 Task: Find connections with filter location Curanilahue with filter topic #Business2021with filter profile language German with filter current company Godrej Capital with filter school RIMT University with filter industry Technology, Information and Media with filter service category Video Editing with filter keywords title Quality Engineer
Action: Mouse moved to (578, 78)
Screenshot: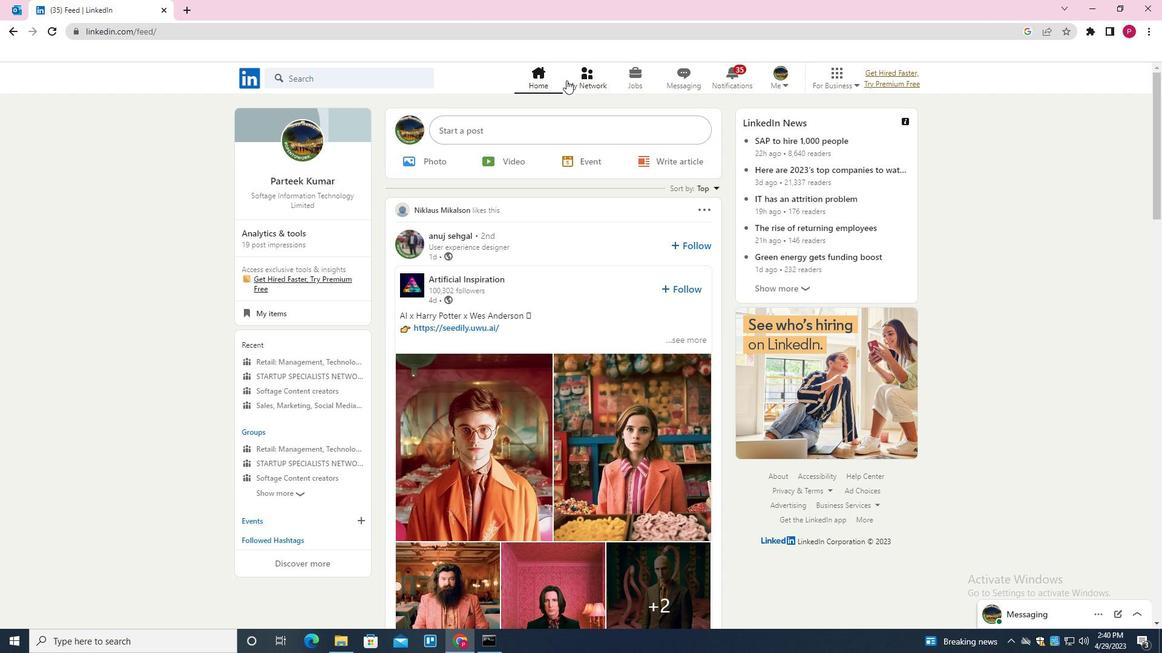 
Action: Mouse pressed left at (578, 78)
Screenshot: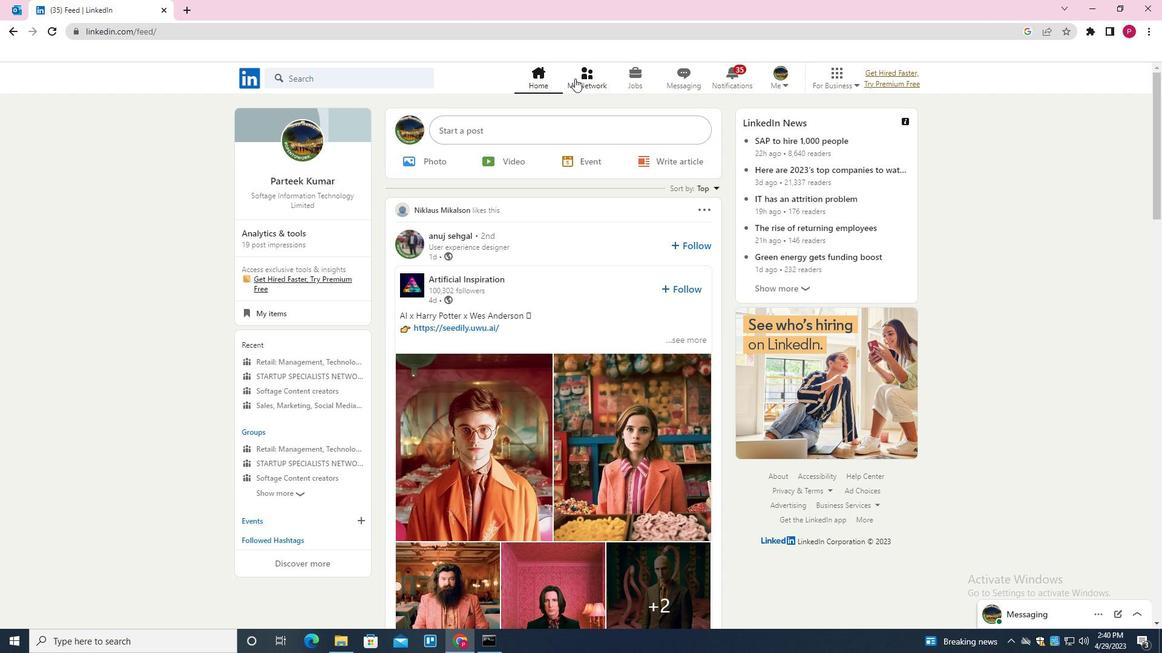 
Action: Mouse moved to (331, 150)
Screenshot: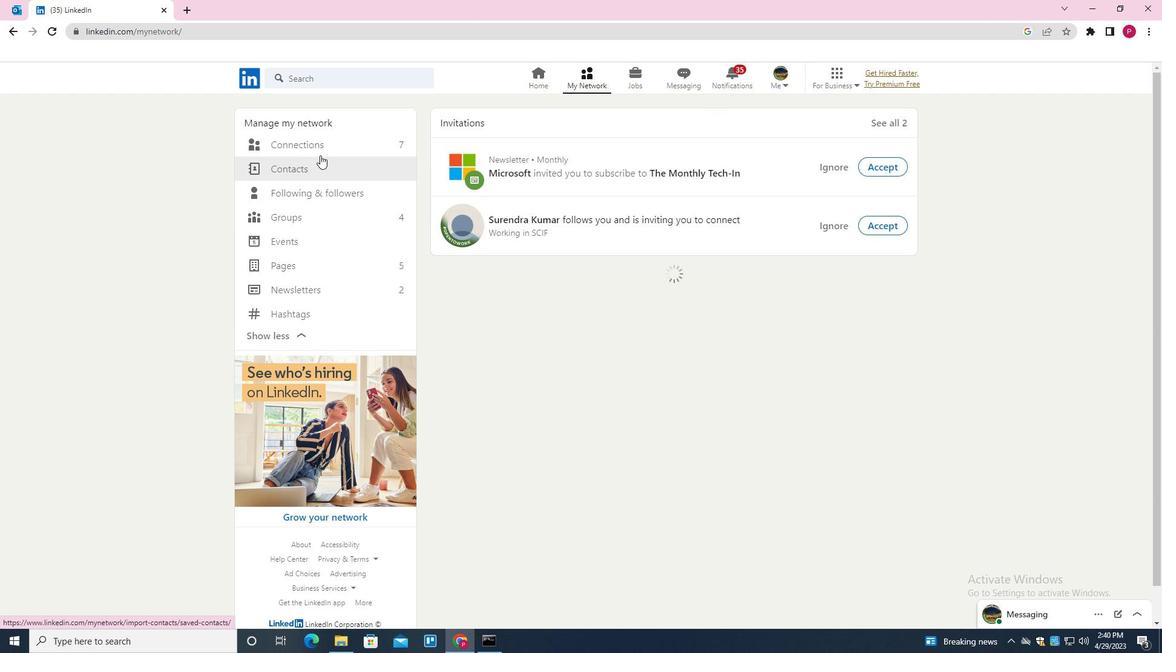 
Action: Mouse pressed left at (331, 150)
Screenshot: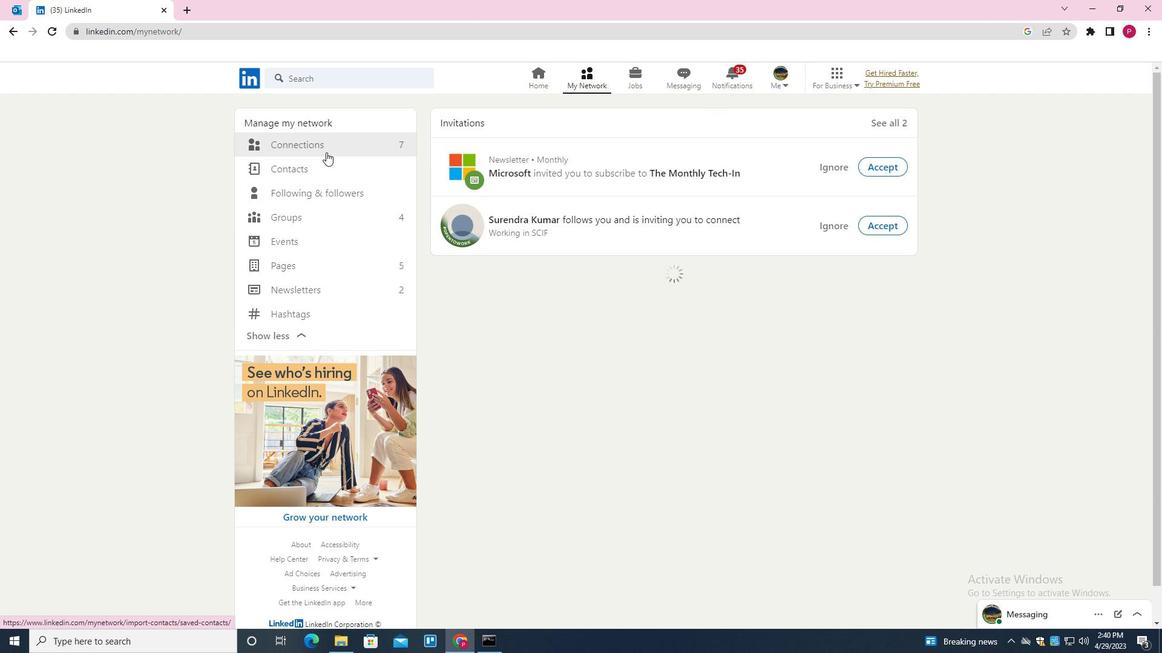 
Action: Mouse moved to (338, 146)
Screenshot: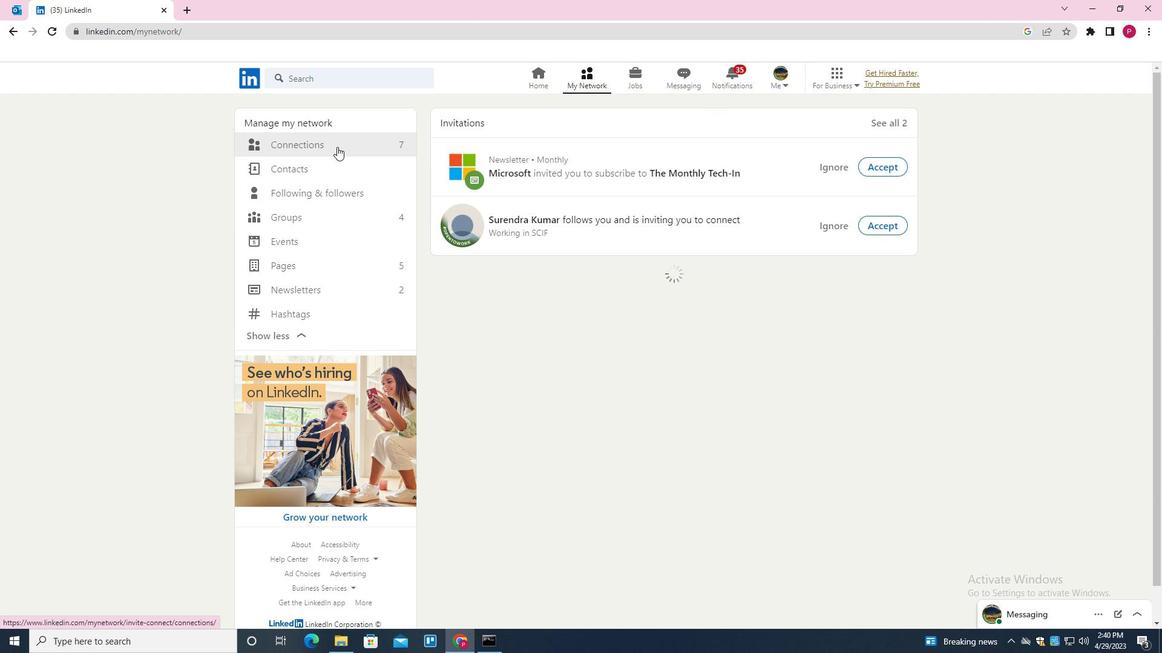 
Action: Mouse pressed left at (338, 146)
Screenshot: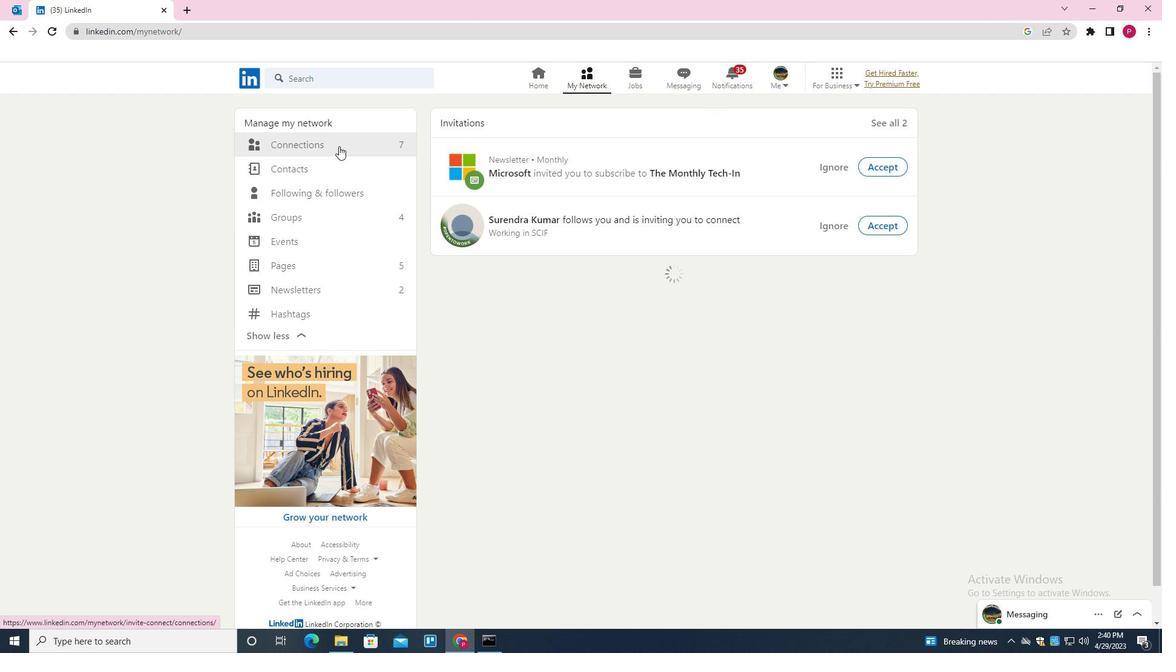 
Action: Mouse moved to (651, 147)
Screenshot: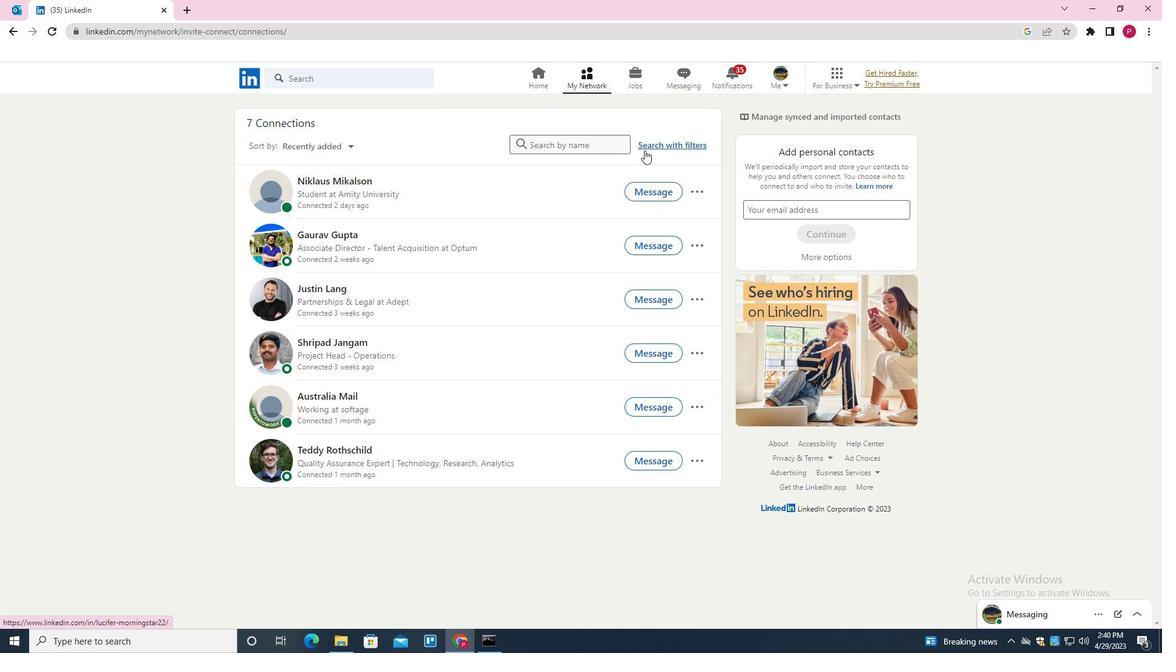 
Action: Mouse pressed left at (651, 147)
Screenshot: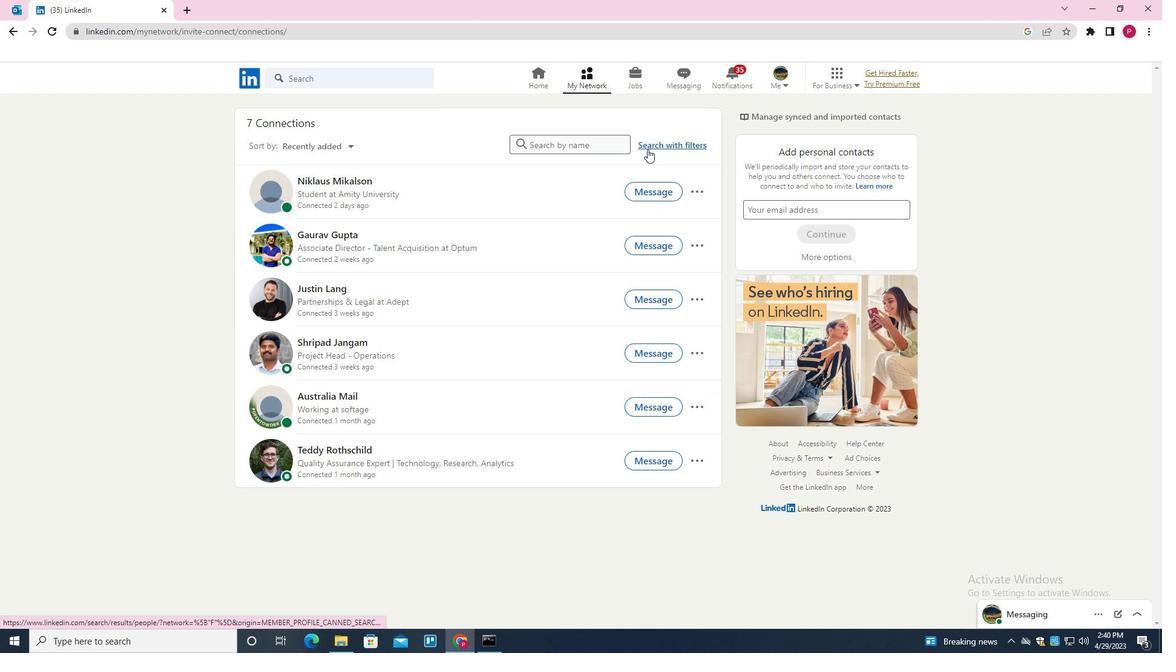 
Action: Mouse moved to (614, 114)
Screenshot: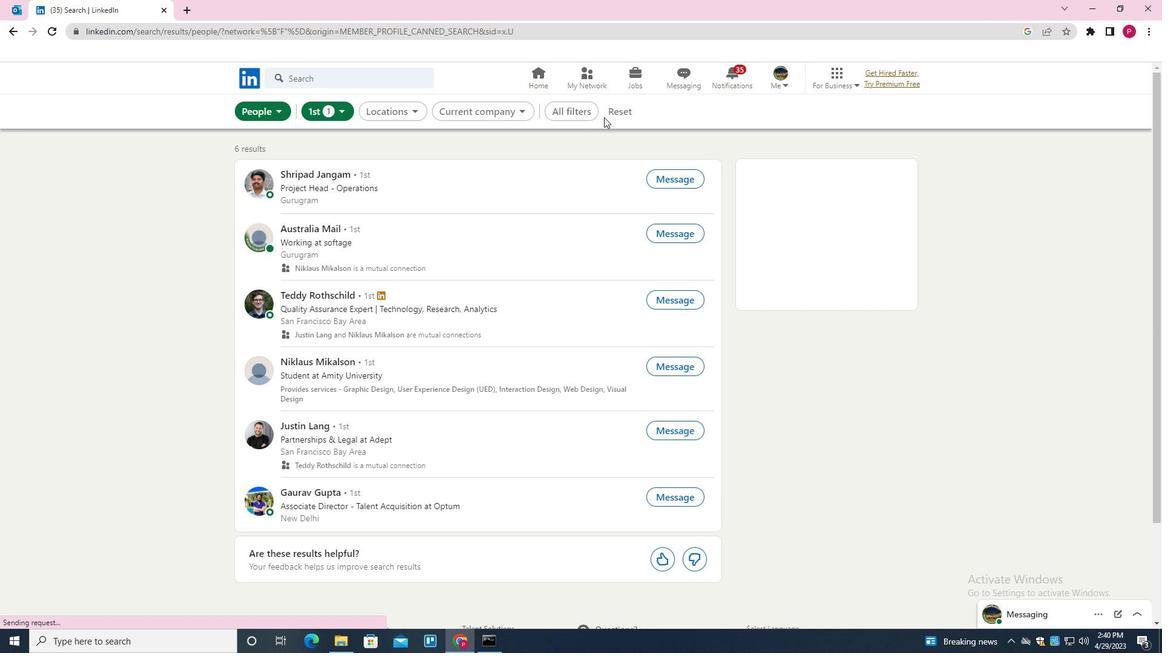 
Action: Mouse pressed left at (614, 114)
Screenshot: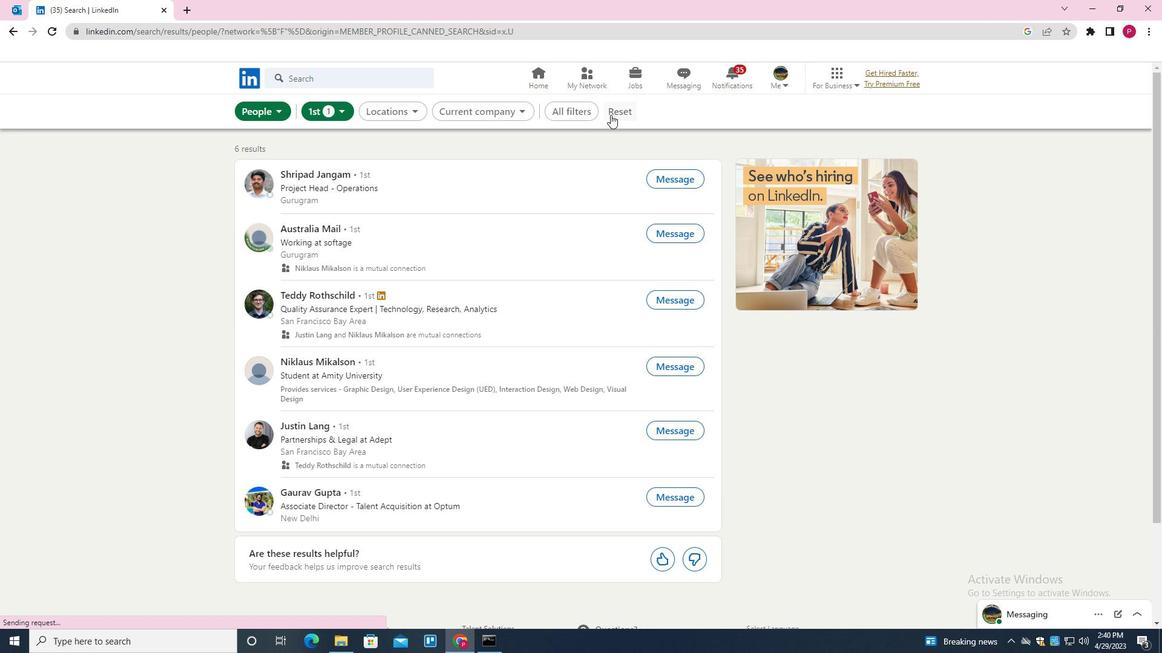 
Action: Mouse moved to (602, 112)
Screenshot: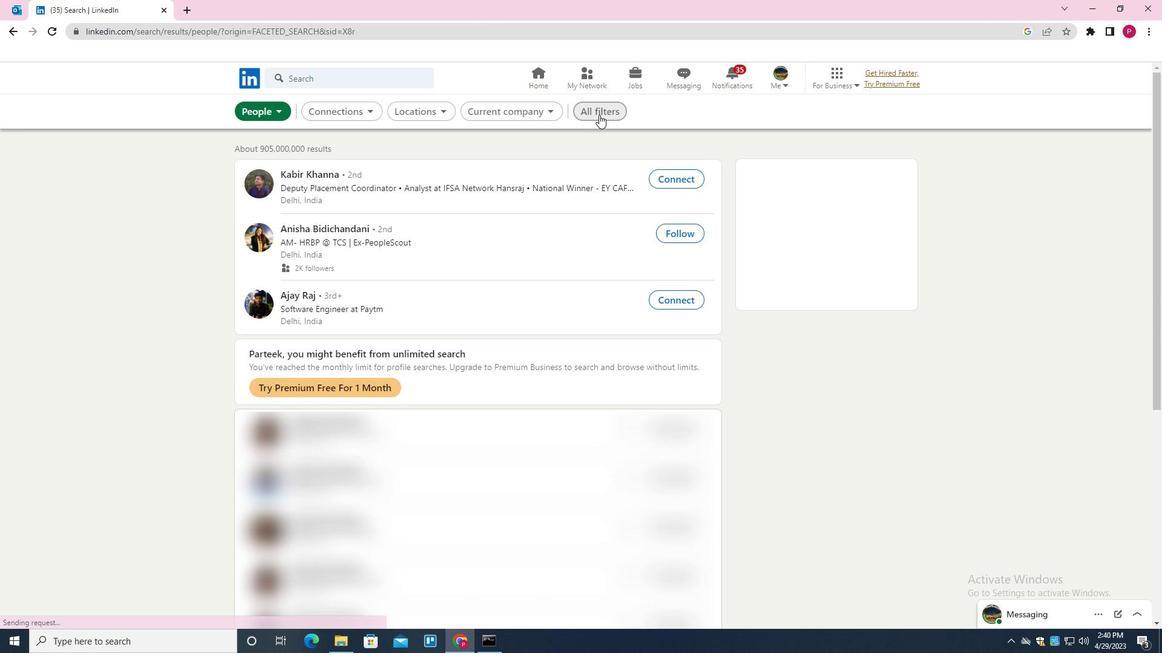 
Action: Mouse pressed left at (602, 112)
Screenshot: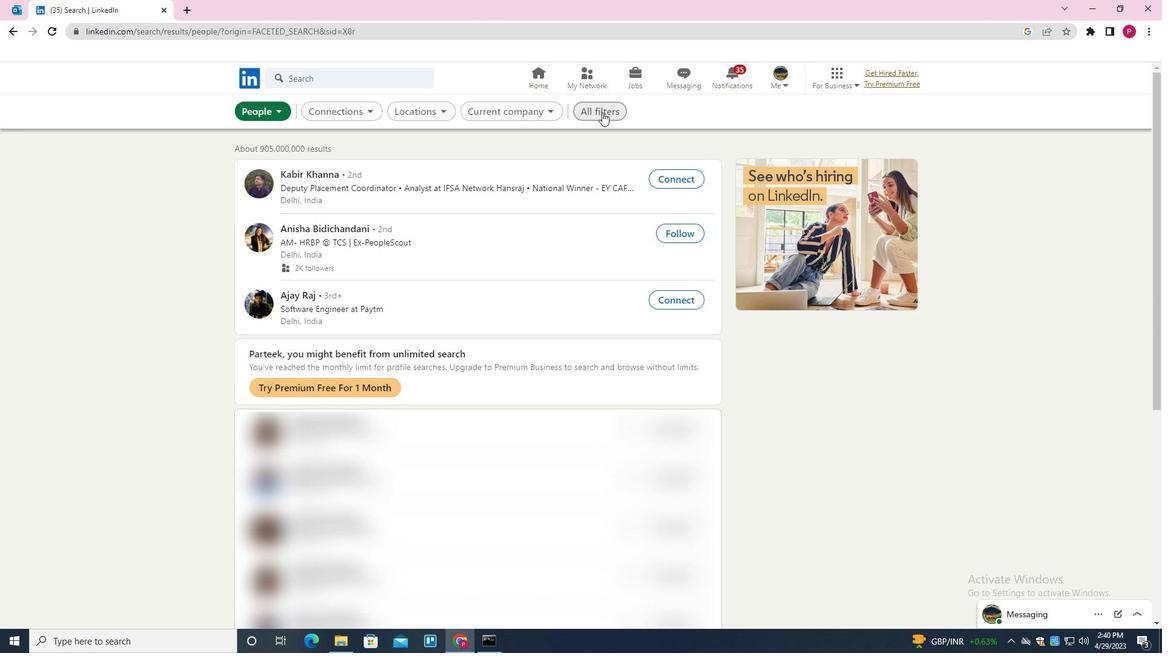 
Action: Mouse moved to (884, 330)
Screenshot: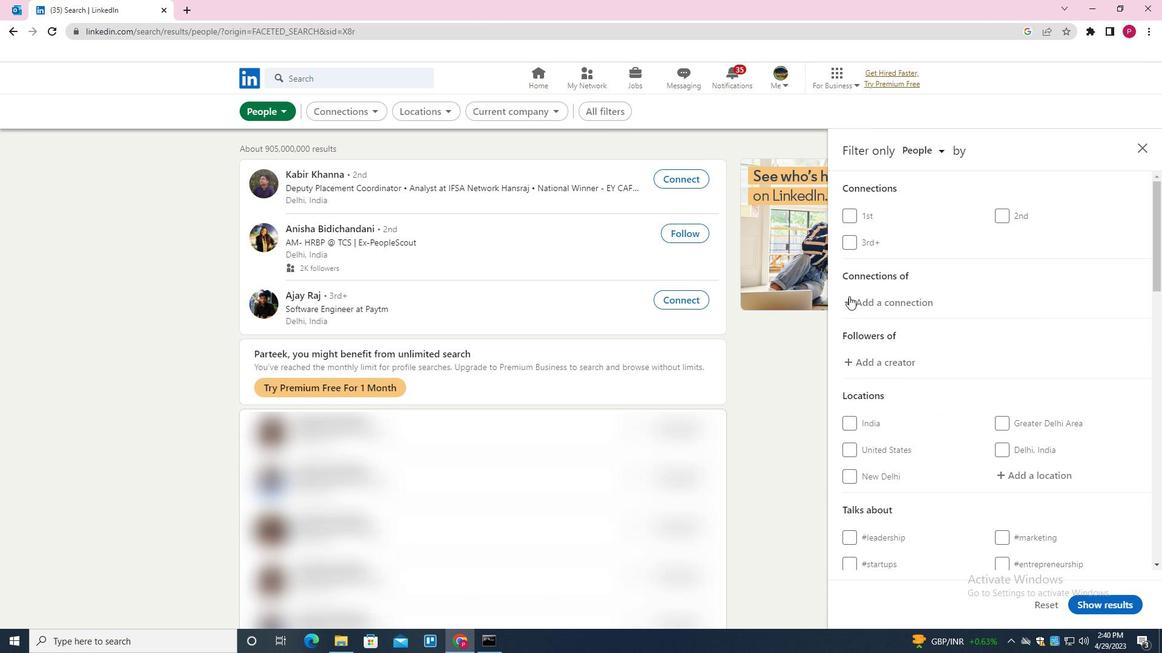 
Action: Mouse scrolled (884, 329) with delta (0, 0)
Screenshot: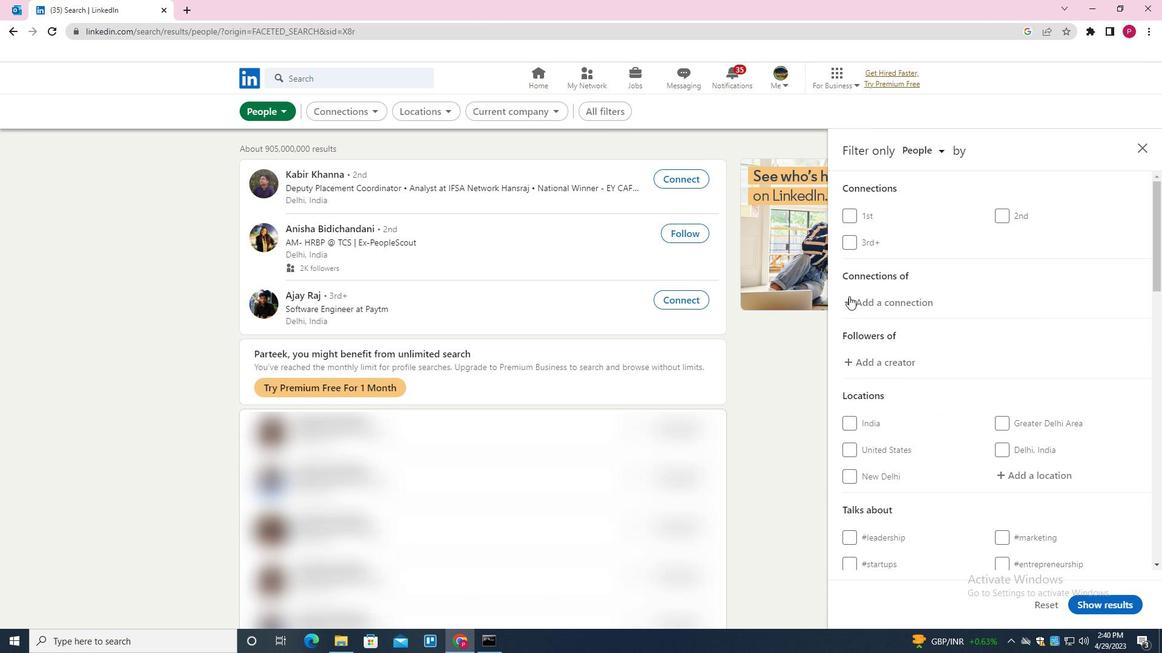 
Action: Mouse moved to (890, 344)
Screenshot: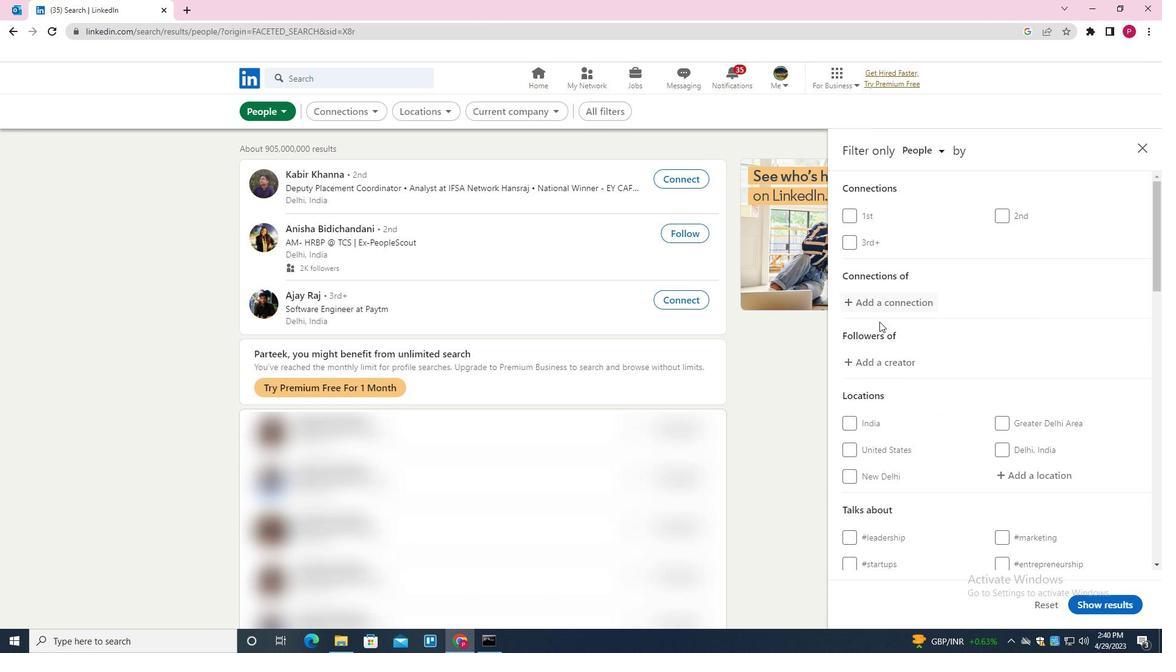 
Action: Mouse scrolled (890, 343) with delta (0, 0)
Screenshot: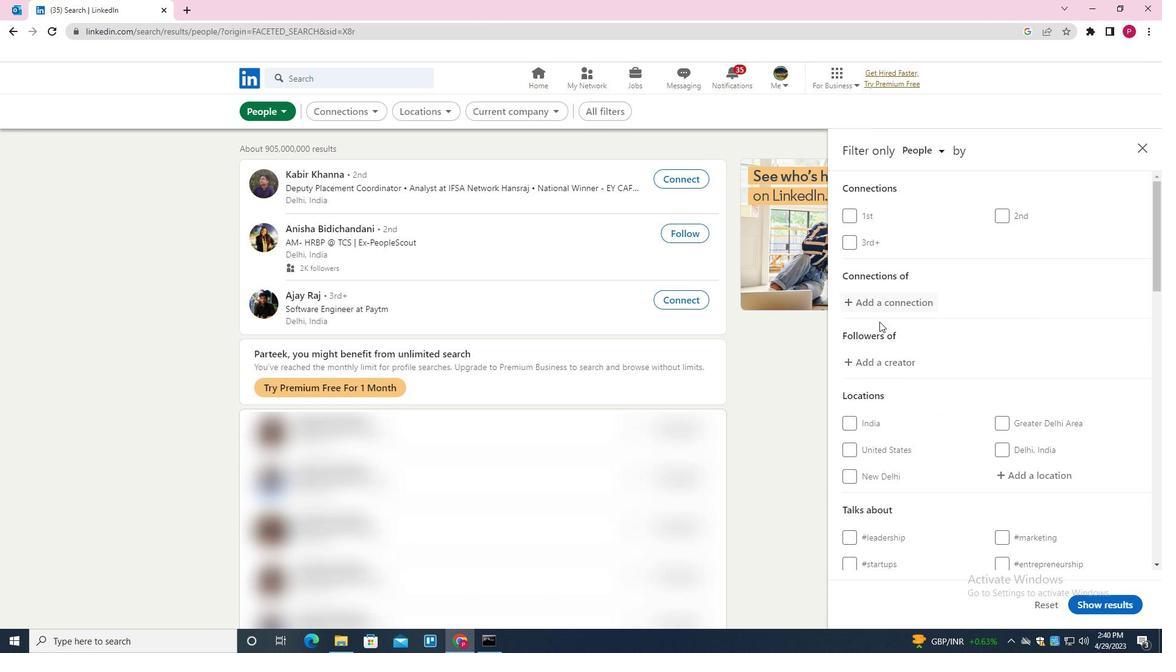 
Action: Mouse moved to (1015, 351)
Screenshot: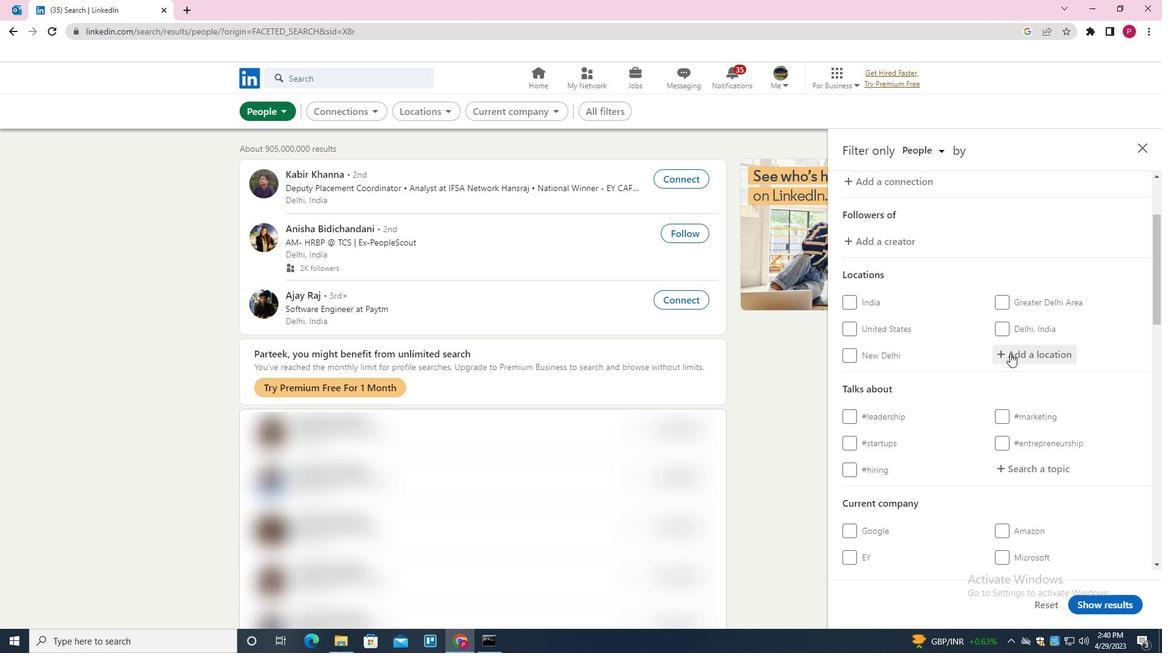 
Action: Mouse pressed left at (1015, 351)
Screenshot: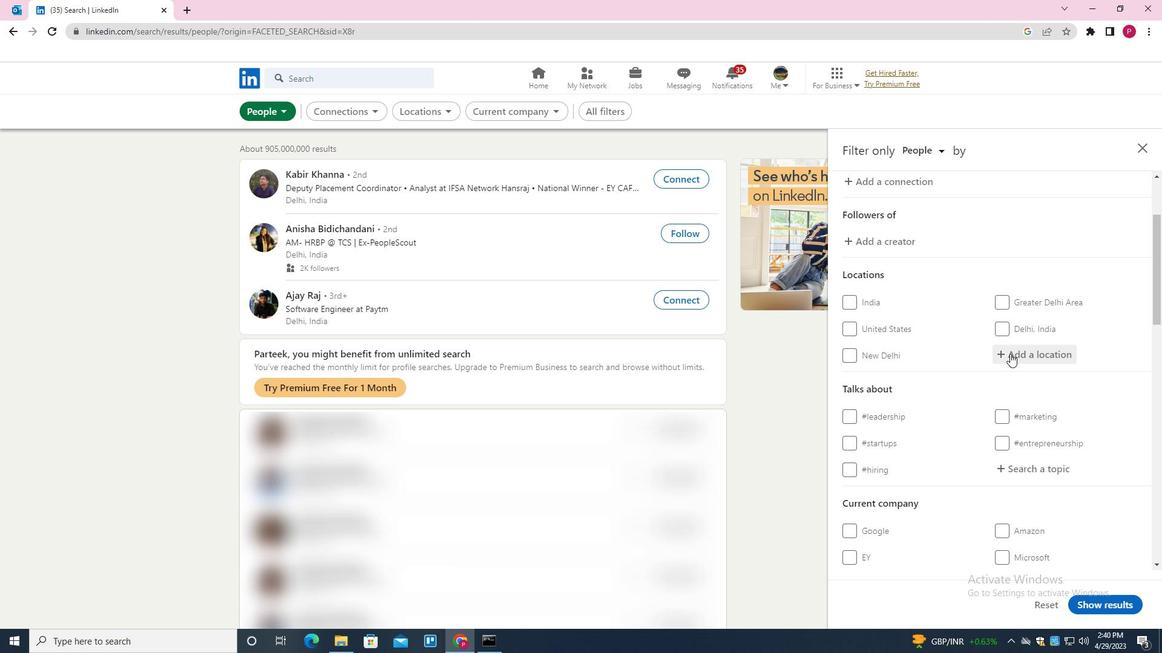 
Action: Mouse moved to (973, 327)
Screenshot: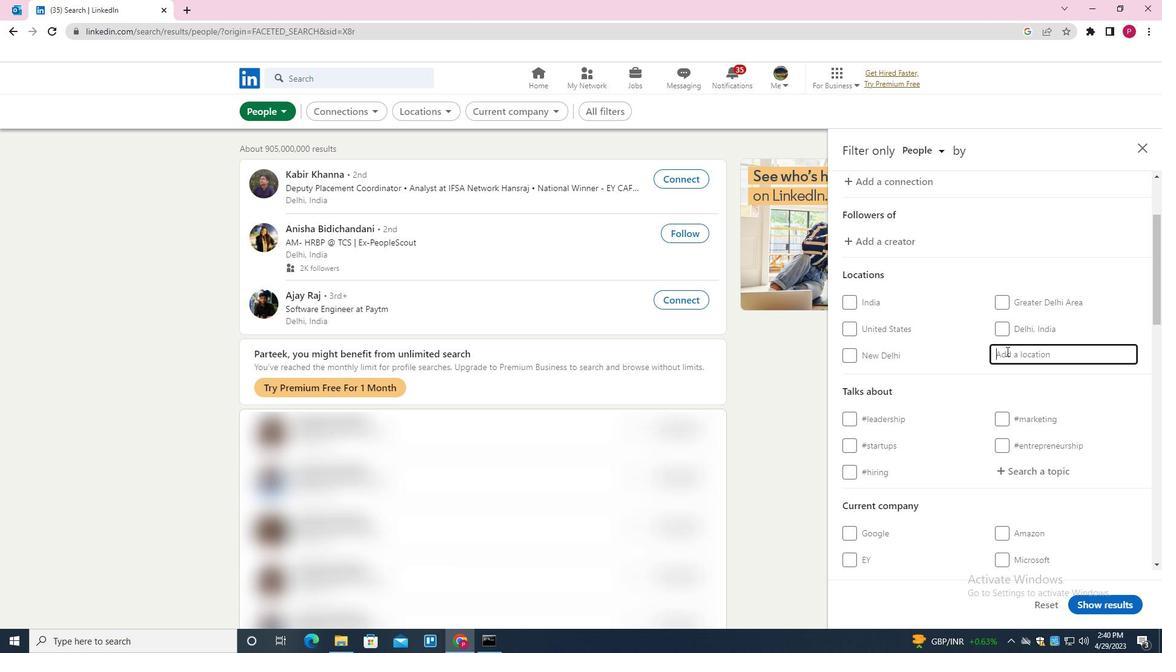 
Action: Key pressed <Key.shift>CURANILA<Key.down><Key.enter>
Screenshot: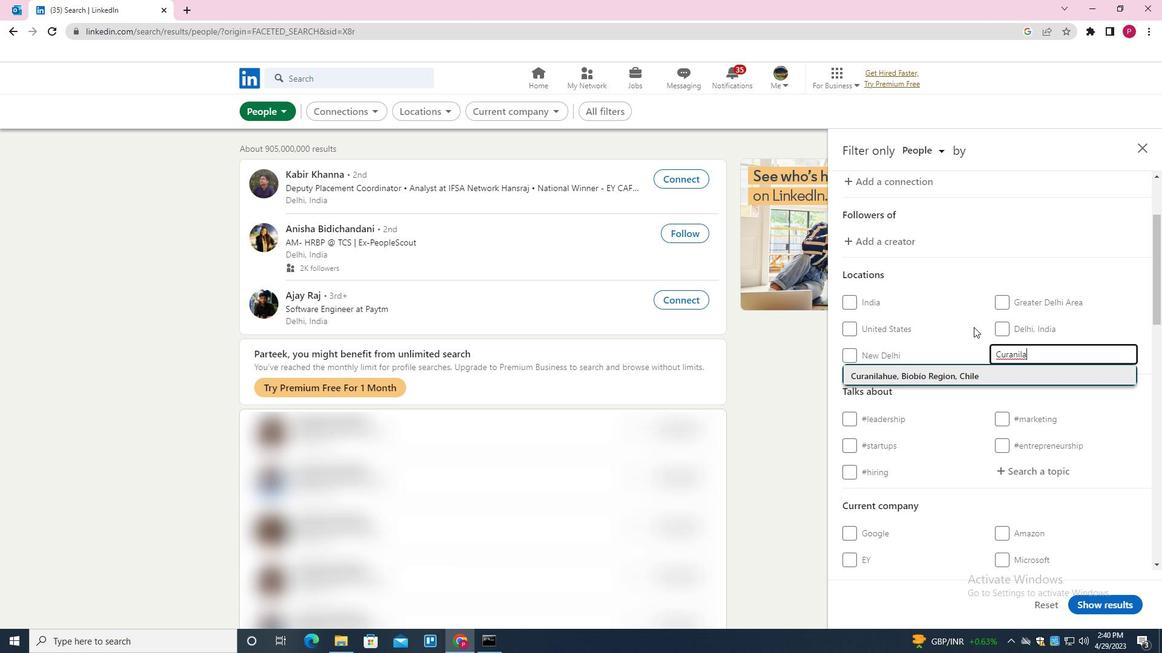 
Action: Mouse moved to (967, 380)
Screenshot: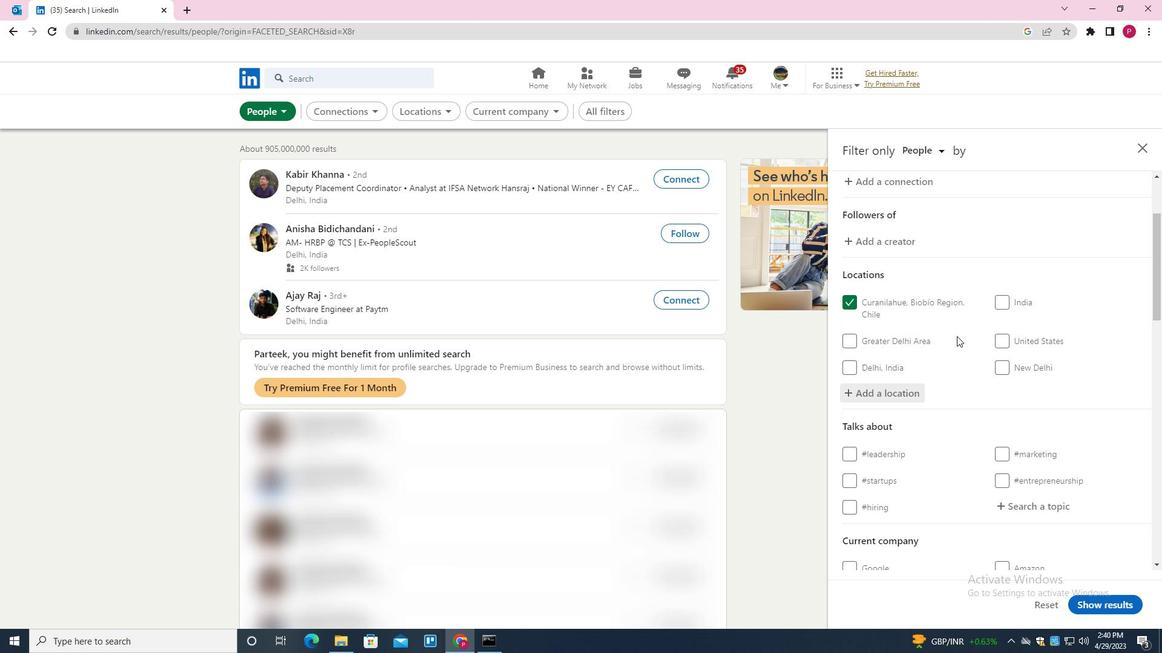 
Action: Mouse scrolled (967, 379) with delta (0, 0)
Screenshot: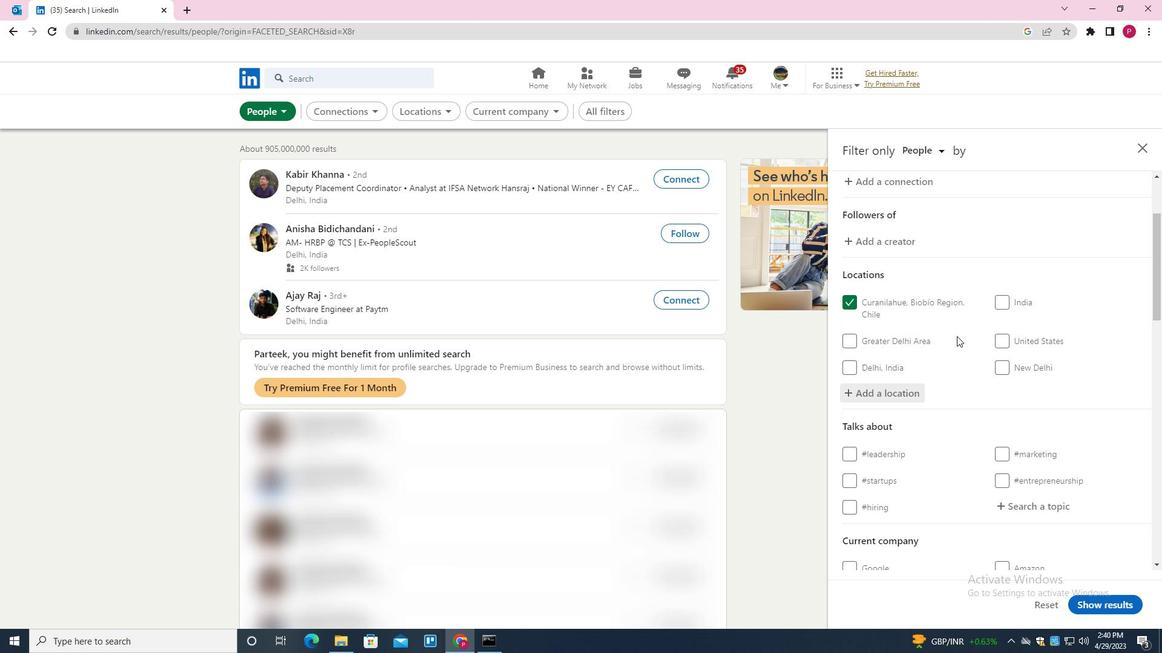 
Action: Mouse moved to (969, 380)
Screenshot: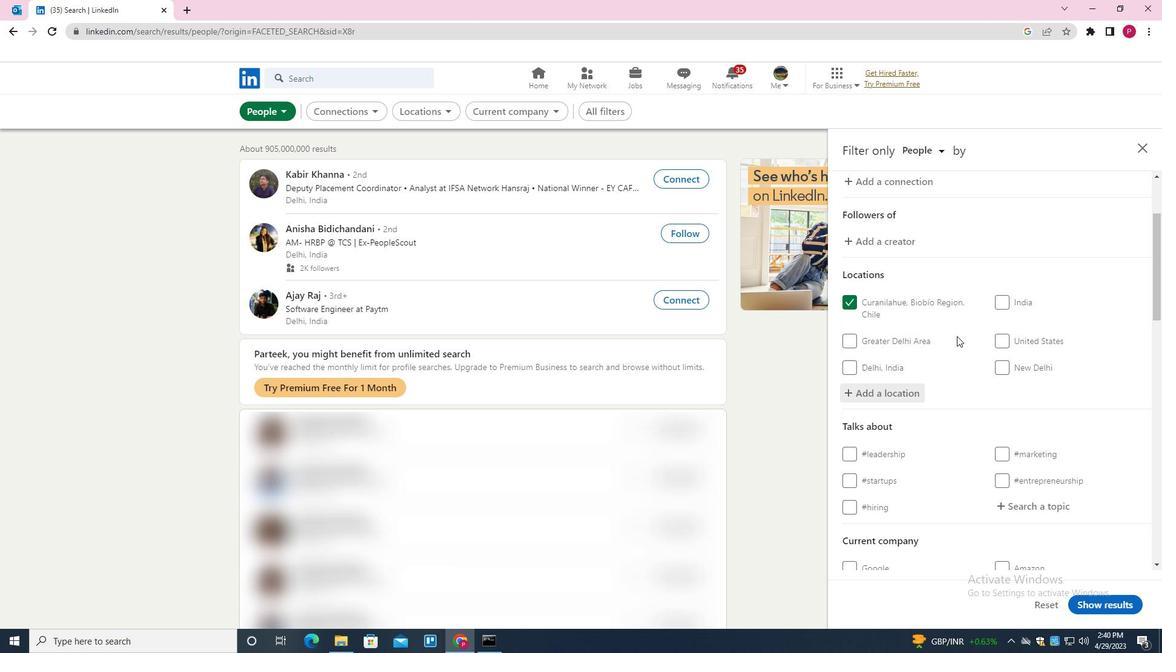 
Action: Mouse scrolled (969, 380) with delta (0, 0)
Screenshot: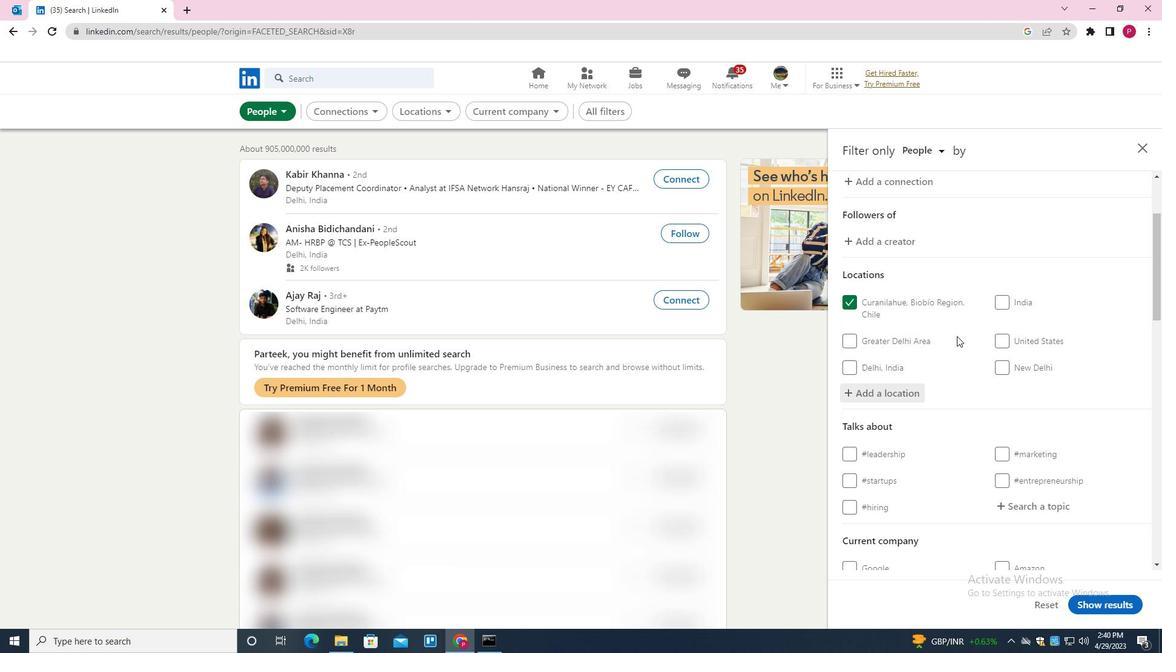 
Action: Mouse moved to (969, 380)
Screenshot: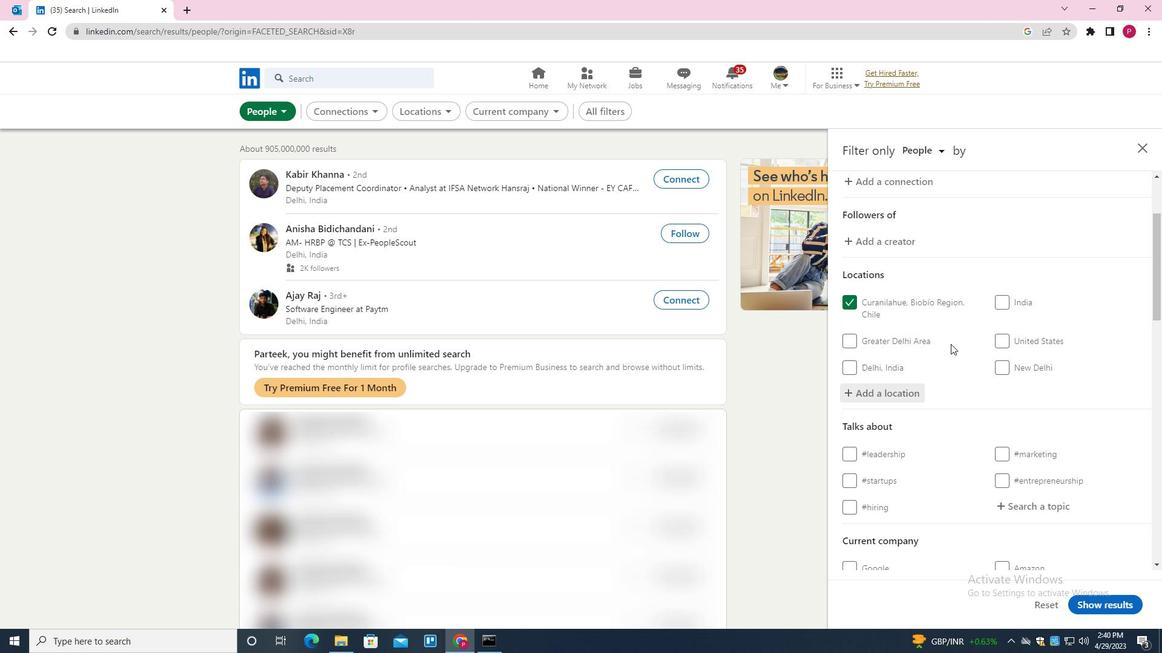 
Action: Mouse scrolled (969, 380) with delta (0, 0)
Screenshot: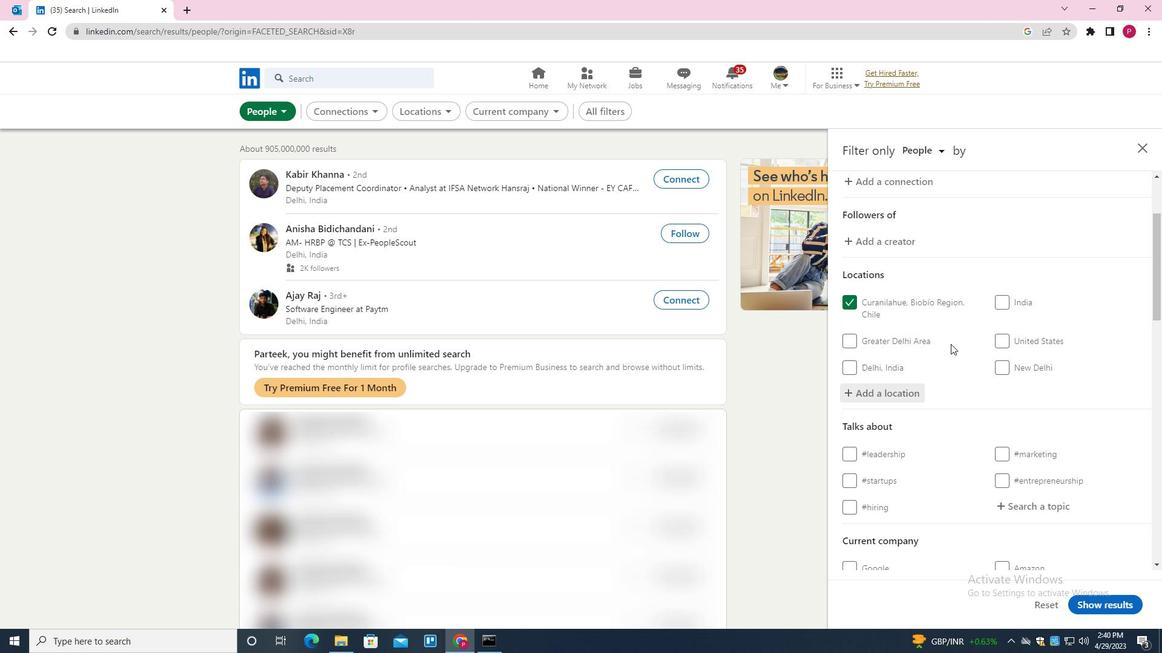 
Action: Mouse moved to (1036, 326)
Screenshot: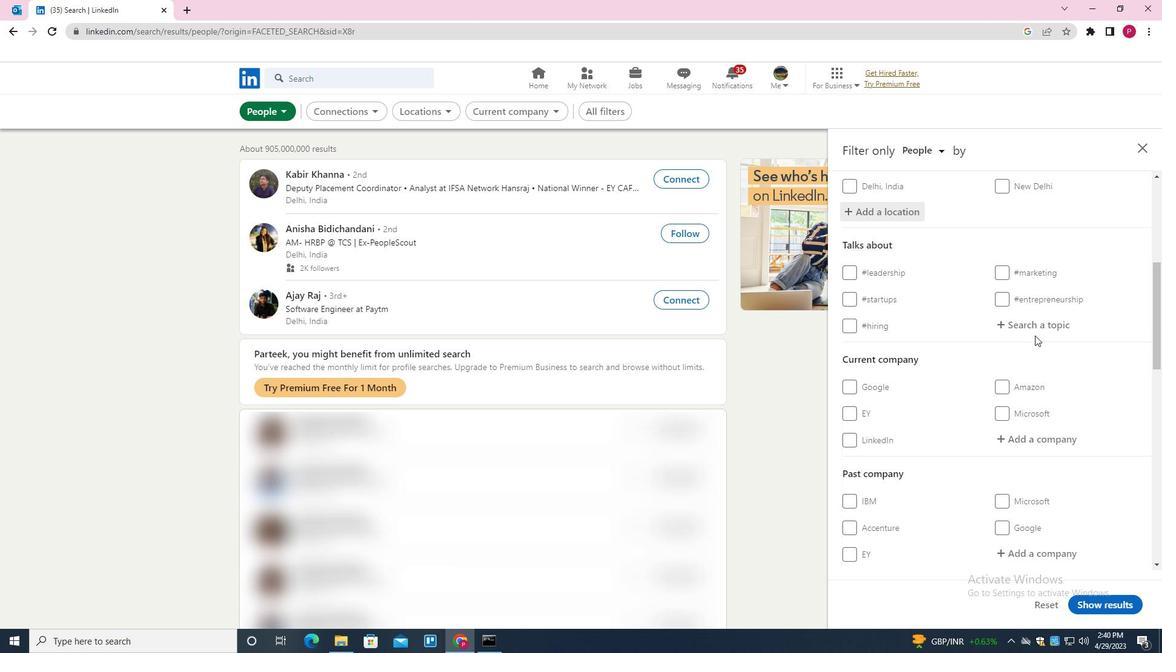 
Action: Mouse pressed left at (1036, 326)
Screenshot: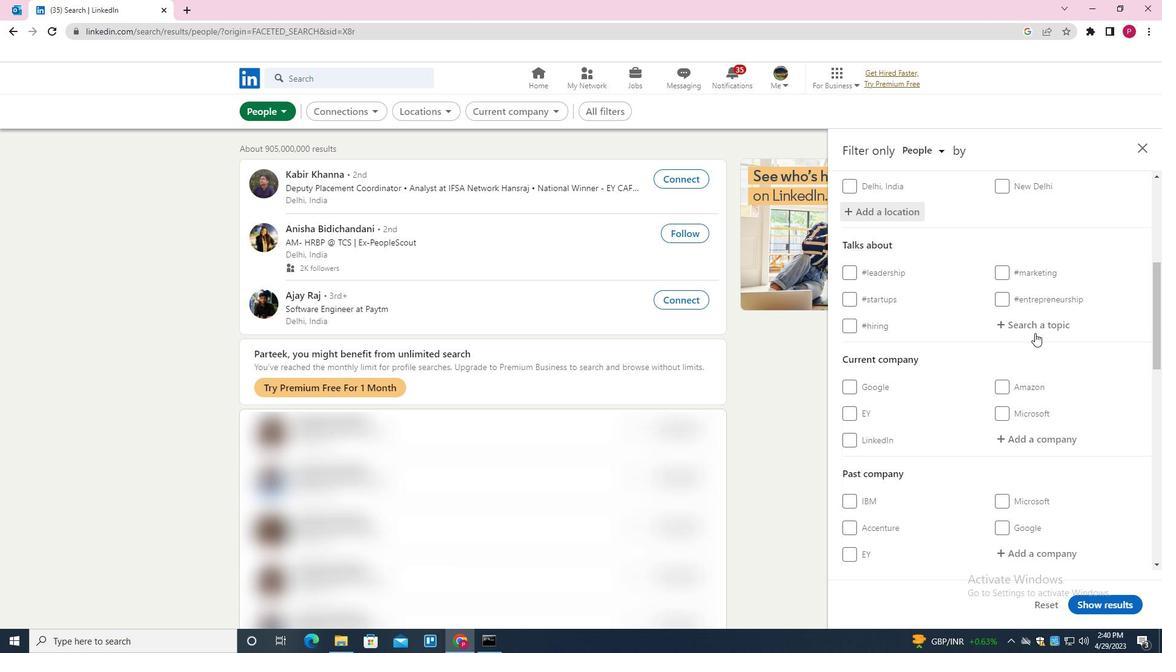
Action: Mouse moved to (1036, 326)
Screenshot: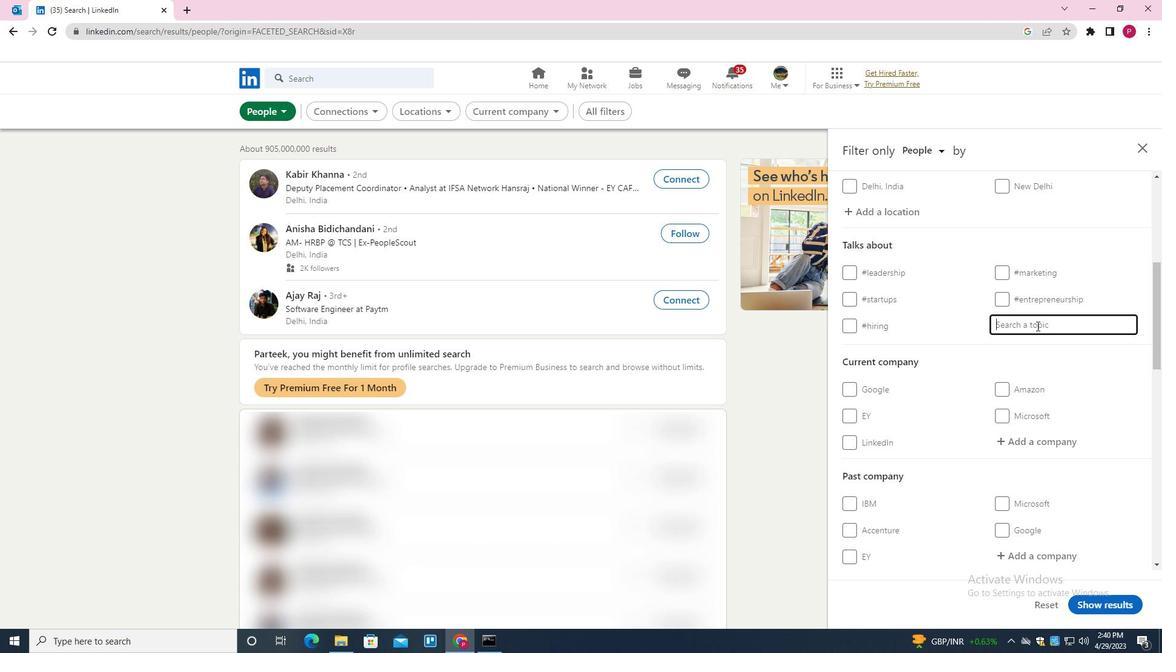 
Action: Key pressed BUSINESS<<98>><<96>><<98>><<97>><Key.enter>
Screenshot: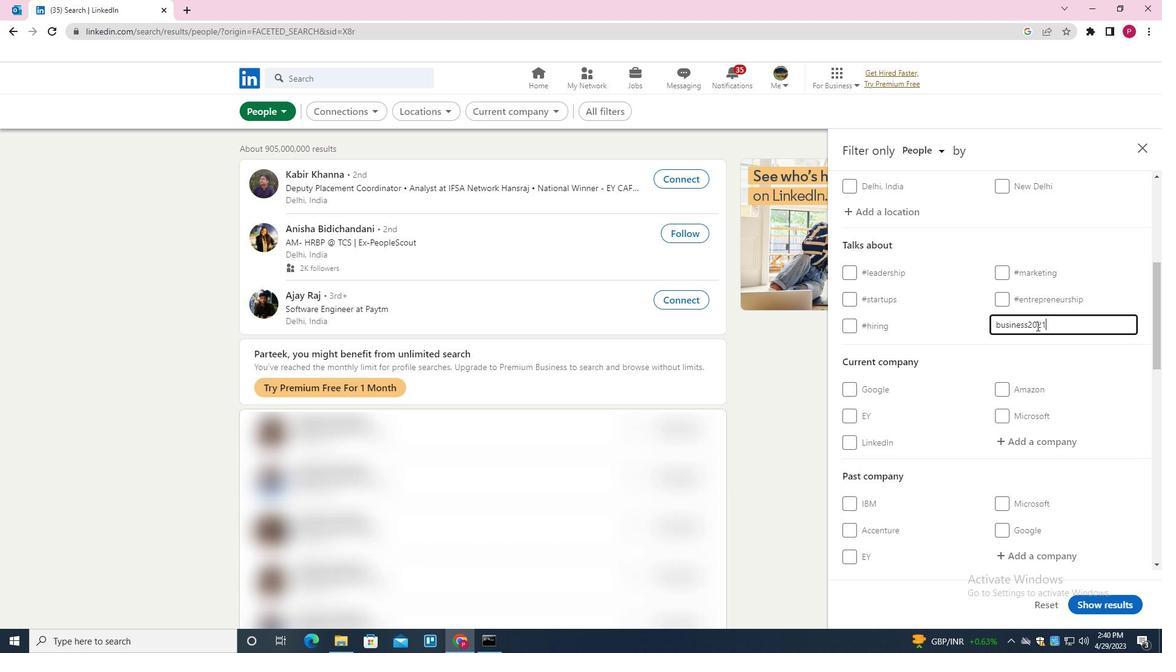 
Action: Mouse moved to (1008, 342)
Screenshot: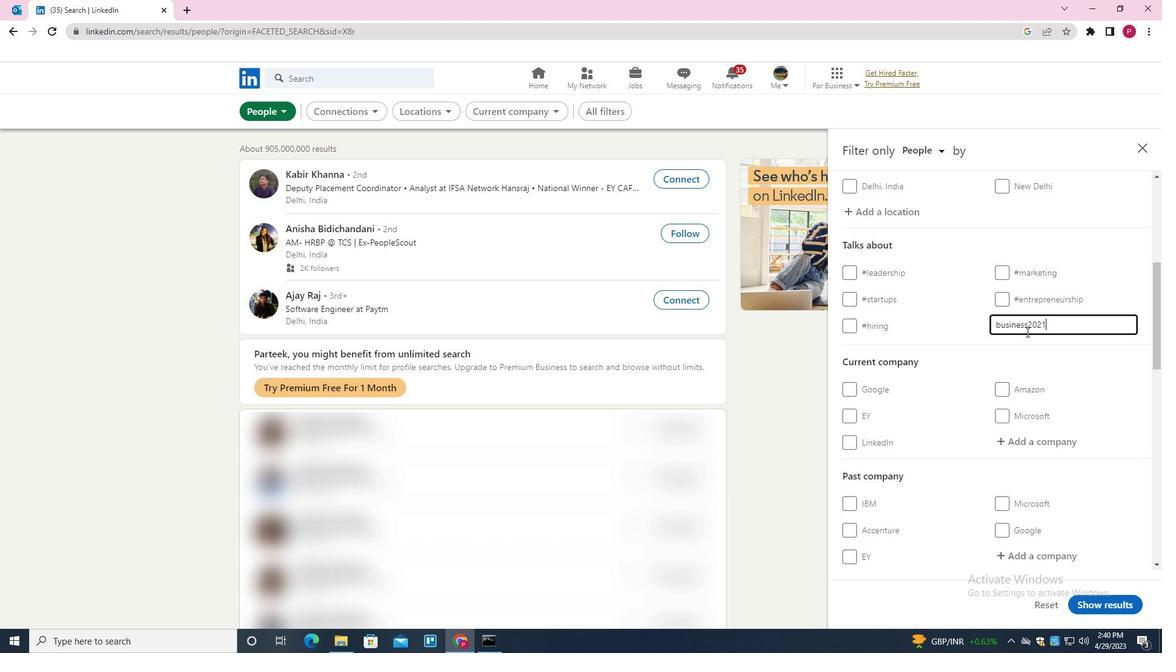 
Action: Mouse scrolled (1008, 341) with delta (0, 0)
Screenshot: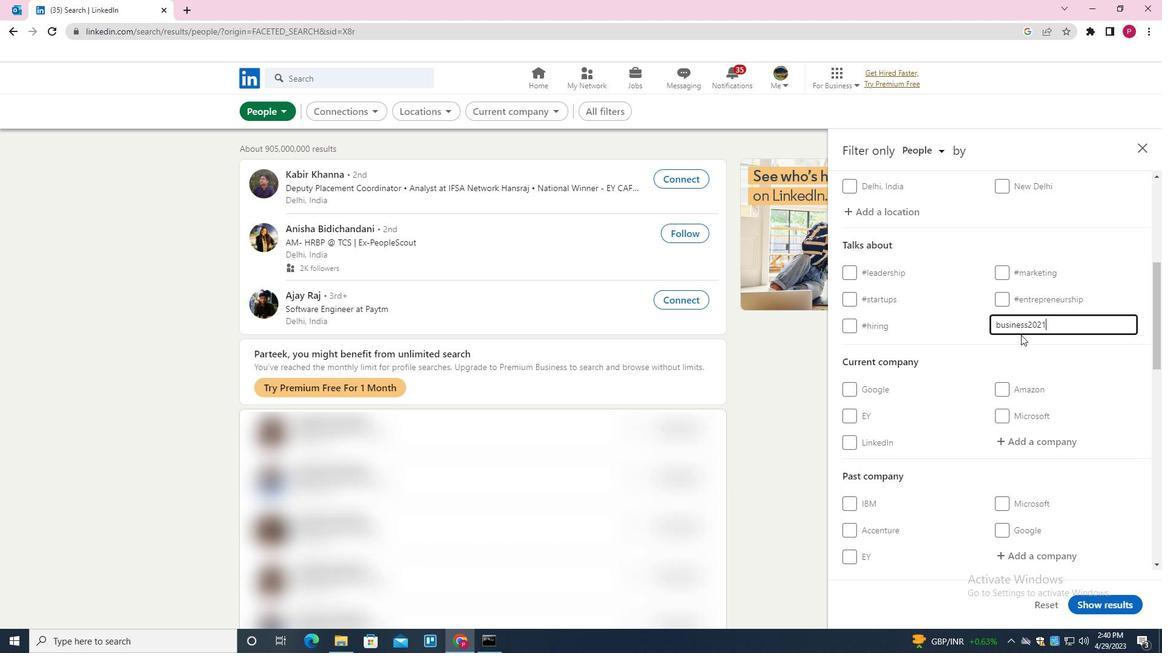 
Action: Mouse moved to (1008, 342)
Screenshot: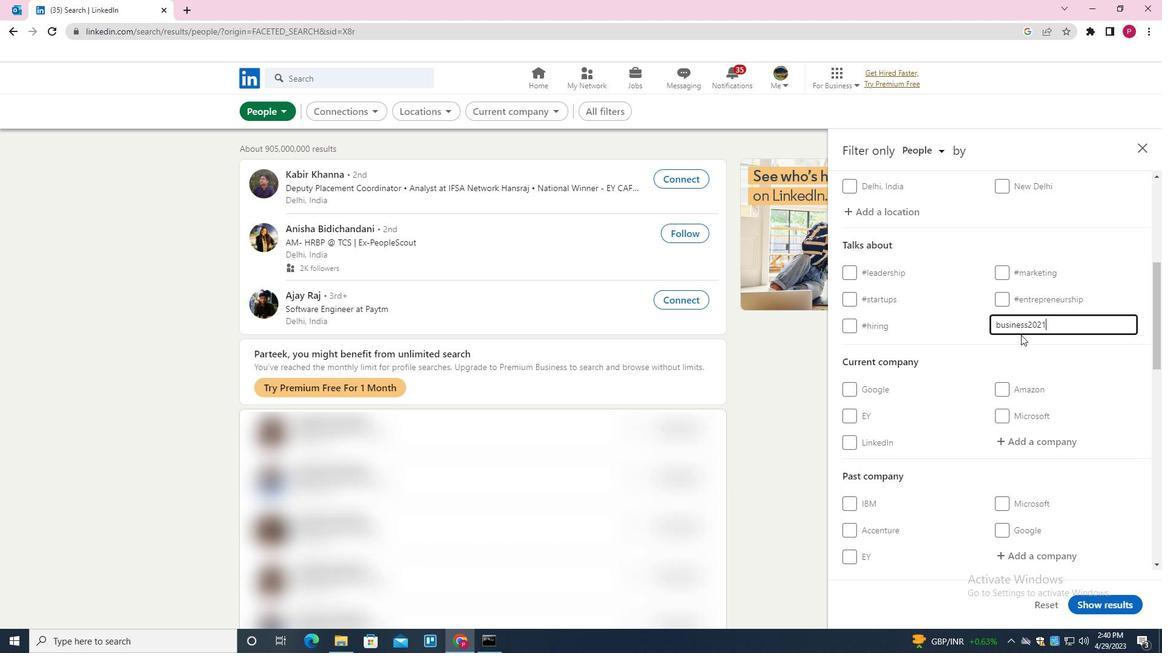 
Action: Mouse scrolled (1008, 341) with delta (0, 0)
Screenshot: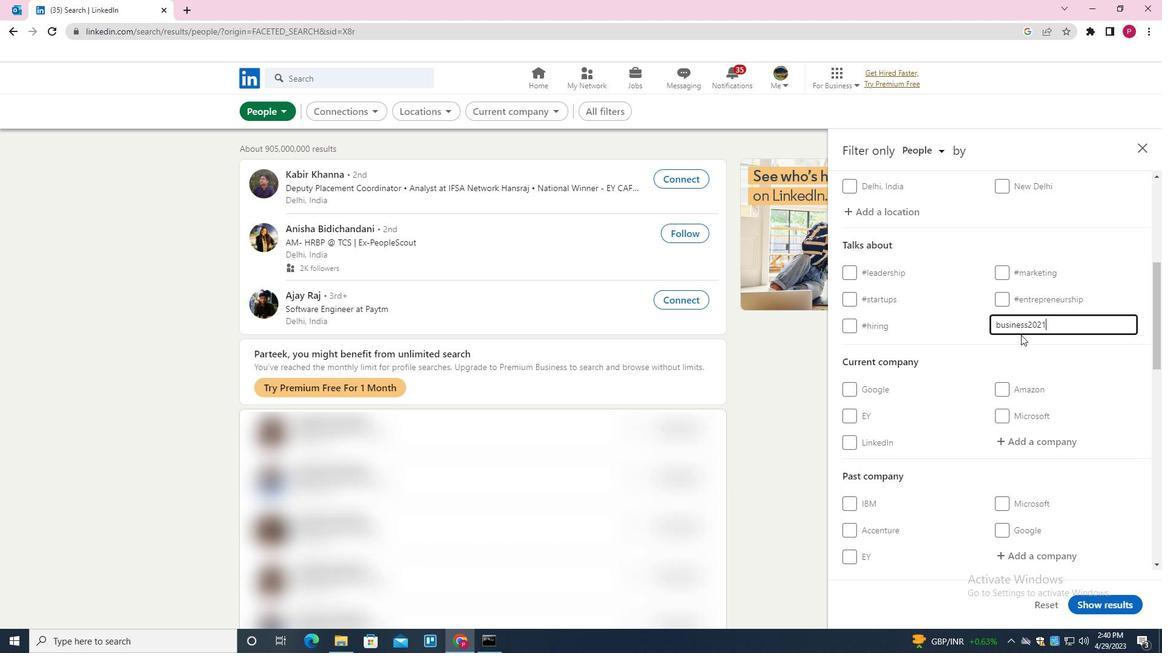 
Action: Mouse moved to (1008, 344)
Screenshot: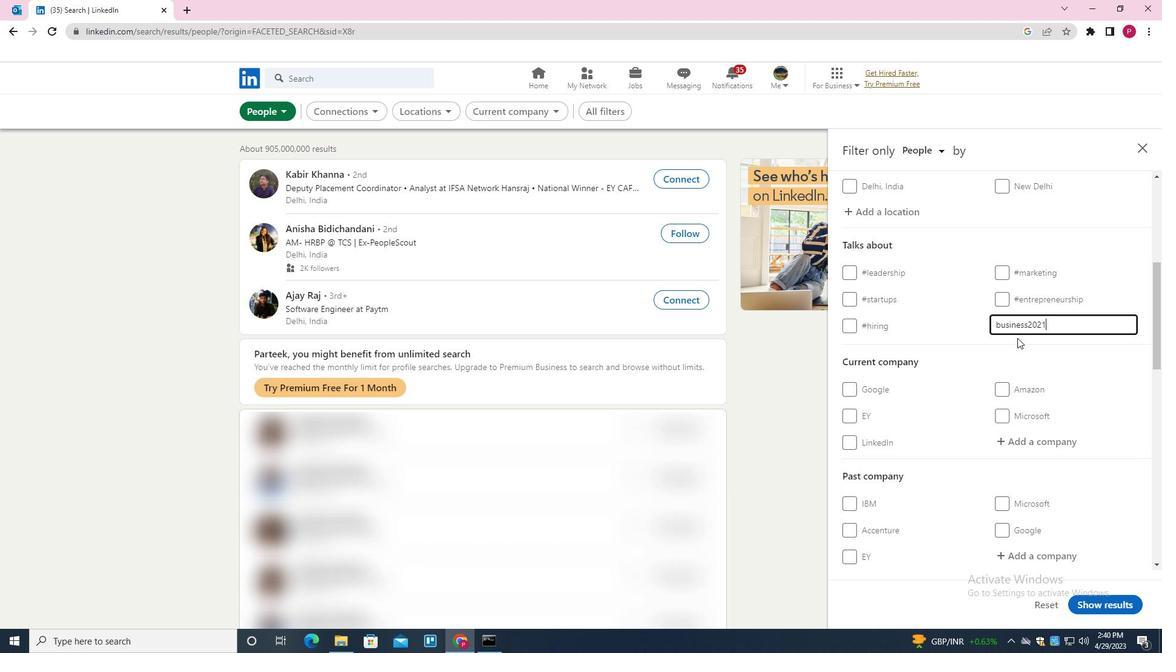 
Action: Mouse scrolled (1008, 343) with delta (0, 0)
Screenshot: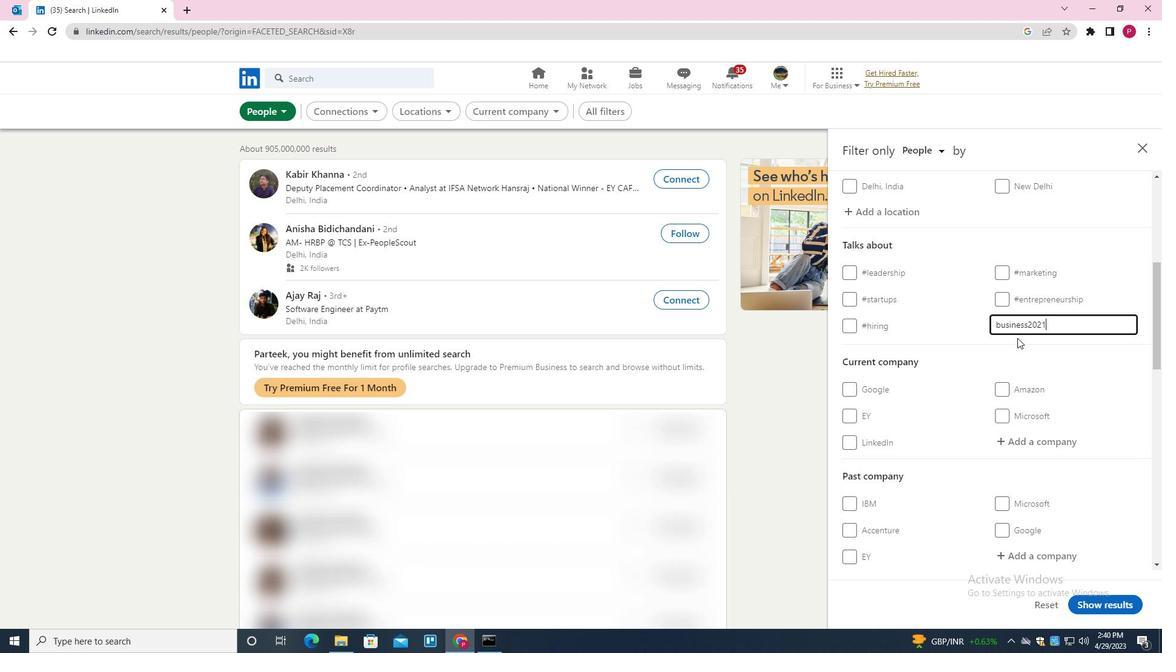 
Action: Mouse moved to (934, 401)
Screenshot: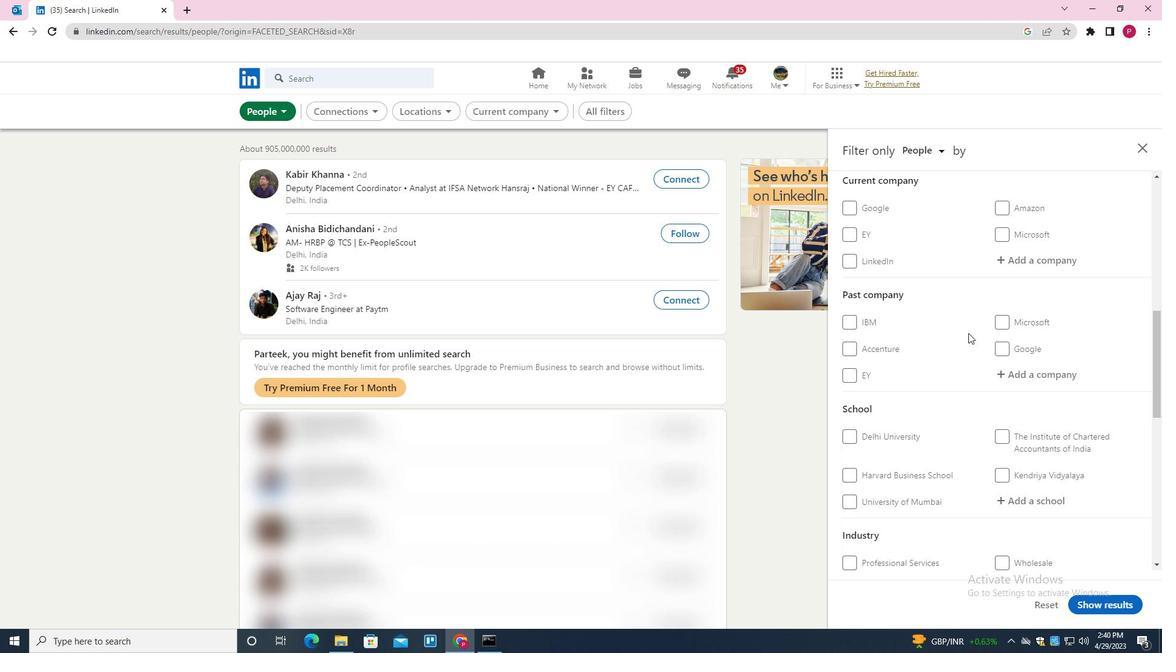 
Action: Mouse scrolled (934, 400) with delta (0, 0)
Screenshot: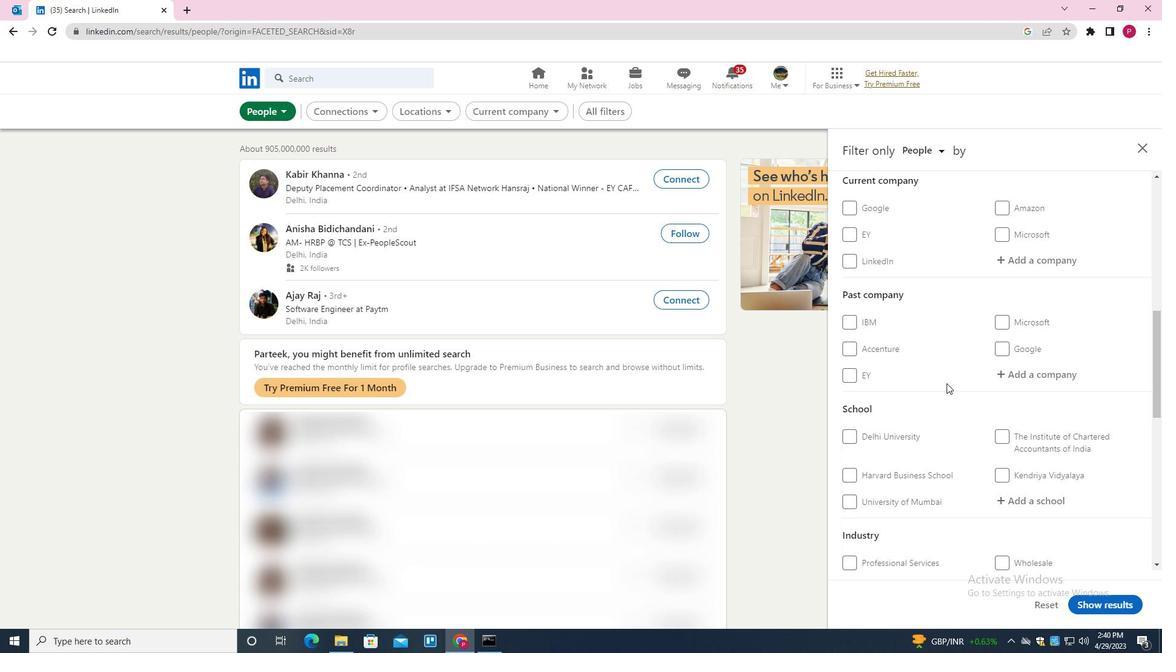 
Action: Mouse scrolled (934, 400) with delta (0, 0)
Screenshot: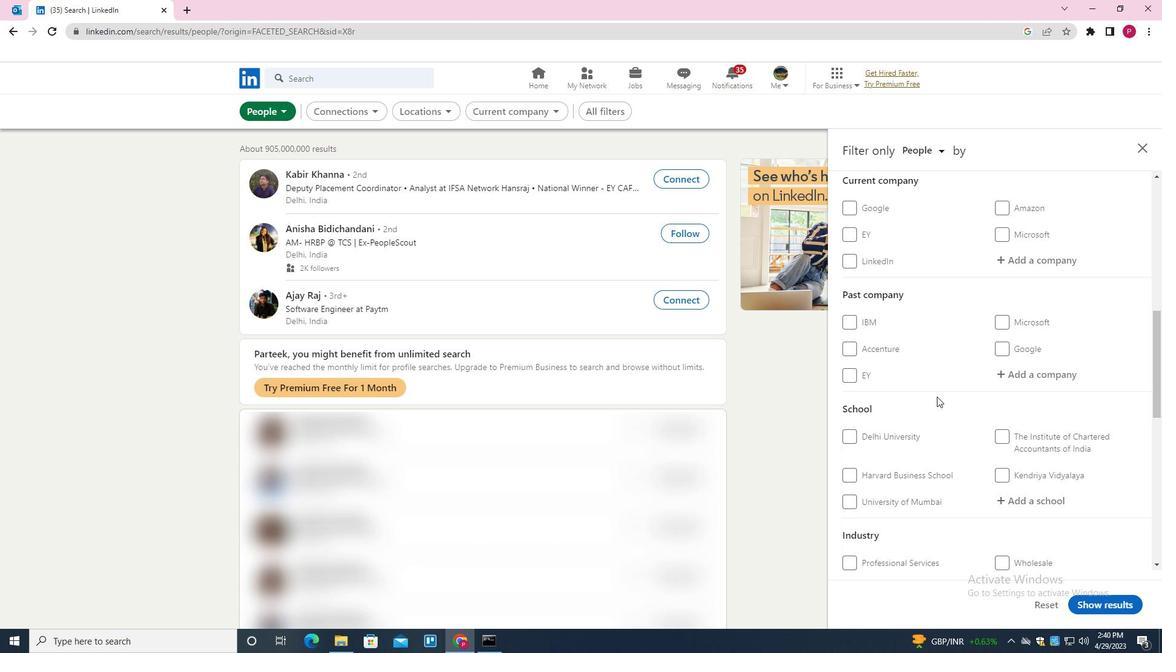 
Action: Mouse scrolled (934, 400) with delta (0, 0)
Screenshot: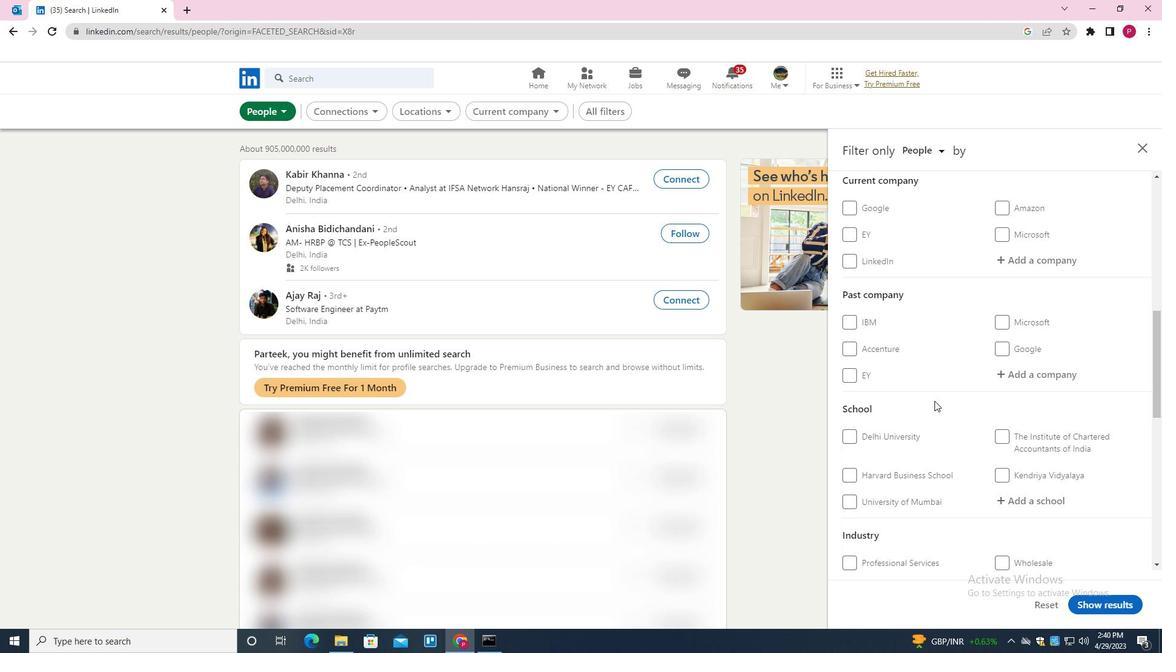 
Action: Mouse scrolled (934, 400) with delta (0, 0)
Screenshot: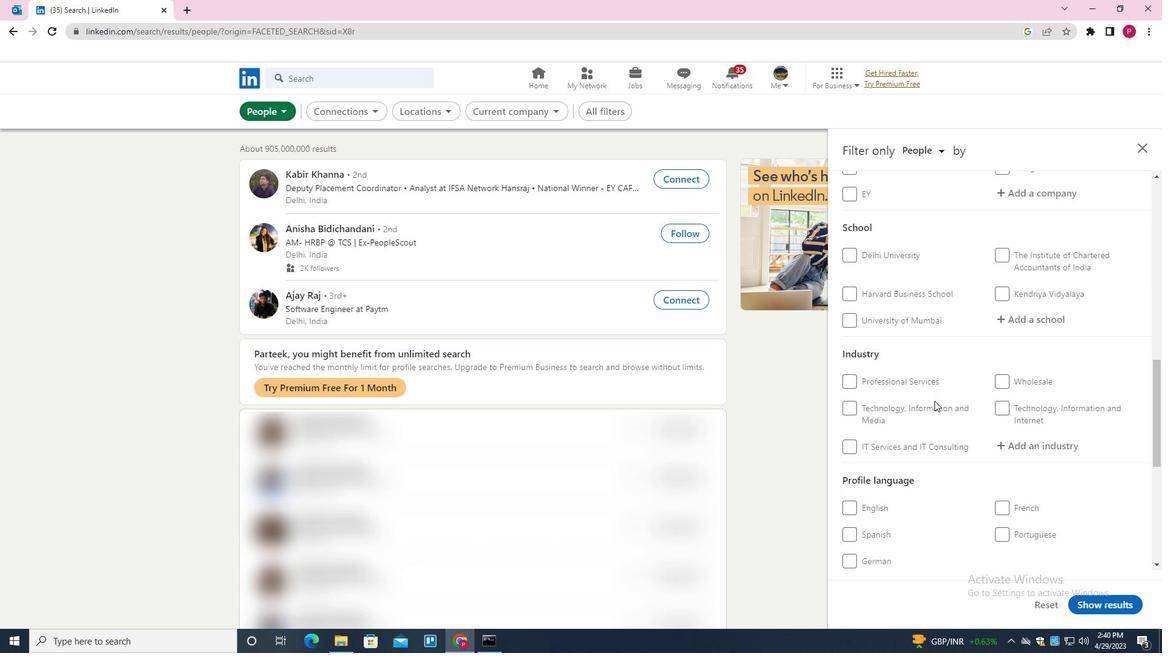 
Action: Mouse scrolled (934, 400) with delta (0, 0)
Screenshot: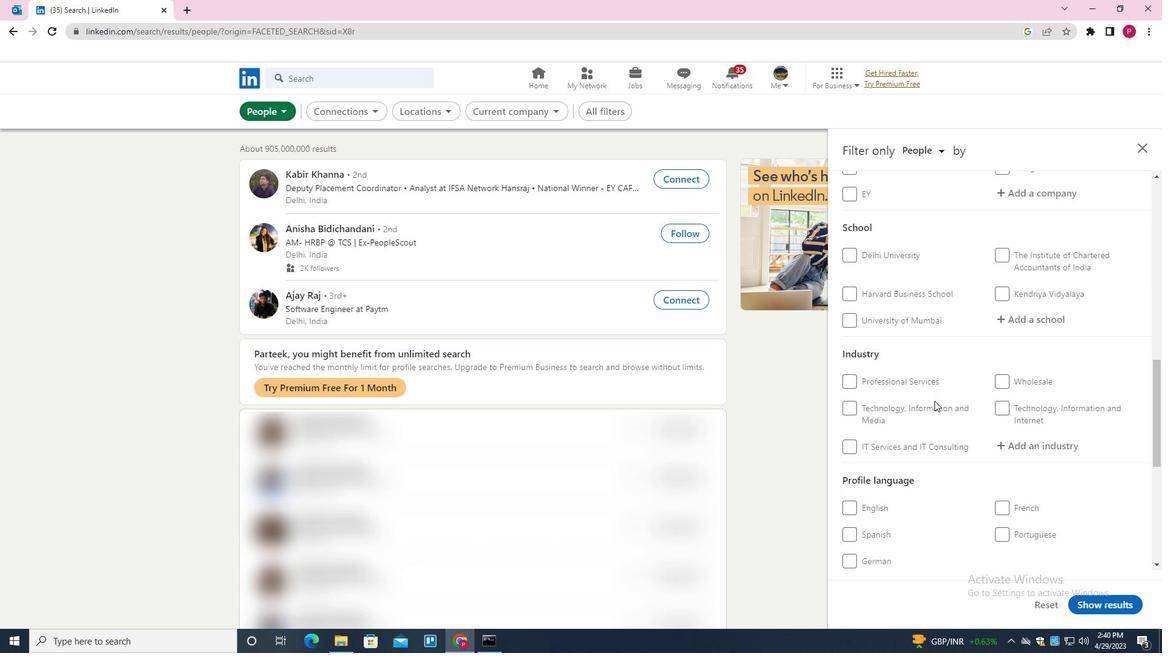 
Action: Mouse moved to (865, 441)
Screenshot: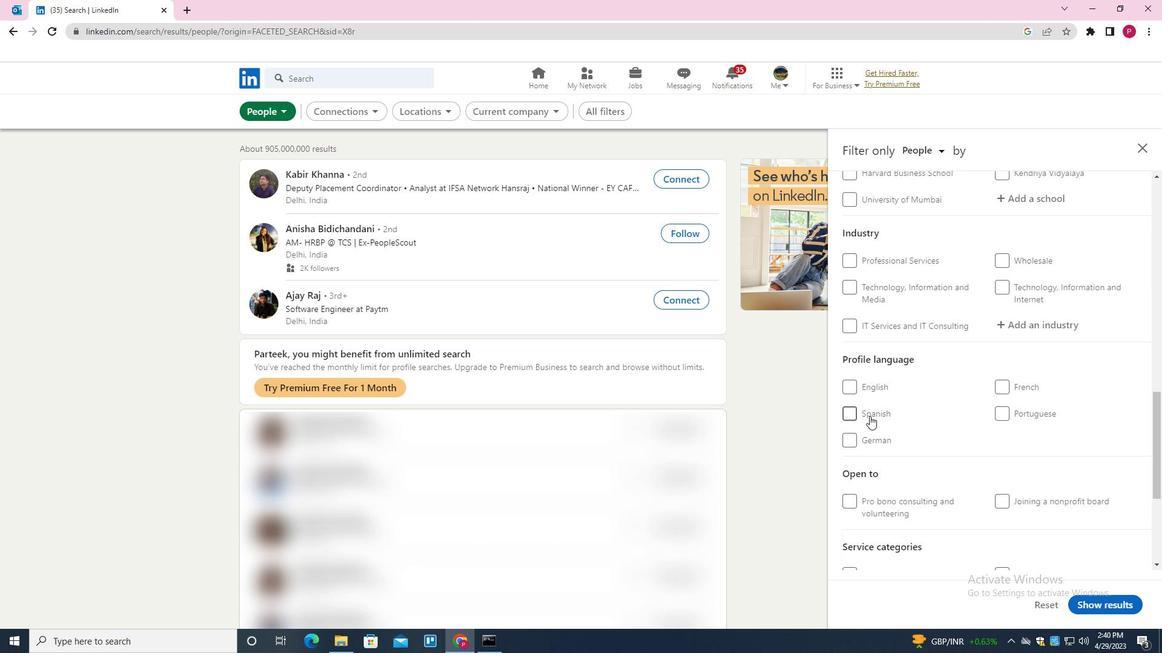 
Action: Mouse pressed left at (865, 441)
Screenshot: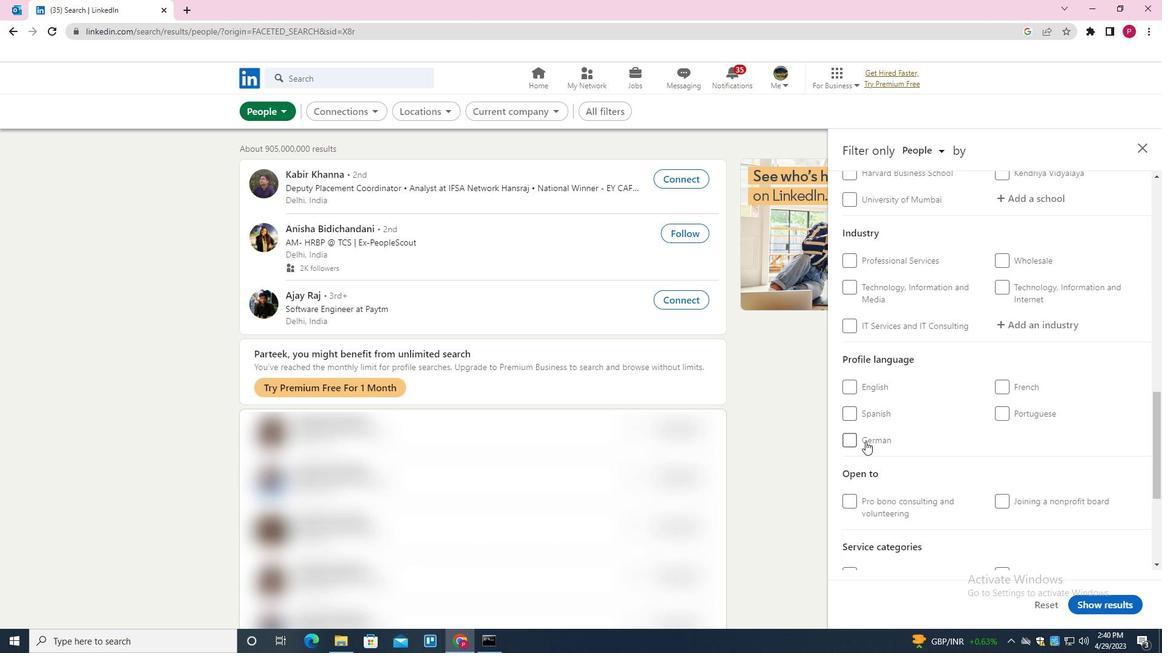 
Action: Mouse moved to (869, 439)
Screenshot: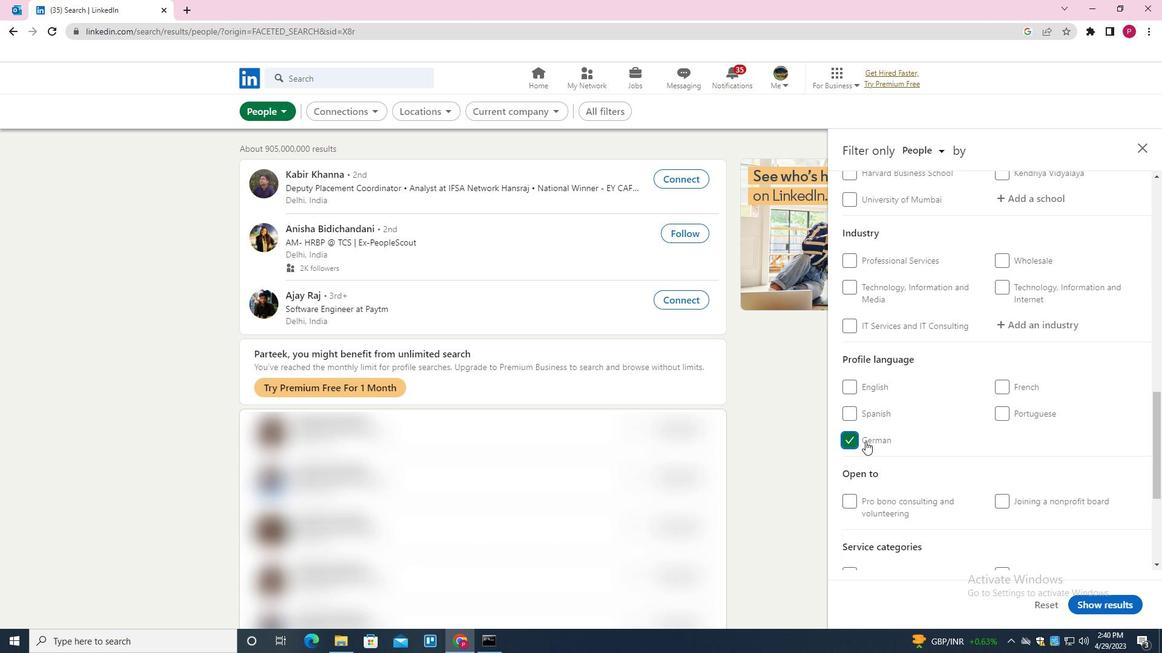 
Action: Mouse scrolled (869, 440) with delta (0, 0)
Screenshot: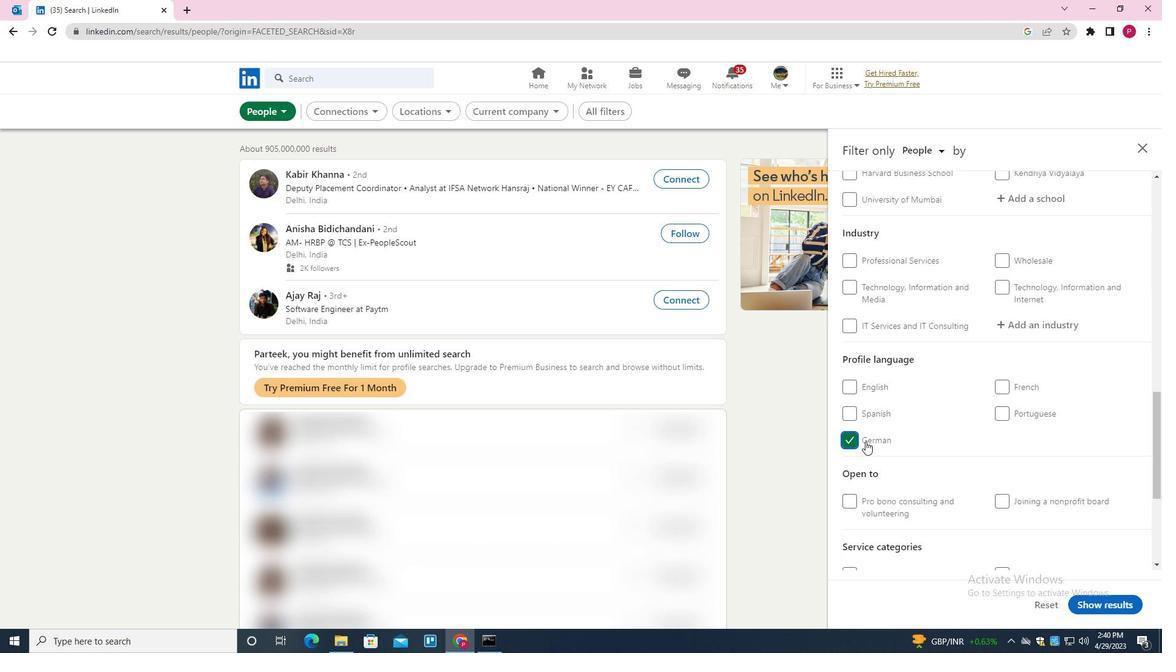 
Action: Mouse scrolled (869, 440) with delta (0, 0)
Screenshot: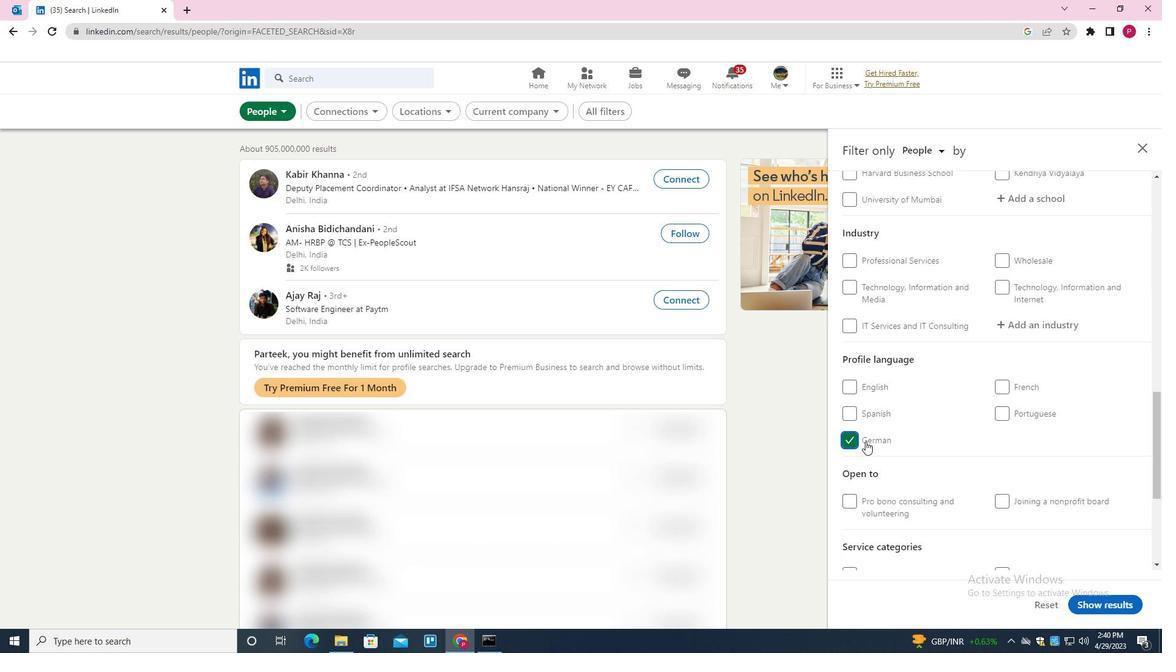 
Action: Mouse scrolled (869, 440) with delta (0, 0)
Screenshot: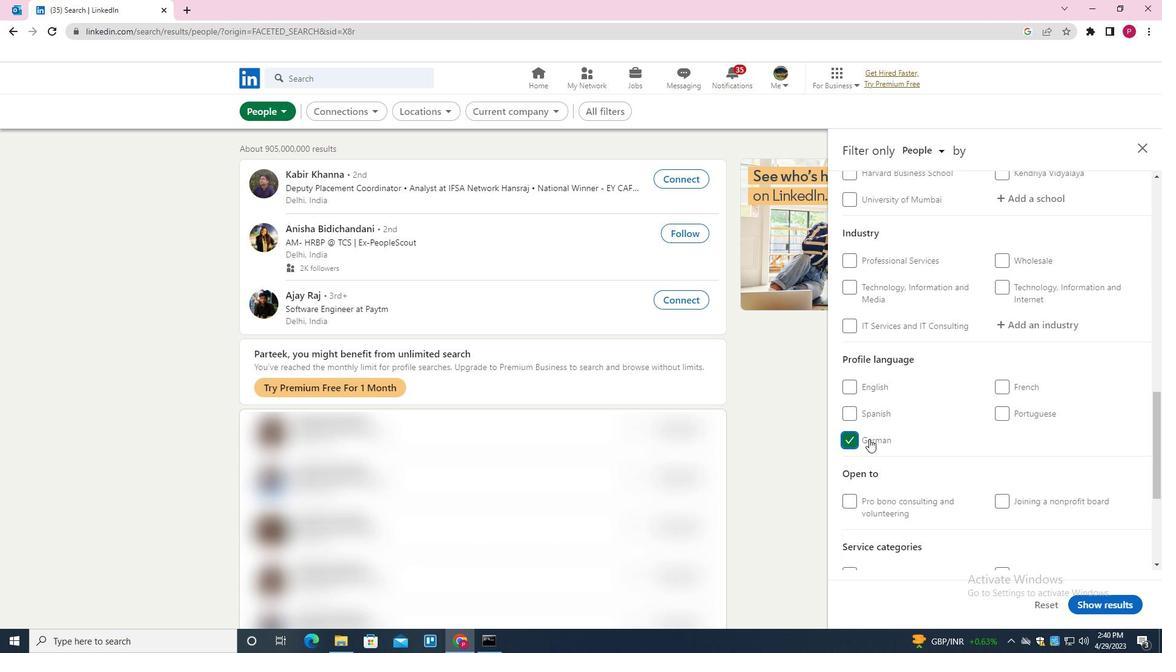 
Action: Mouse scrolled (869, 440) with delta (0, 0)
Screenshot: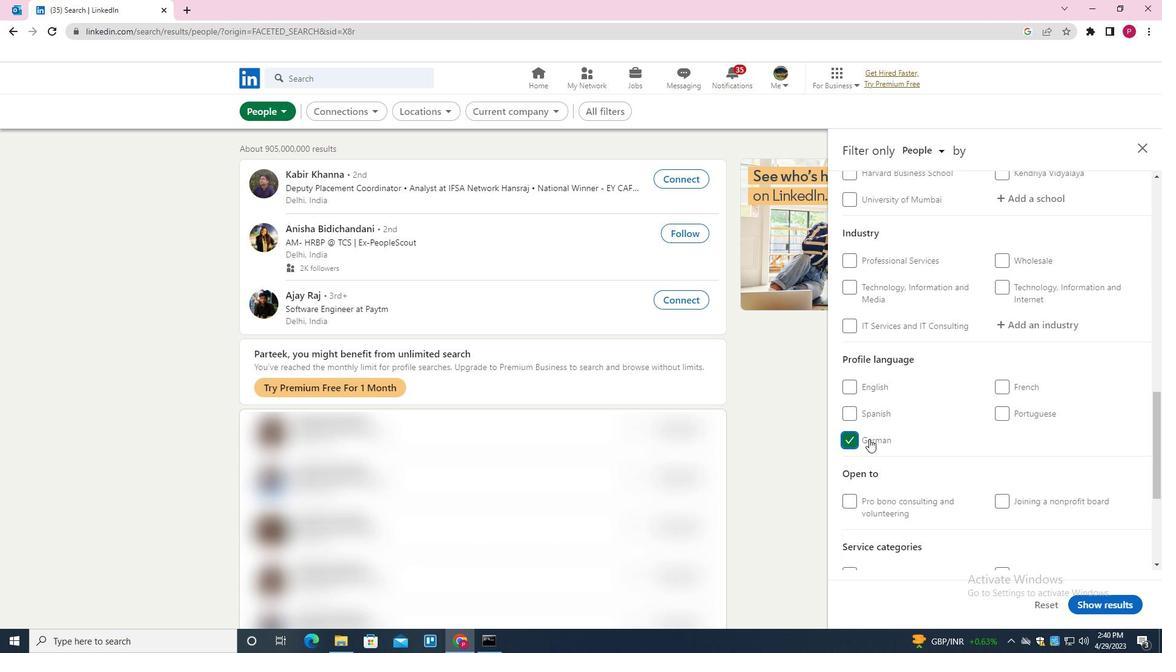 
Action: Mouse scrolled (869, 440) with delta (0, 0)
Screenshot: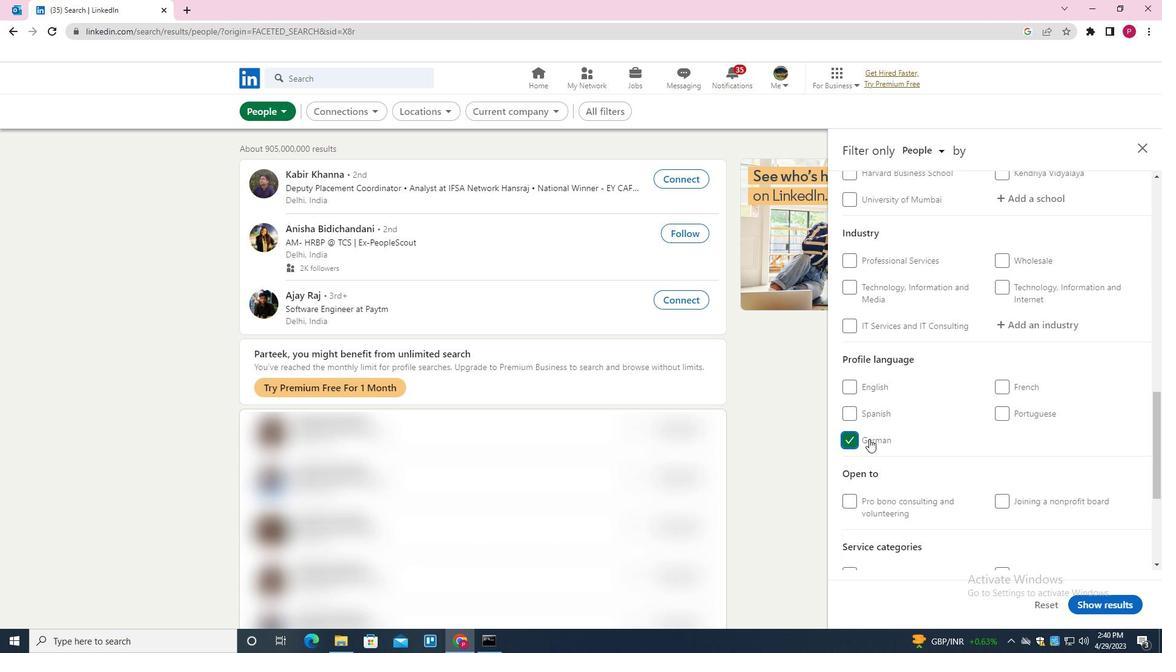 
Action: Mouse moved to (1018, 265)
Screenshot: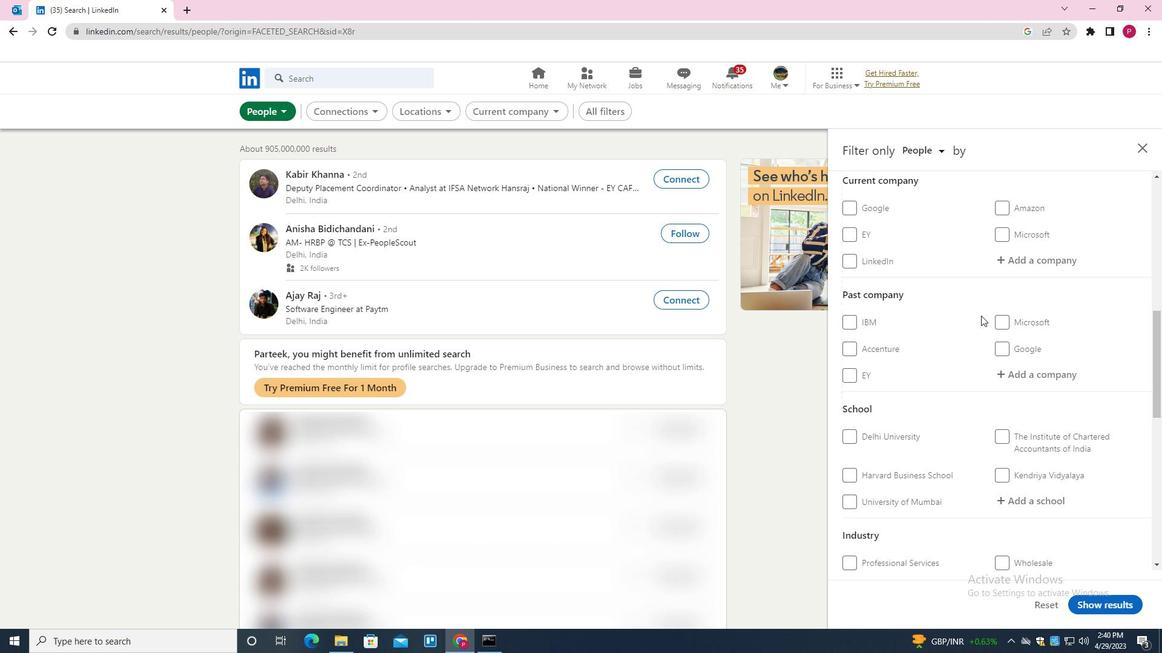 
Action: Mouse pressed left at (1018, 265)
Screenshot: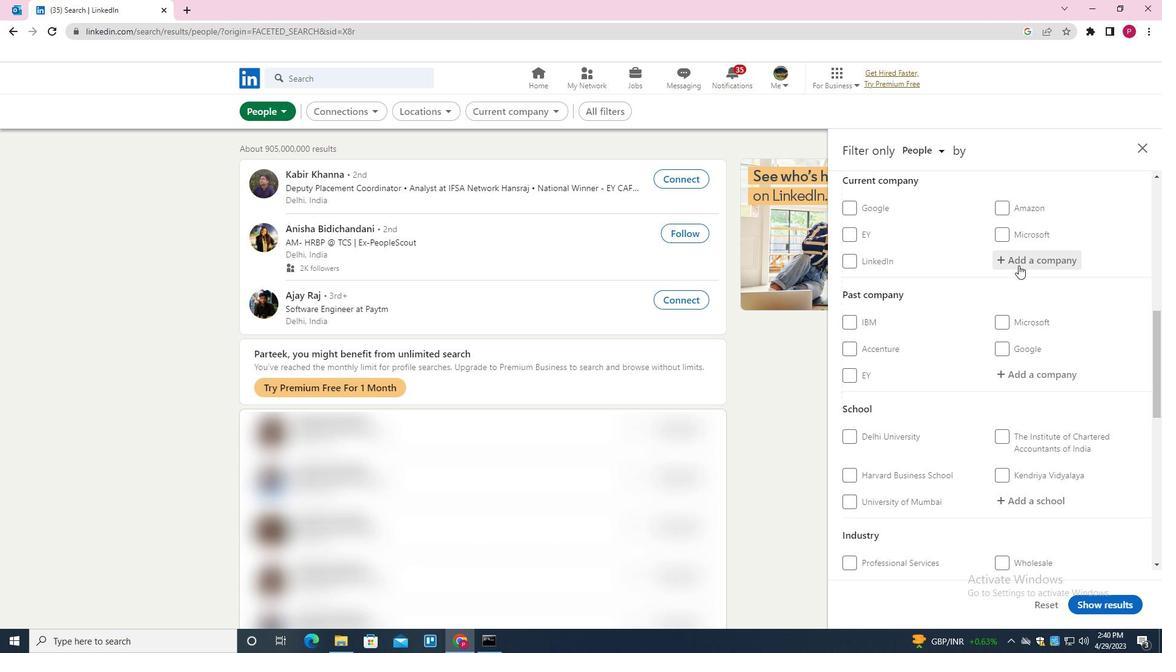 
Action: Key pressed <Key.shift>GODREJ<Key.space><Key.down><Key.down><Key.down><Key.down><Key.down><Key.enter>
Screenshot: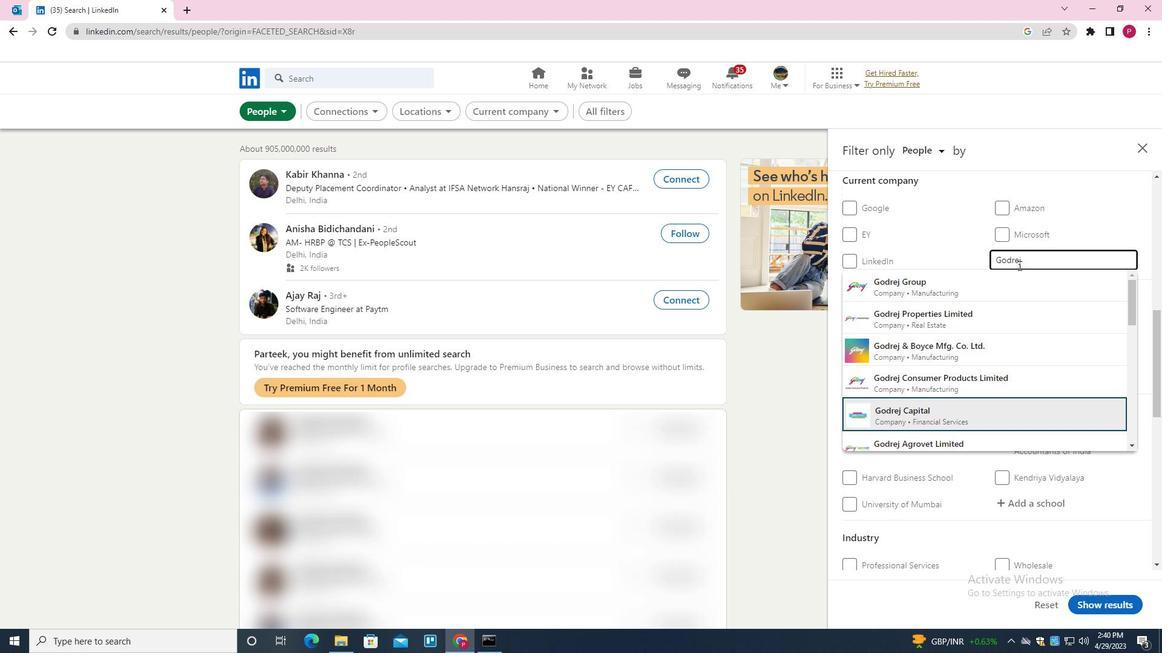 
Action: Mouse moved to (995, 326)
Screenshot: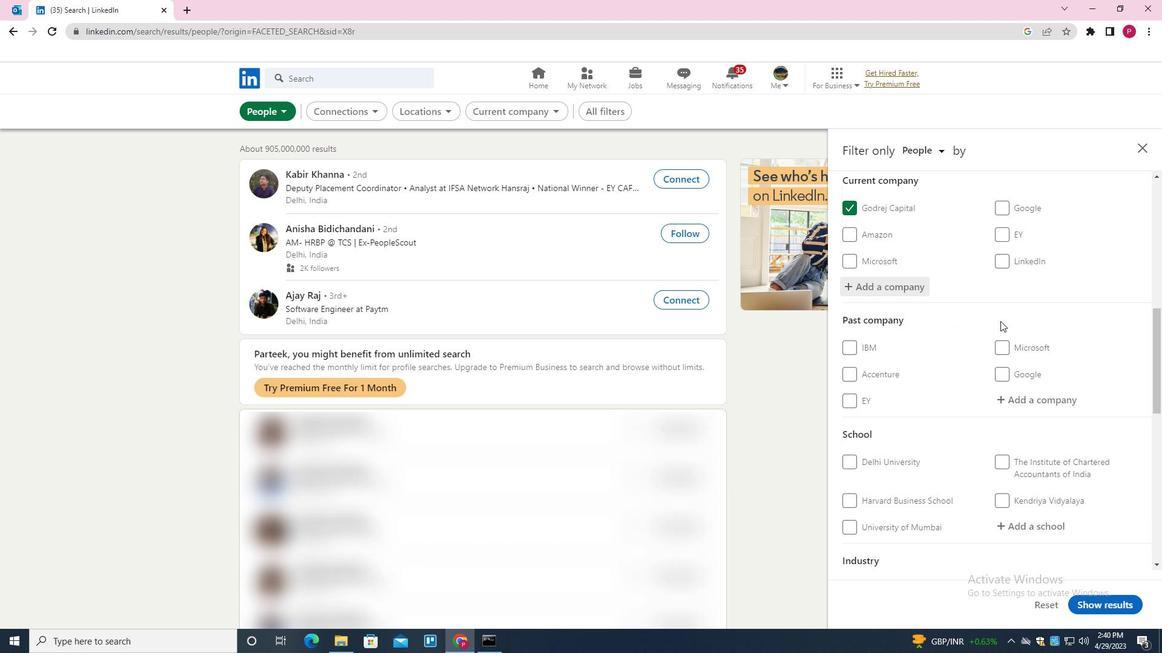 
Action: Mouse scrolled (995, 325) with delta (0, 0)
Screenshot: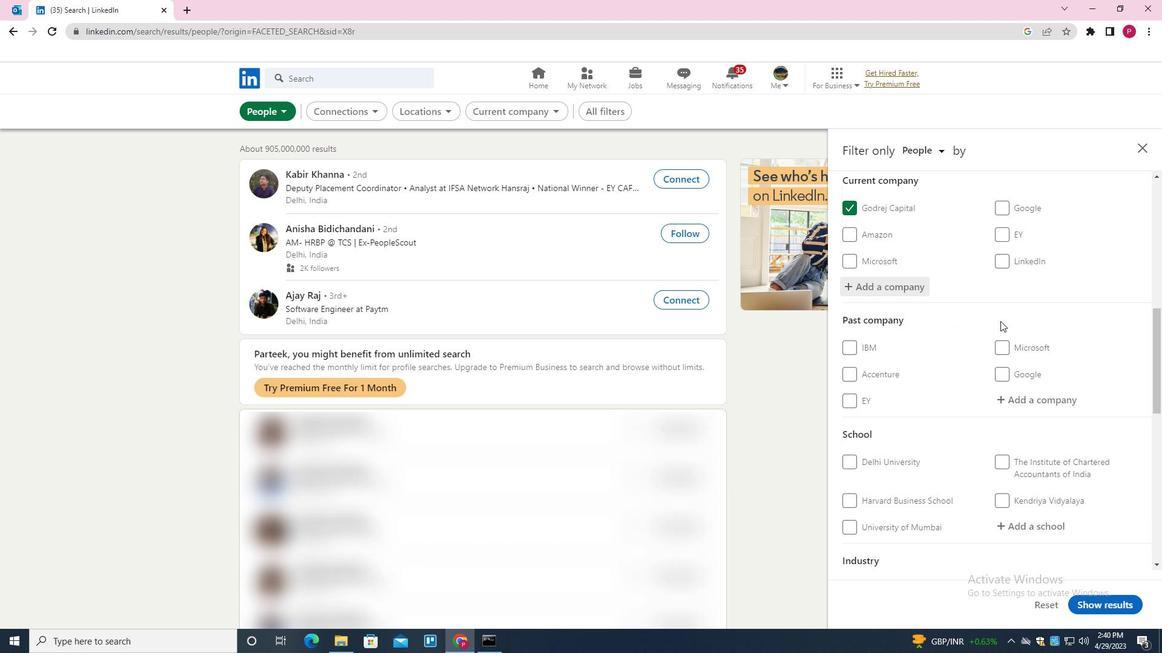 
Action: Mouse moved to (993, 329)
Screenshot: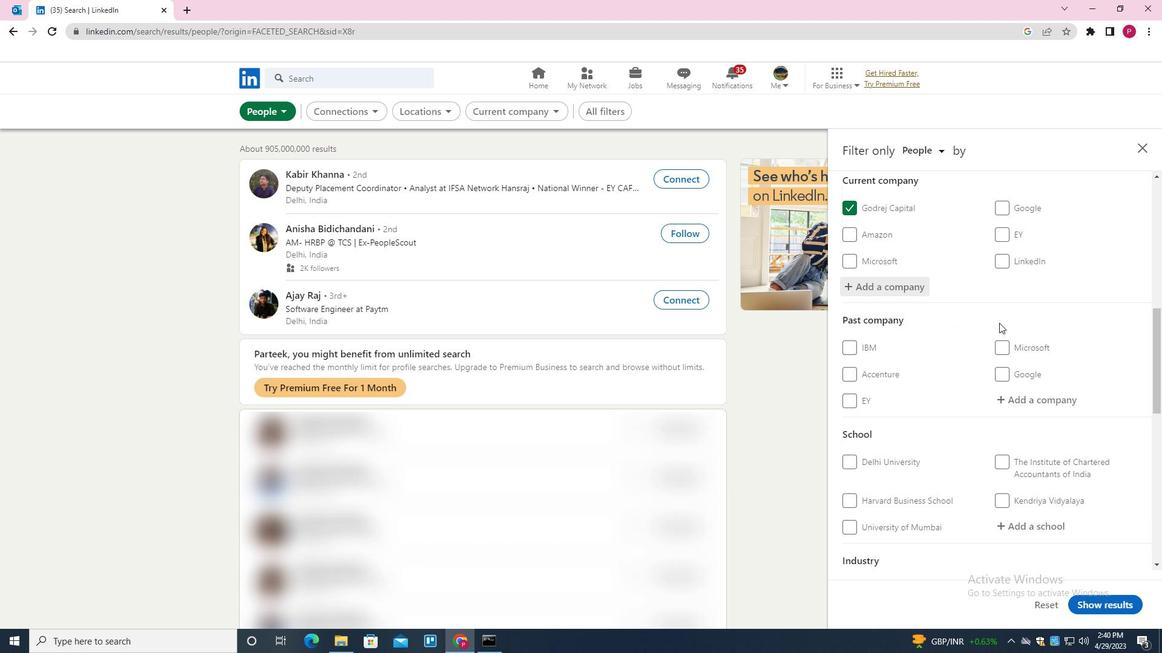 
Action: Mouse scrolled (993, 329) with delta (0, 0)
Screenshot: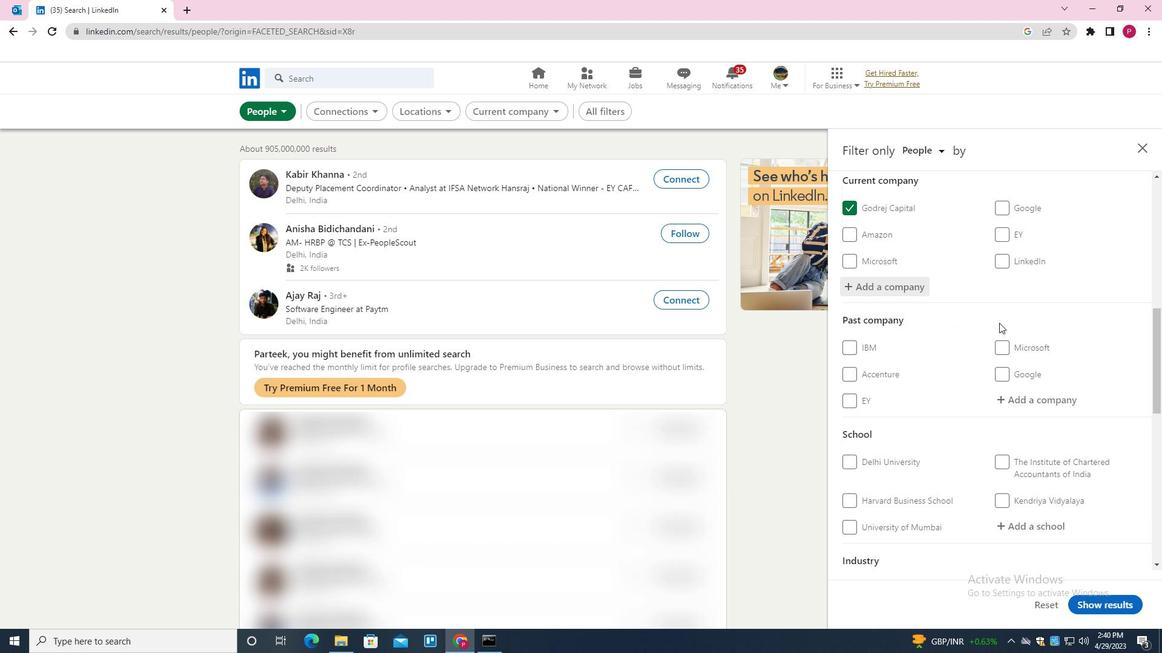 
Action: Mouse moved to (990, 336)
Screenshot: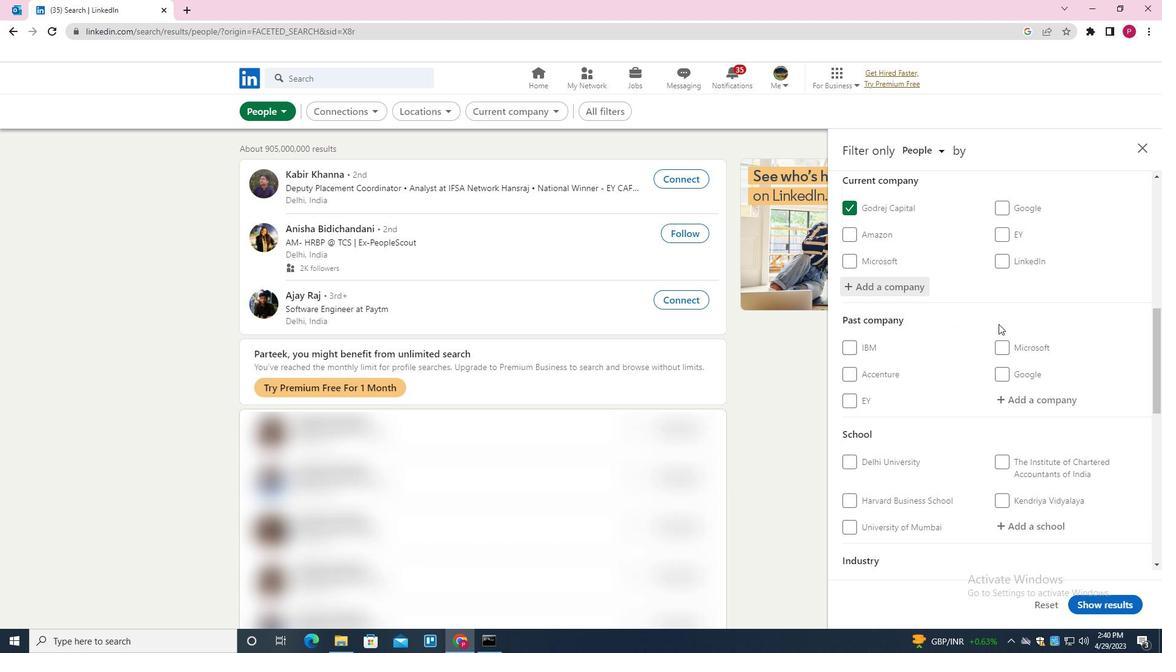 
Action: Mouse scrolled (990, 335) with delta (0, 0)
Screenshot: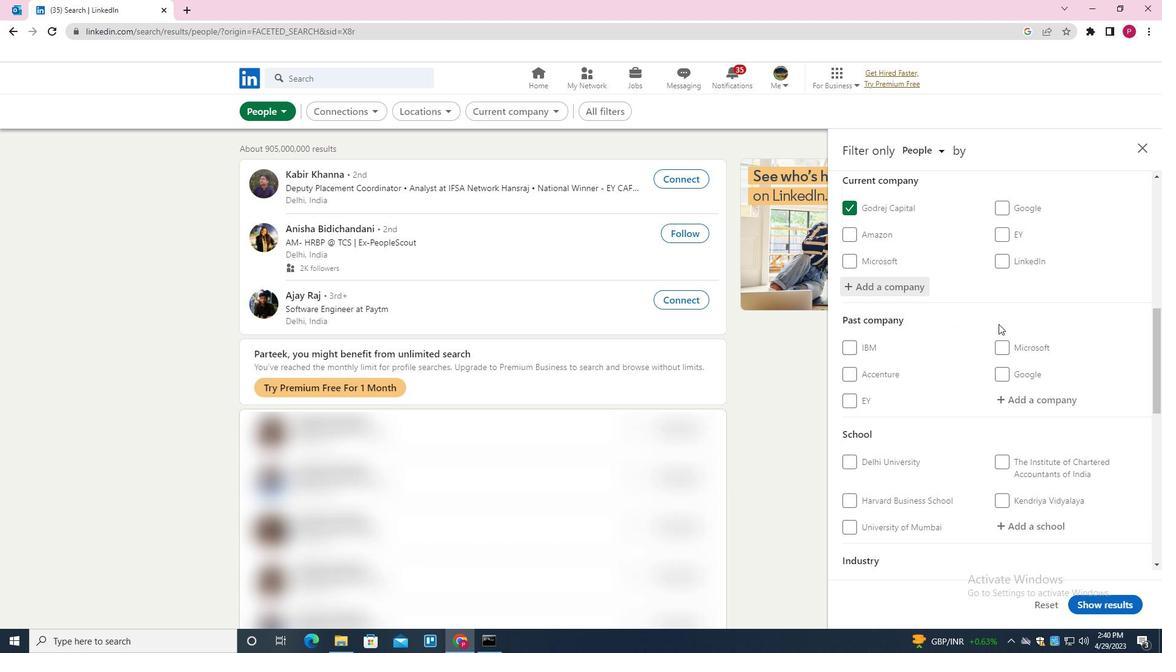 
Action: Mouse moved to (948, 348)
Screenshot: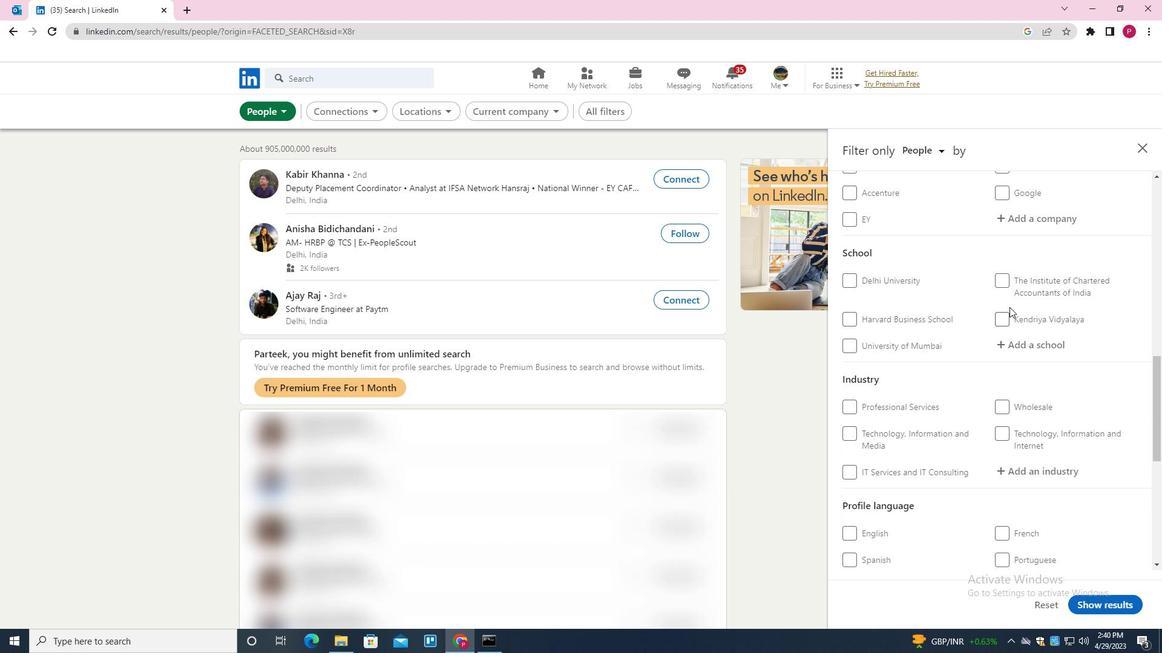 
Action: Mouse scrolled (948, 348) with delta (0, 0)
Screenshot: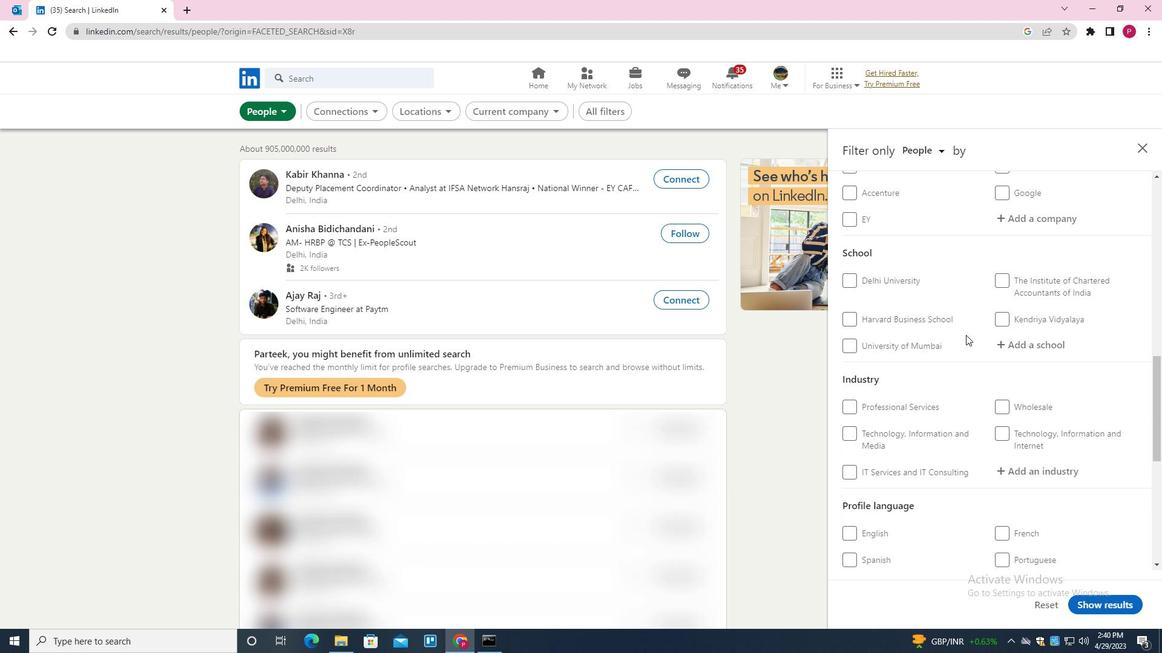 
Action: Mouse scrolled (948, 348) with delta (0, 0)
Screenshot: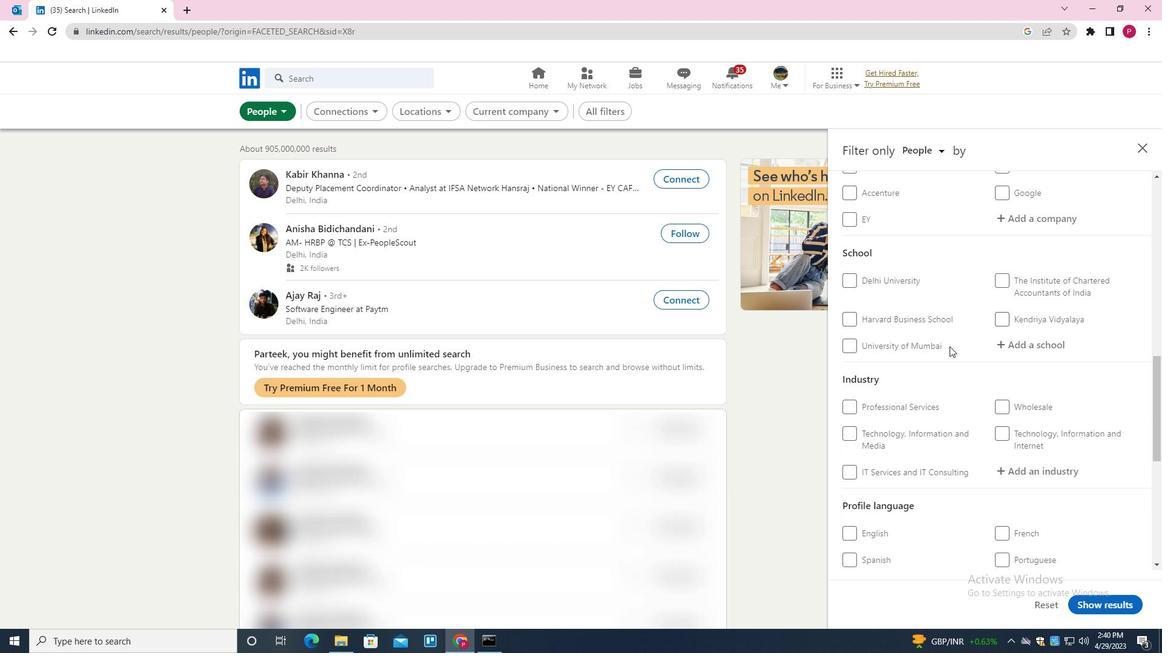 
Action: Mouse scrolled (948, 348) with delta (0, 0)
Screenshot: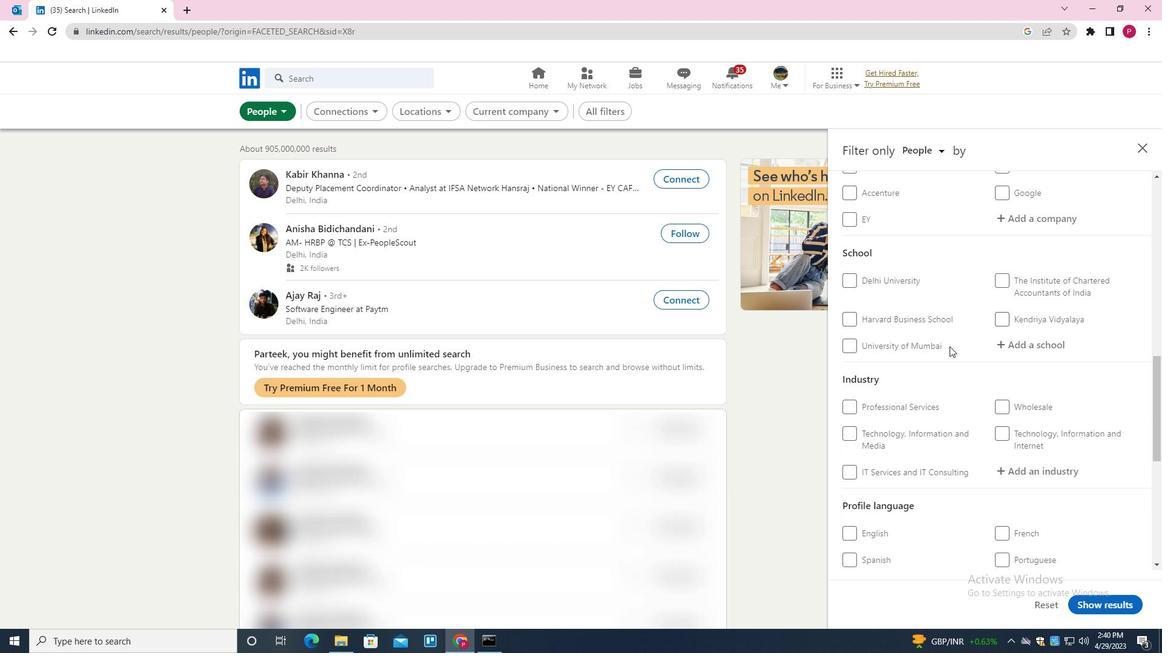
Action: Mouse moved to (1030, 294)
Screenshot: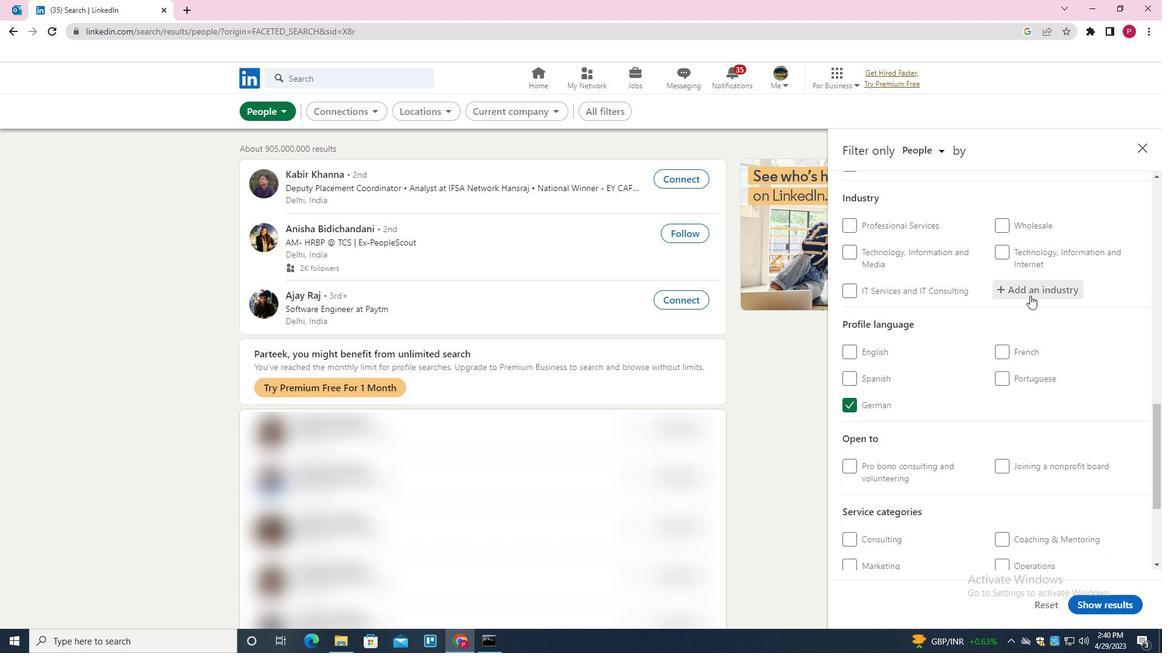 
Action: Mouse scrolled (1030, 294) with delta (0, 0)
Screenshot: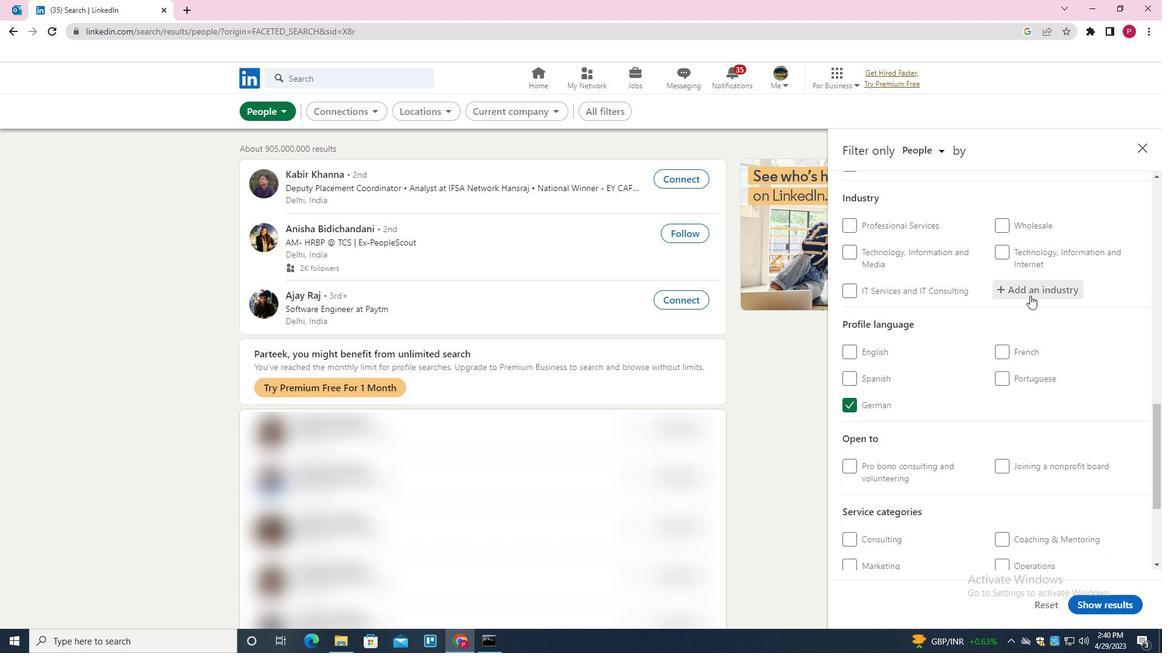 
Action: Mouse scrolled (1030, 294) with delta (0, 0)
Screenshot: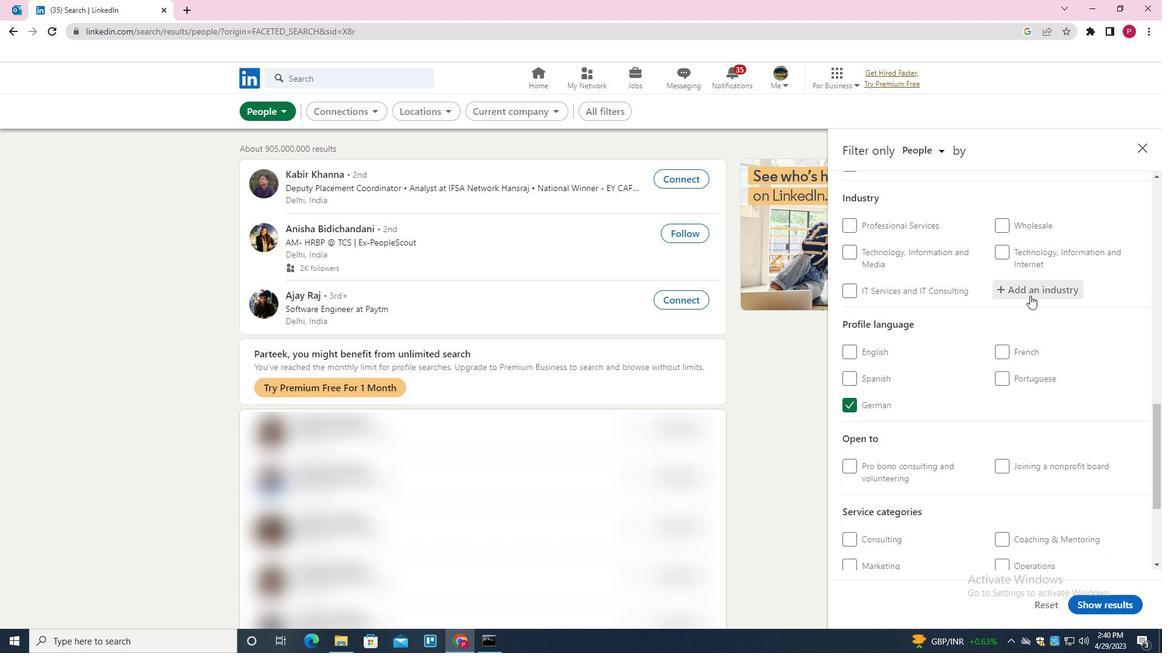 
Action: Mouse scrolled (1030, 294) with delta (0, 0)
Screenshot: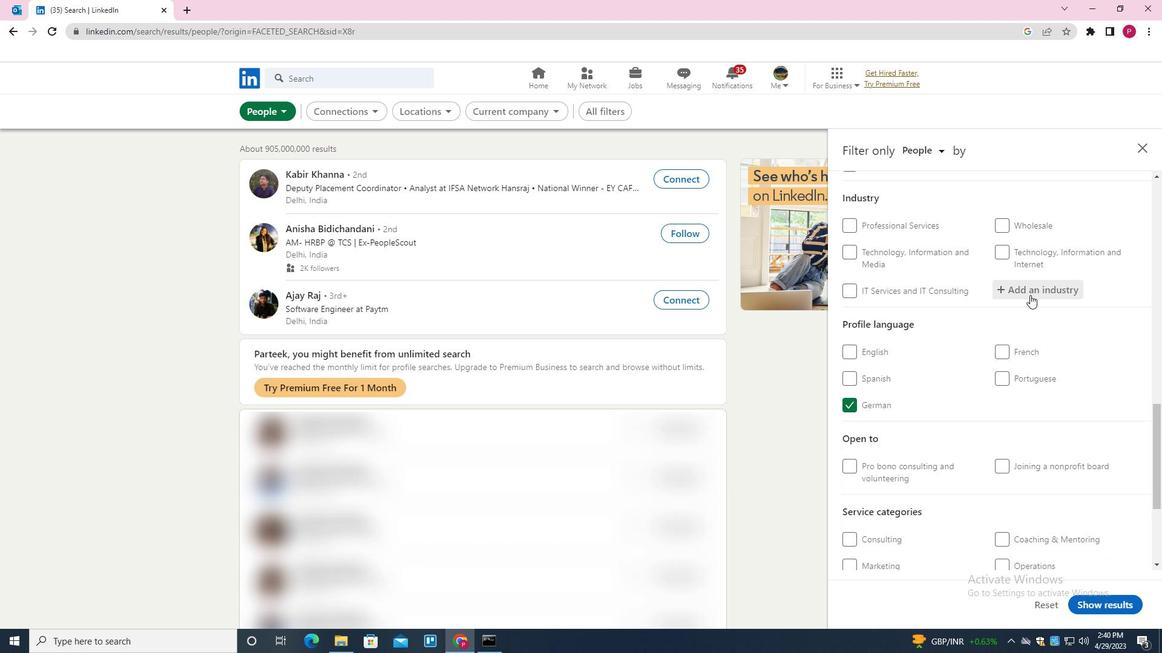 
Action: Mouse moved to (1030, 344)
Screenshot: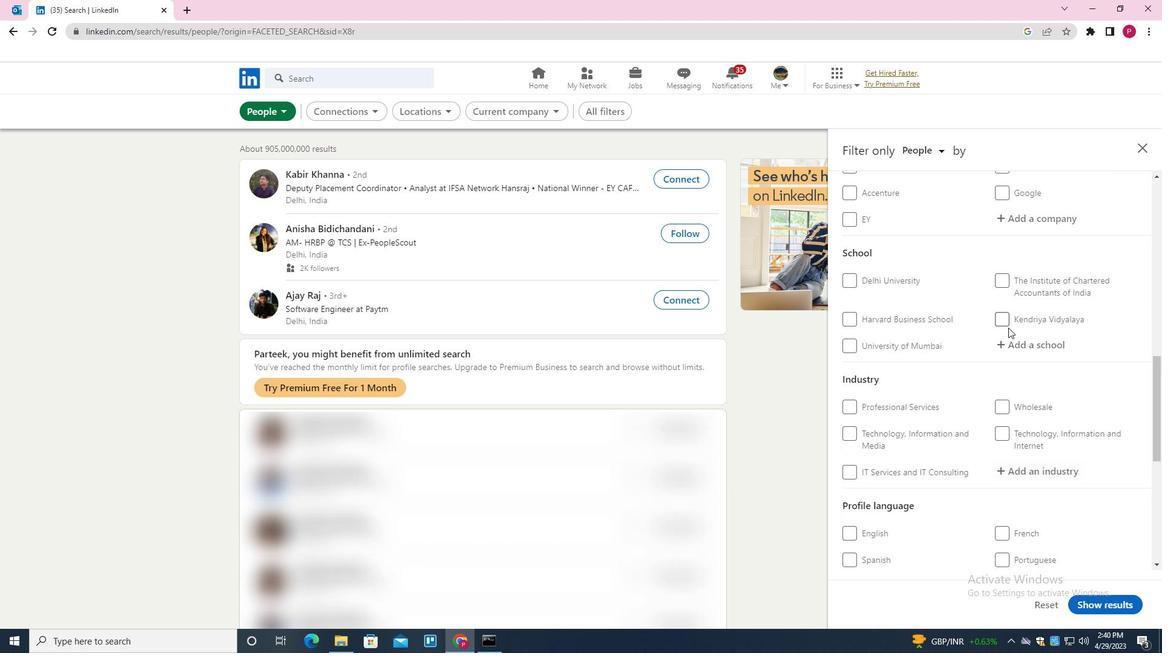 
Action: Mouse pressed left at (1030, 344)
Screenshot: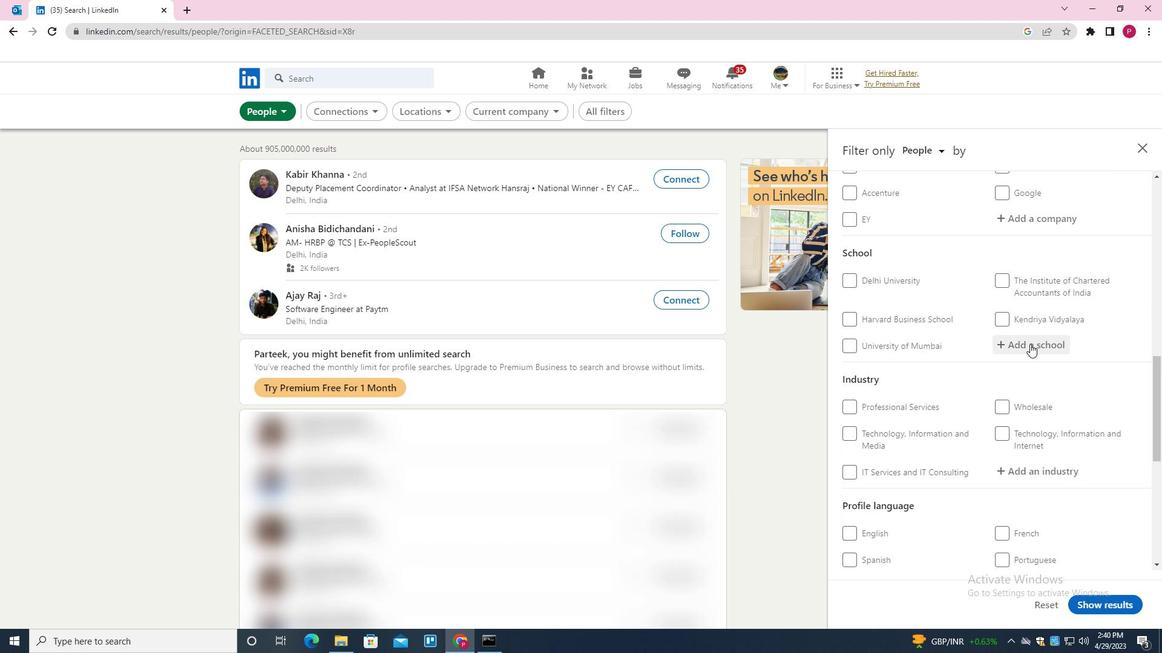 
Action: Mouse moved to (1030, 344)
Screenshot: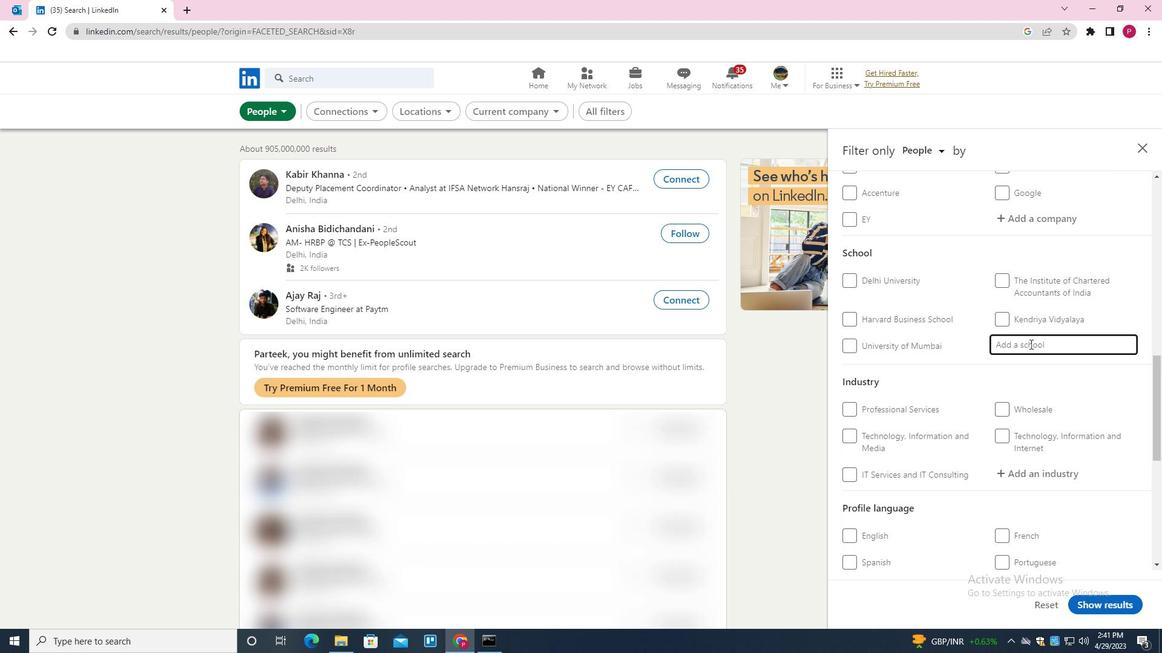 
Action: Key pressed <Key.shift><Key.shift><Key.shift><Key.shift><Key.shift><Key.shift>RIMT<Key.down><Key.enter>
Screenshot: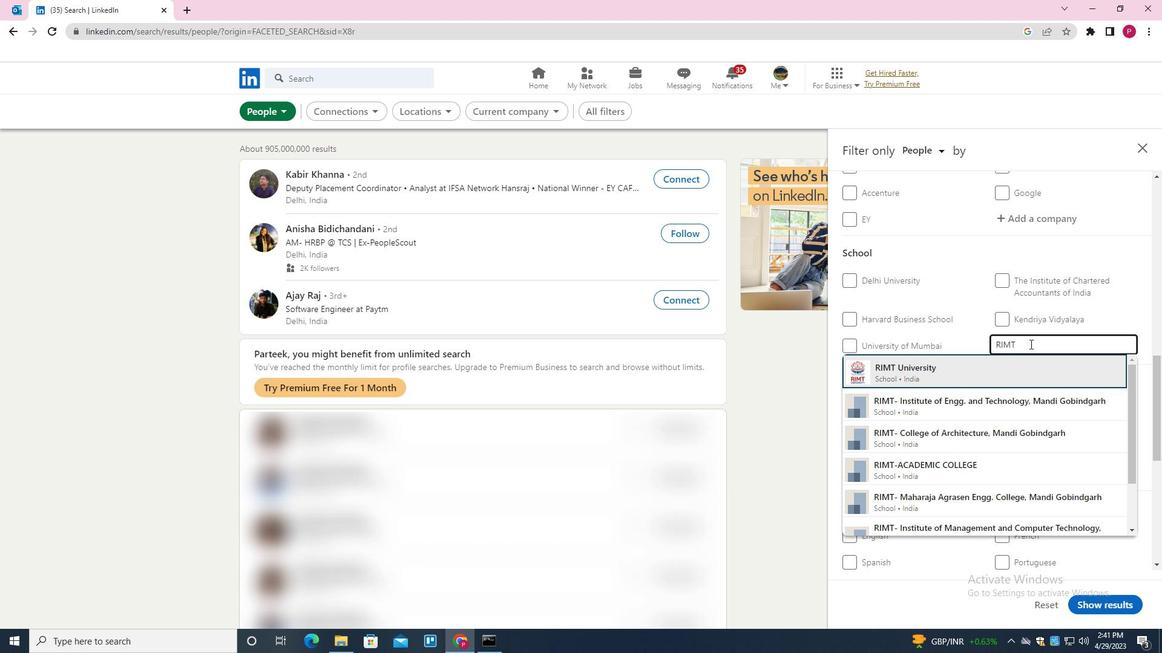 
Action: Mouse moved to (962, 316)
Screenshot: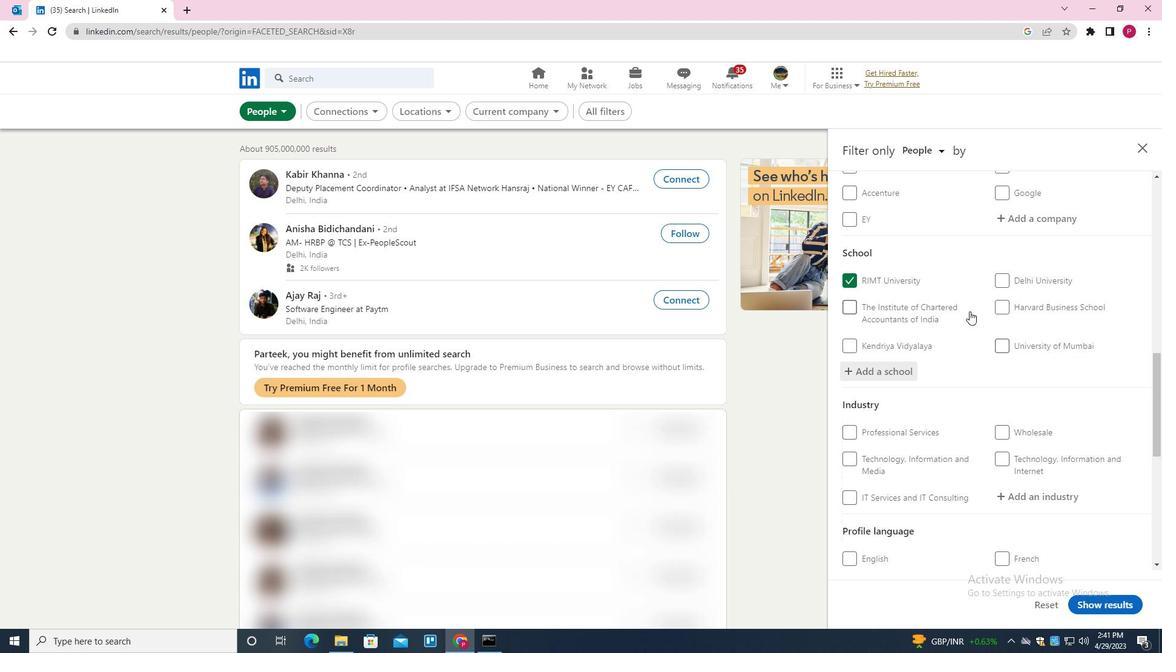 
Action: Mouse scrolled (962, 315) with delta (0, 0)
Screenshot: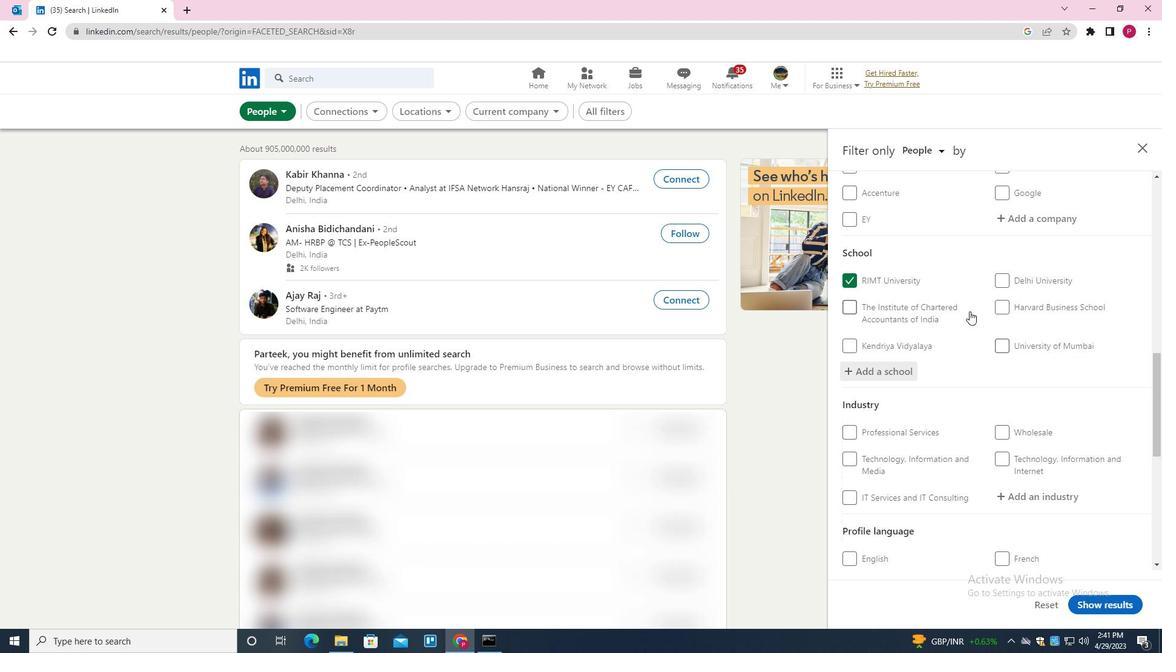 
Action: Mouse moved to (961, 317)
Screenshot: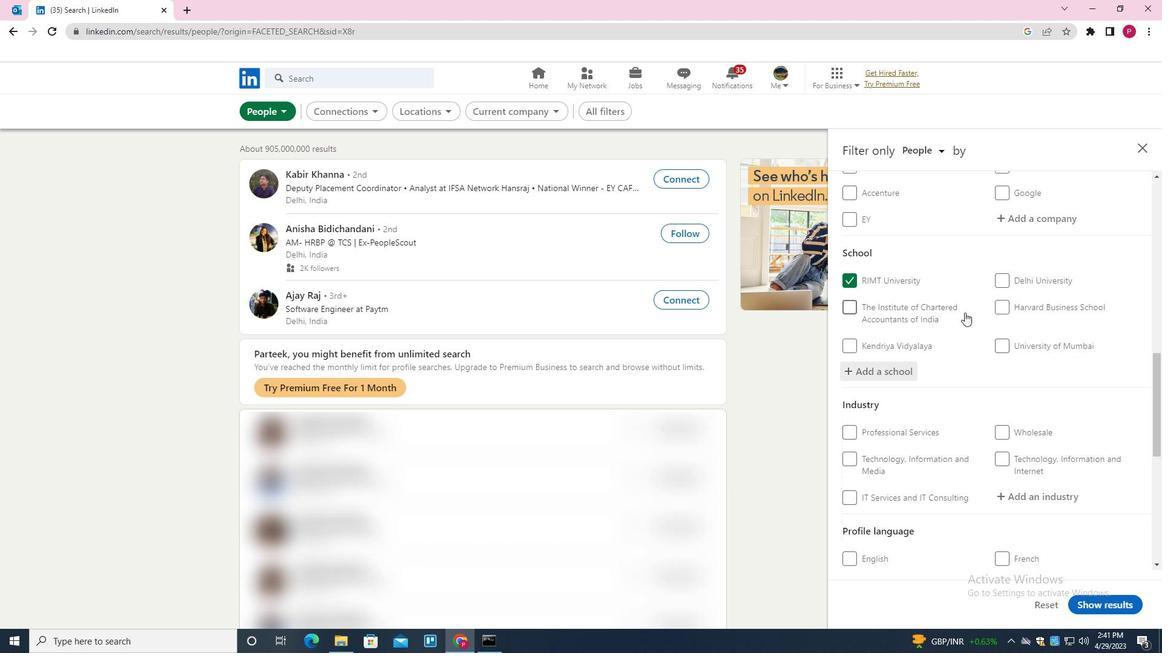 
Action: Mouse scrolled (961, 316) with delta (0, 0)
Screenshot: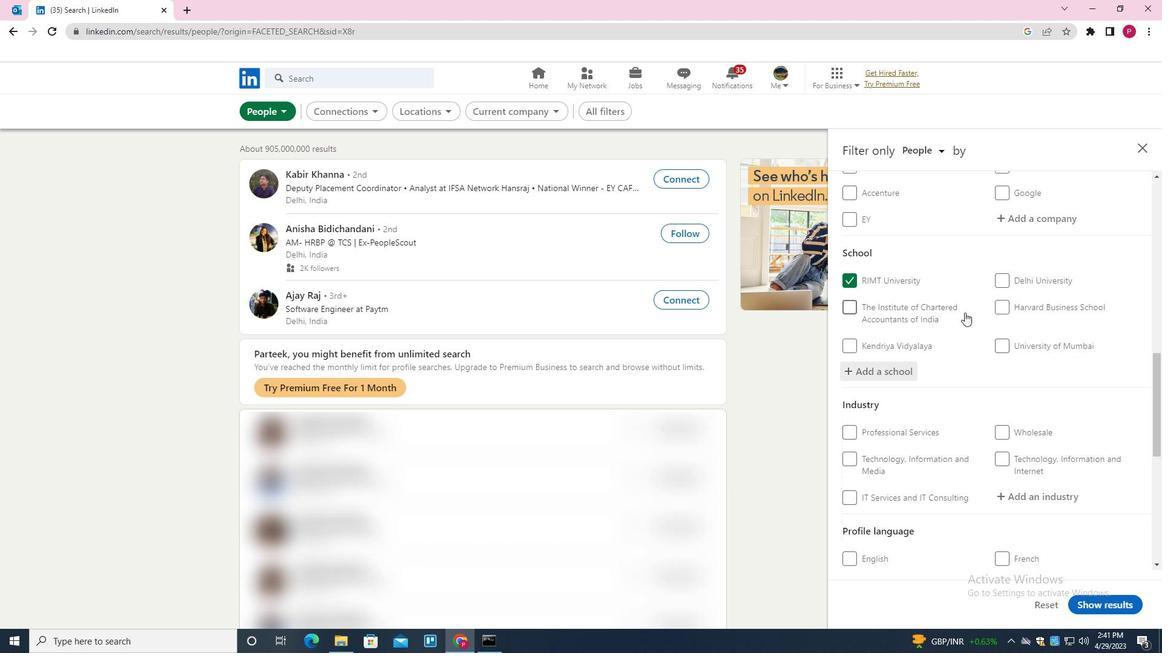 
Action: Mouse moved to (1031, 375)
Screenshot: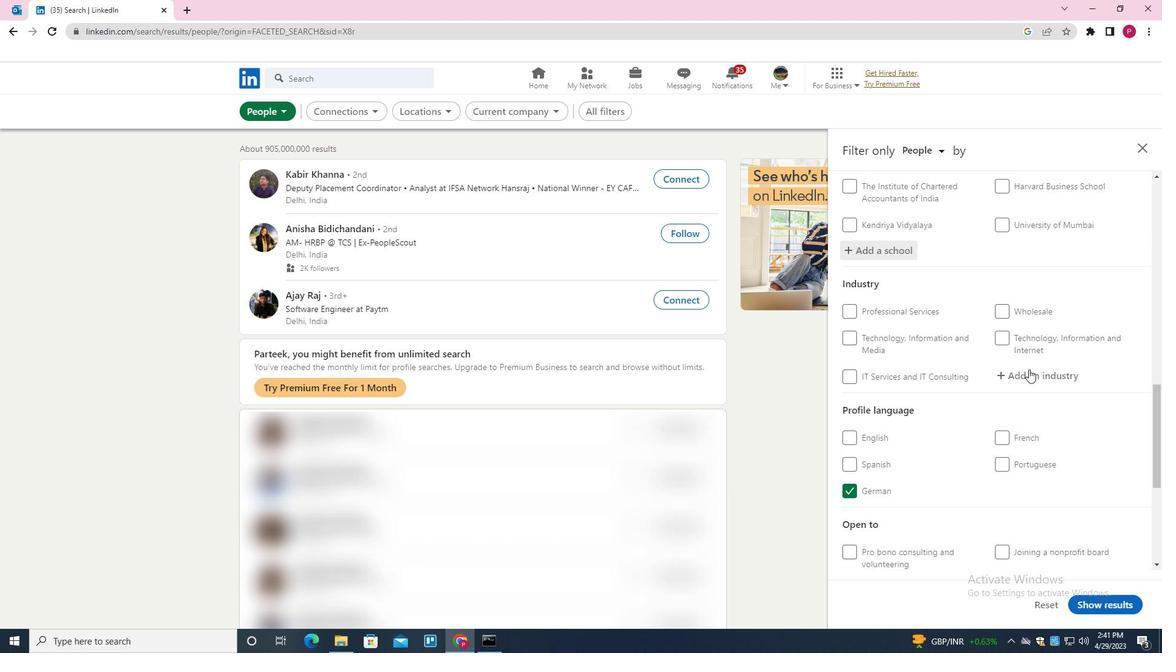 
Action: Mouse pressed left at (1031, 375)
Screenshot: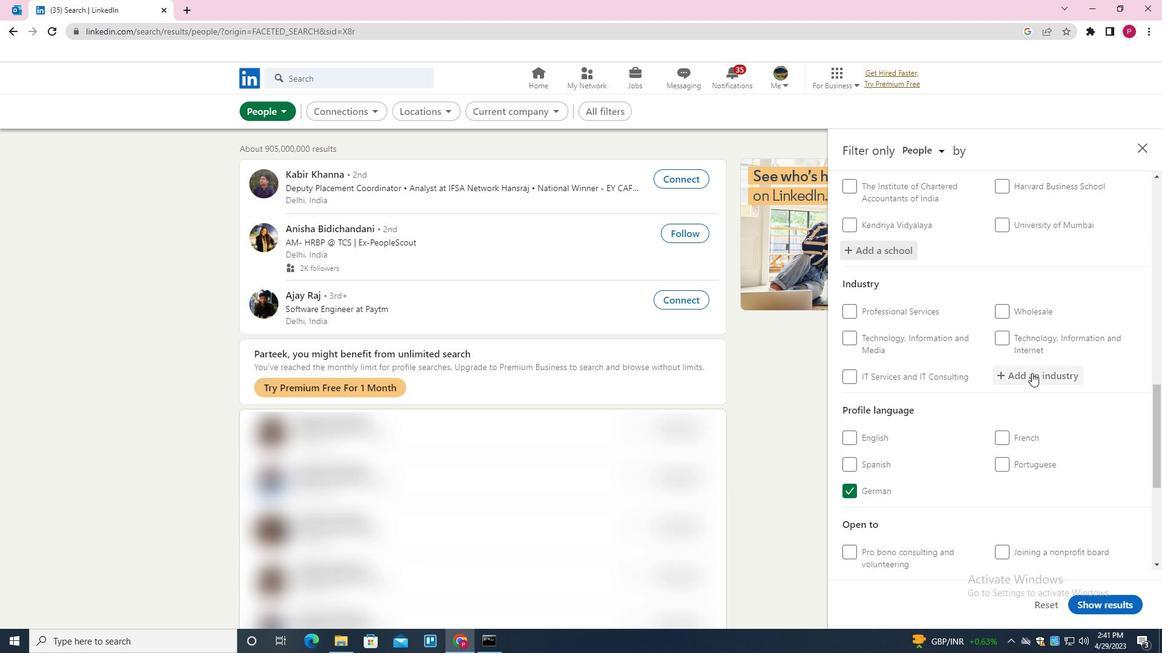 
Action: Mouse moved to (1034, 356)
Screenshot: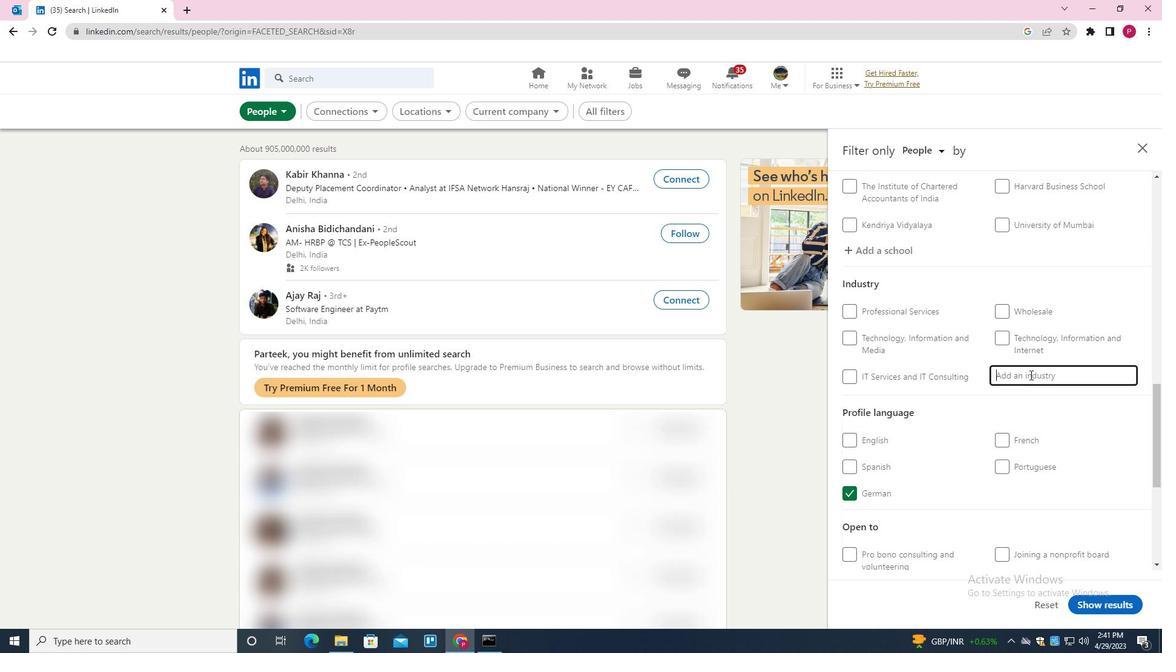 
Action: Key pressed <Key.shift><Key.shift><Key.shift>TECHNOLOGY<Key.down><Key.down><Key.down><Key.down><Key.enter>
Screenshot: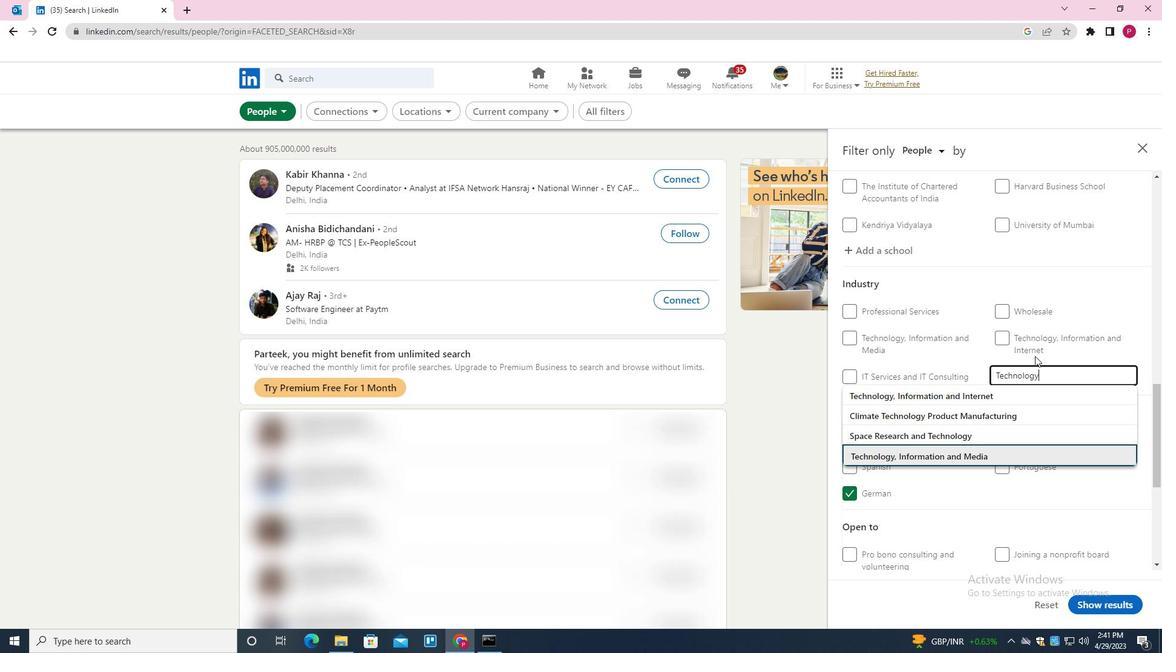
Action: Mouse scrolled (1034, 355) with delta (0, 0)
Screenshot: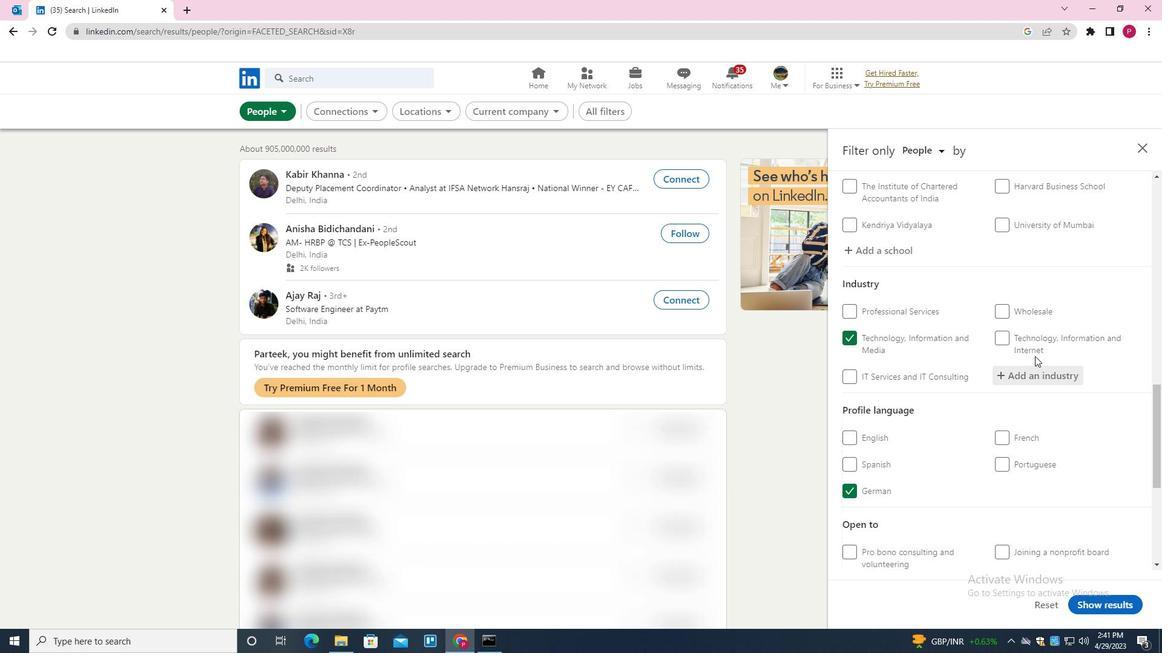 
Action: Mouse scrolled (1034, 355) with delta (0, 0)
Screenshot: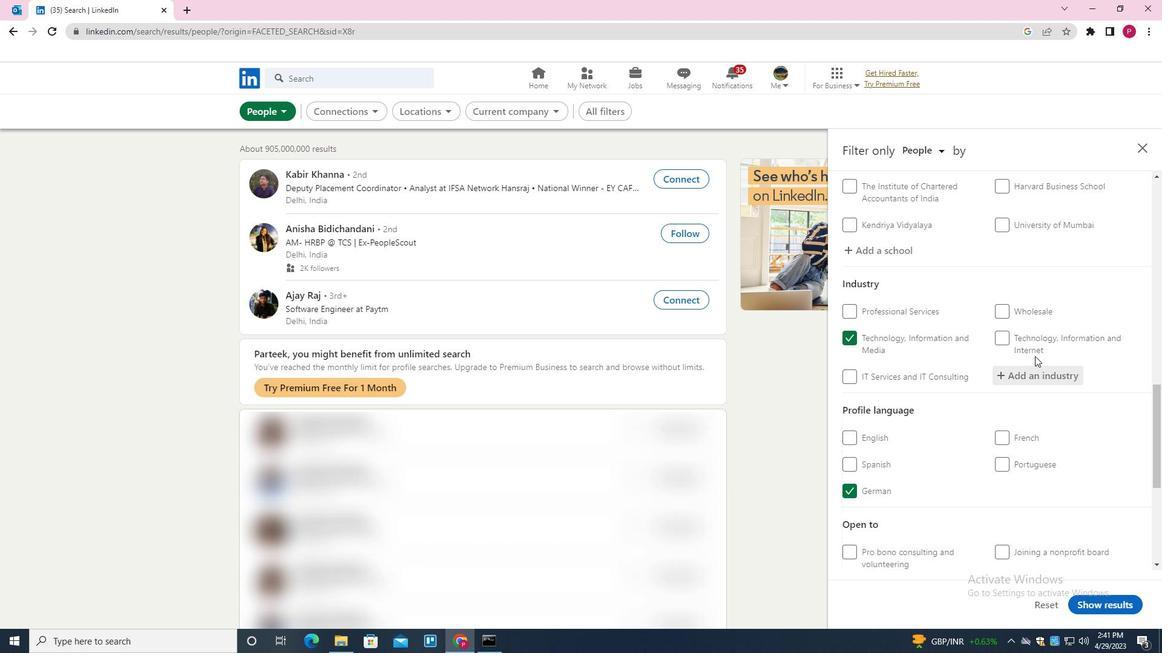 
Action: Mouse scrolled (1034, 355) with delta (0, 0)
Screenshot: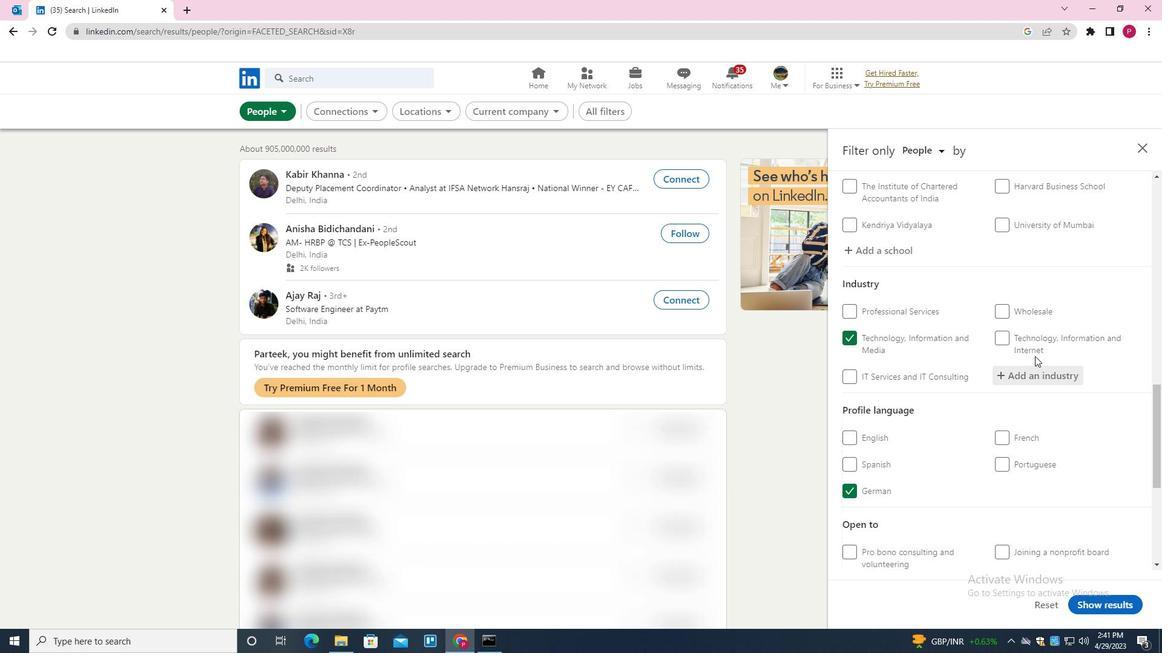 
Action: Mouse scrolled (1034, 355) with delta (0, 0)
Screenshot: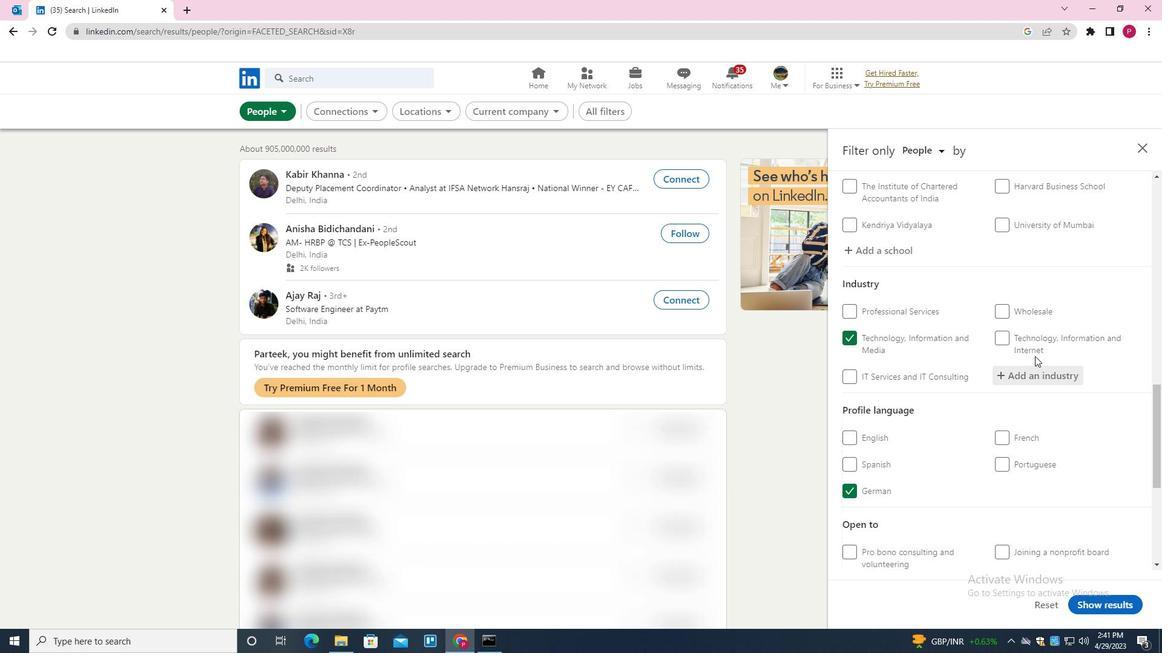 
Action: Mouse moved to (1030, 431)
Screenshot: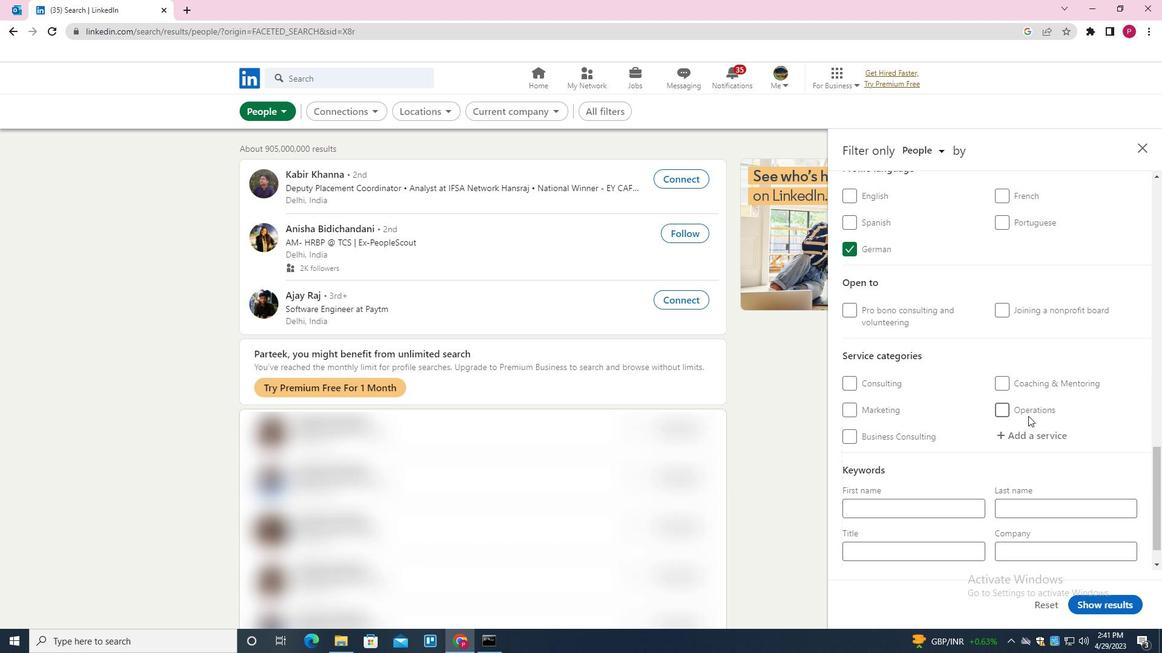 
Action: Mouse pressed left at (1030, 431)
Screenshot: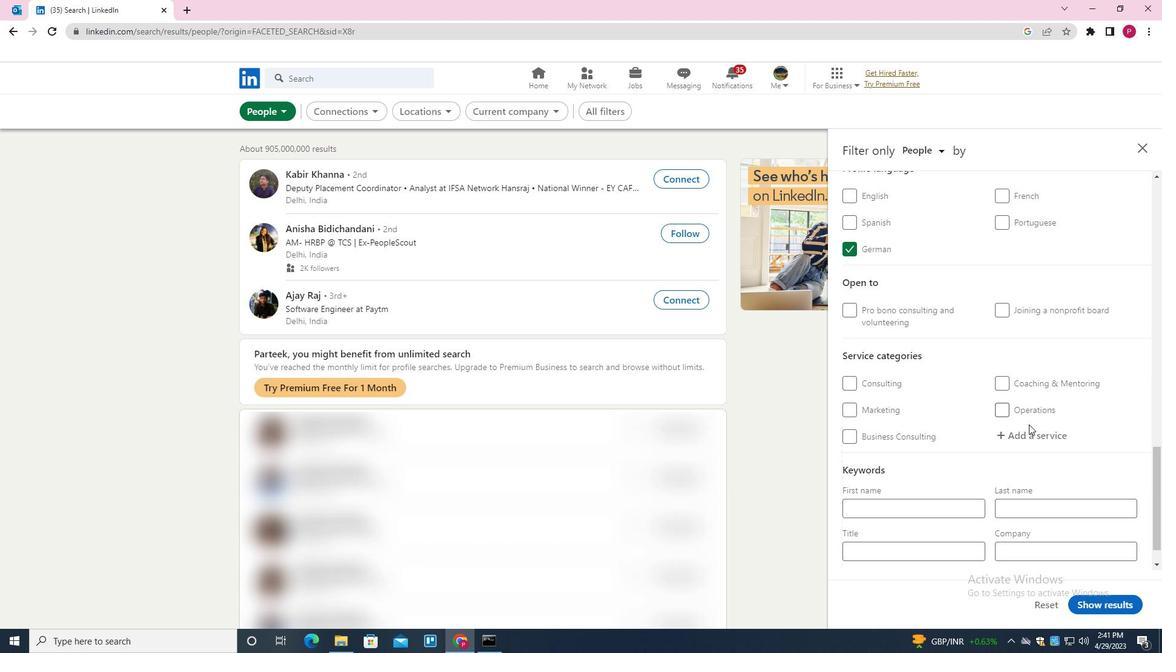 
Action: Mouse moved to (1030, 431)
Screenshot: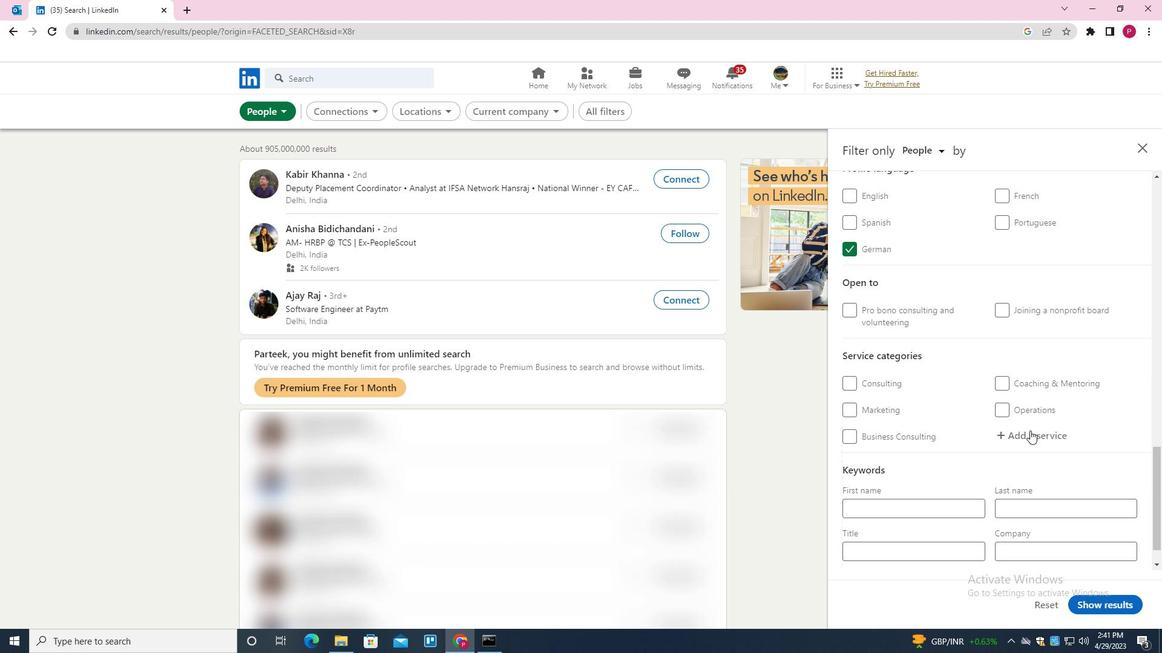 
Action: Key pressed <Key.shift>VIDEO<Key.down><Key.down><Key.enter>
Screenshot: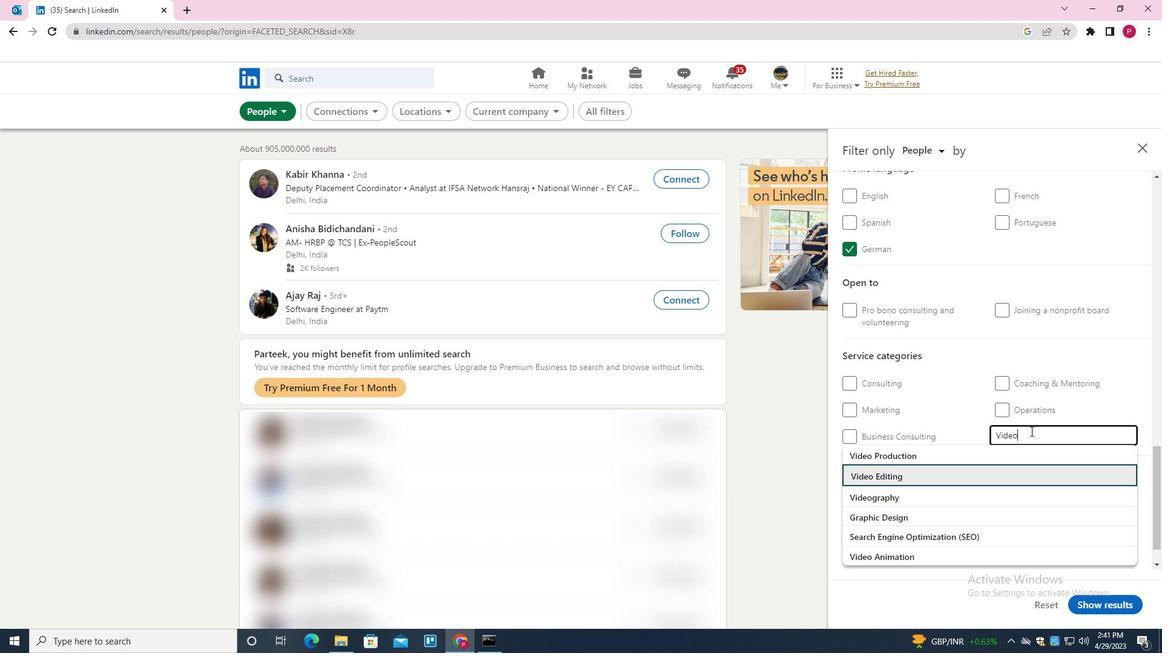 
Action: Mouse moved to (1030, 432)
Screenshot: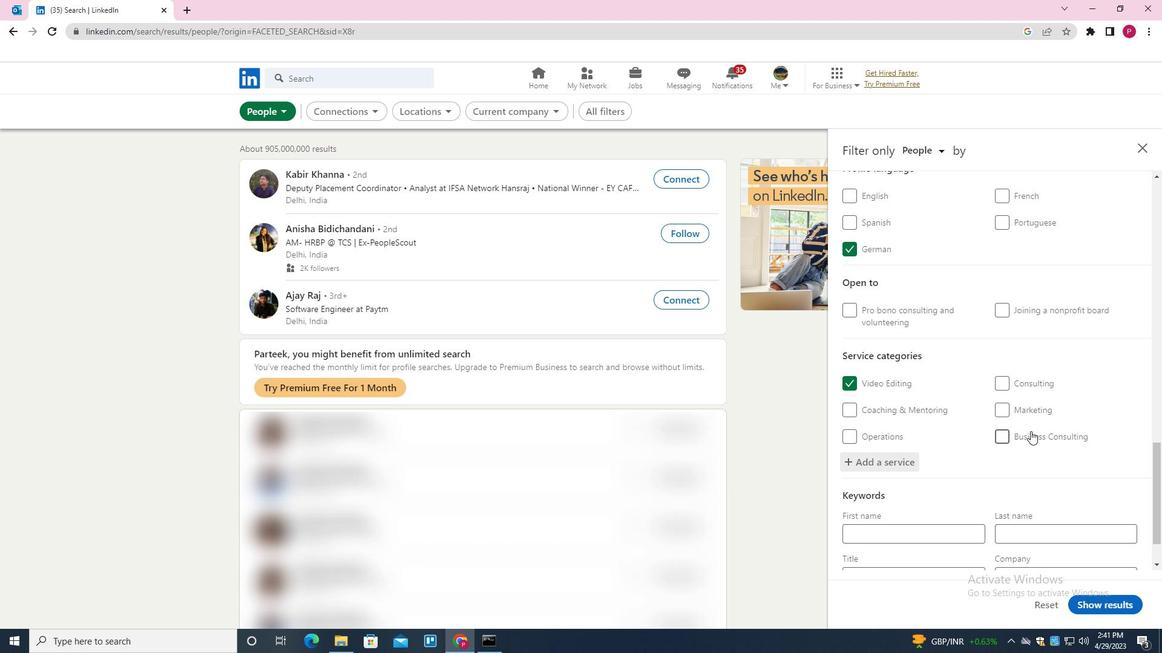 
Action: Mouse scrolled (1030, 431) with delta (0, 0)
Screenshot: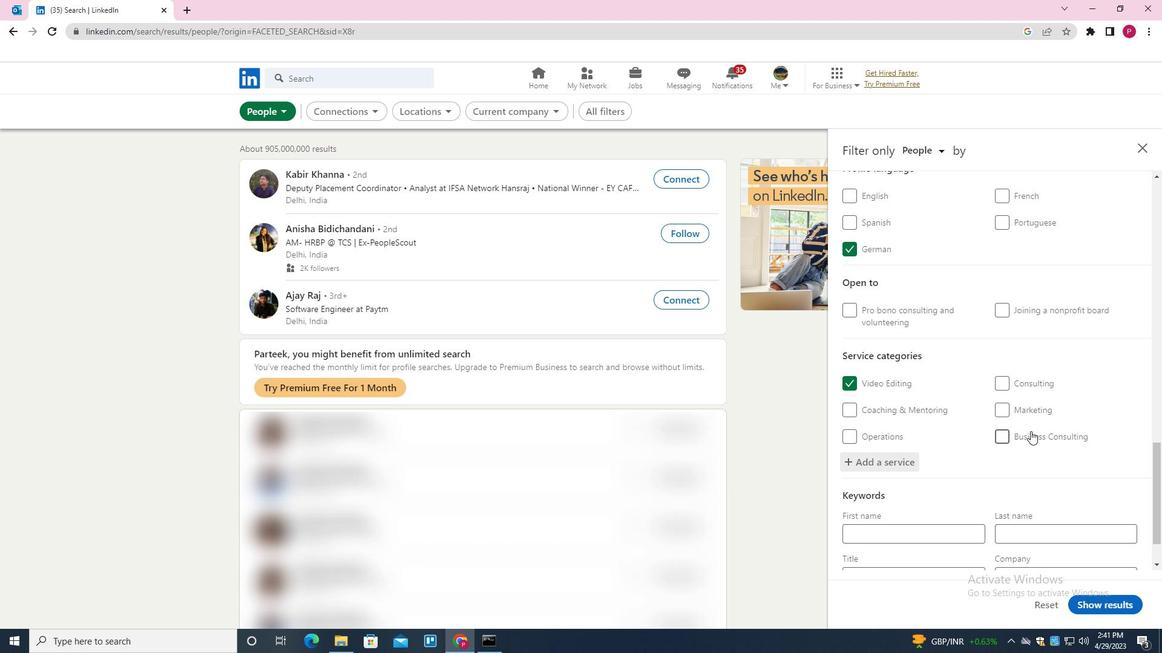 
Action: Mouse moved to (1015, 440)
Screenshot: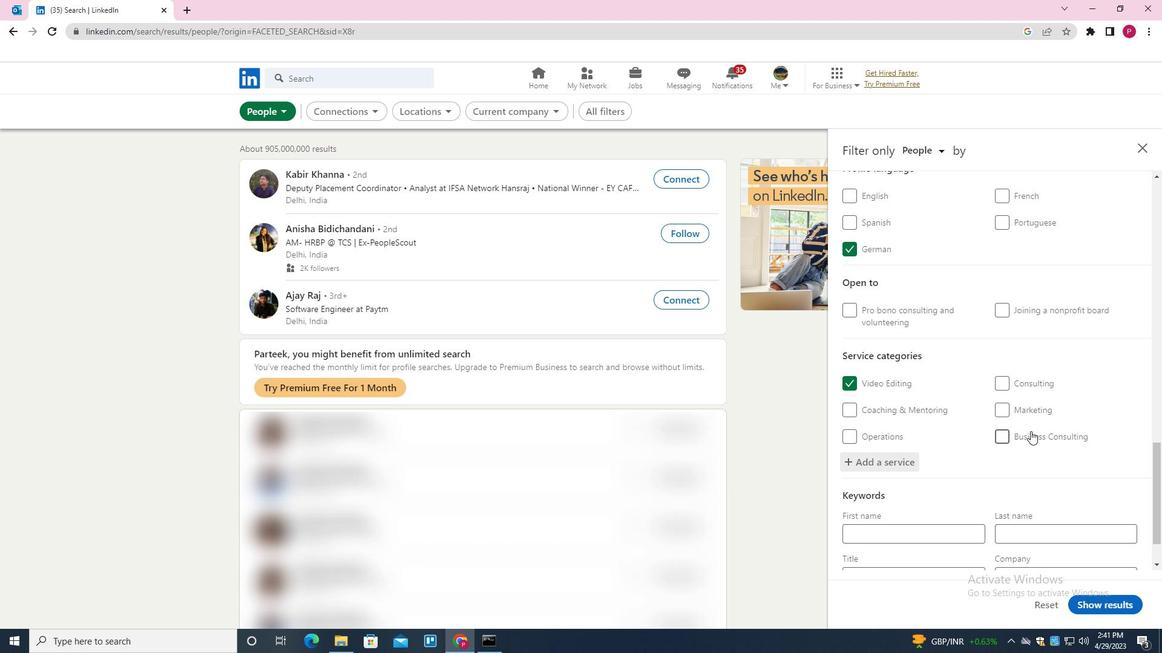 
Action: Mouse scrolled (1015, 439) with delta (0, 0)
Screenshot: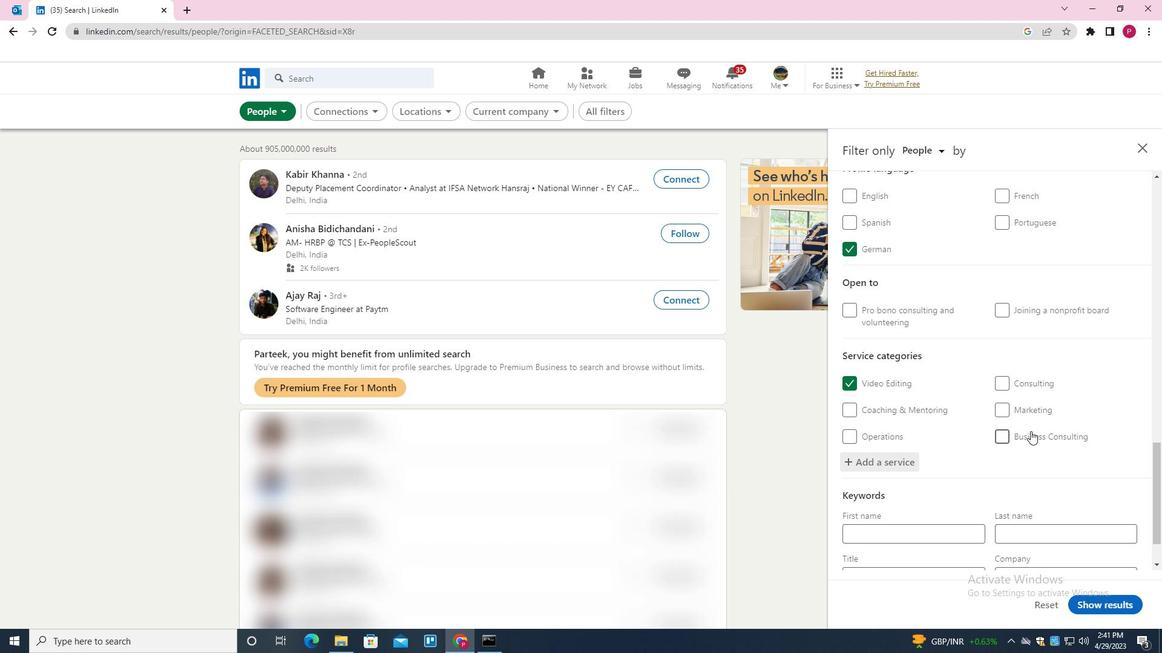 
Action: Mouse moved to (1007, 440)
Screenshot: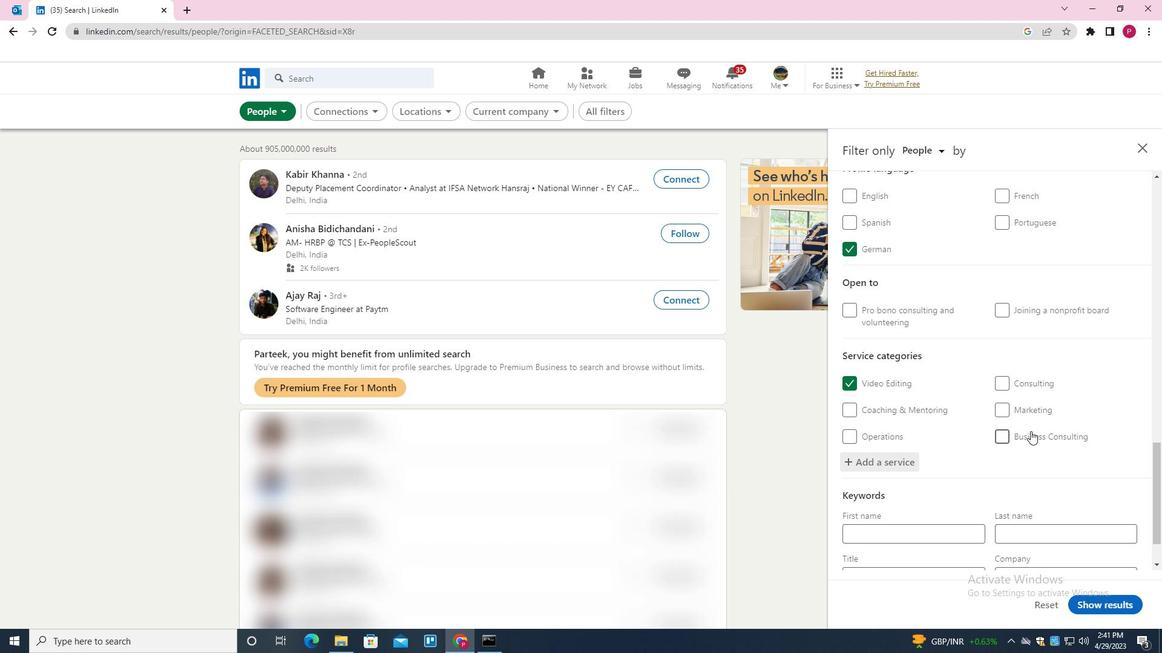 
Action: Mouse scrolled (1007, 440) with delta (0, 0)
Screenshot: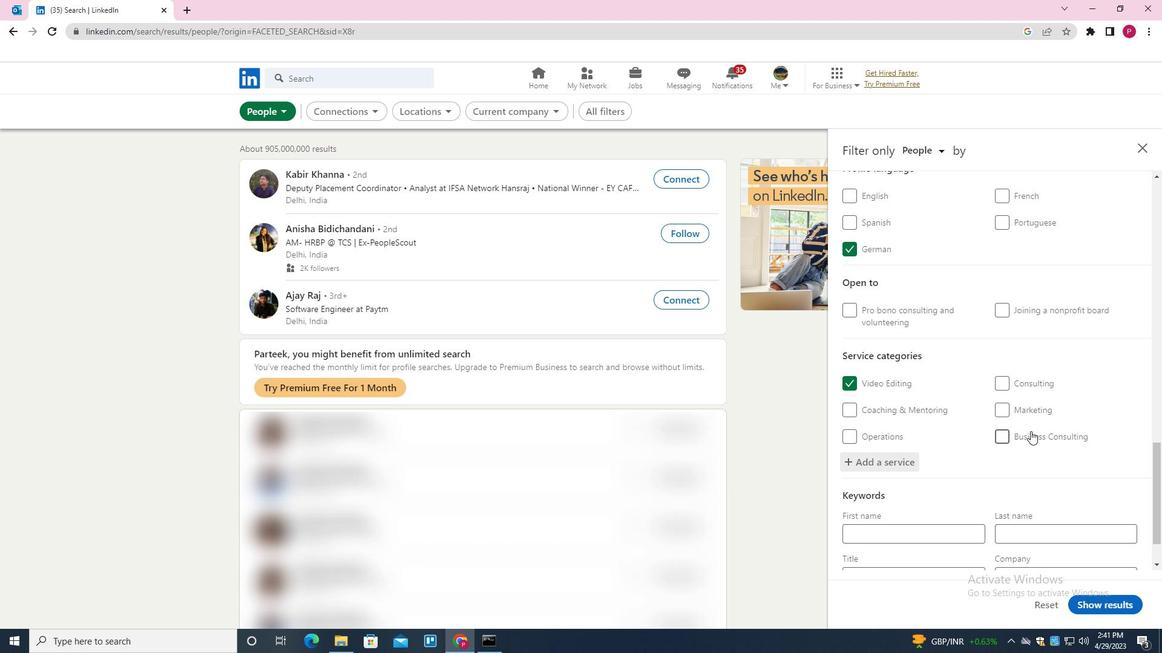 
Action: Mouse moved to (995, 441)
Screenshot: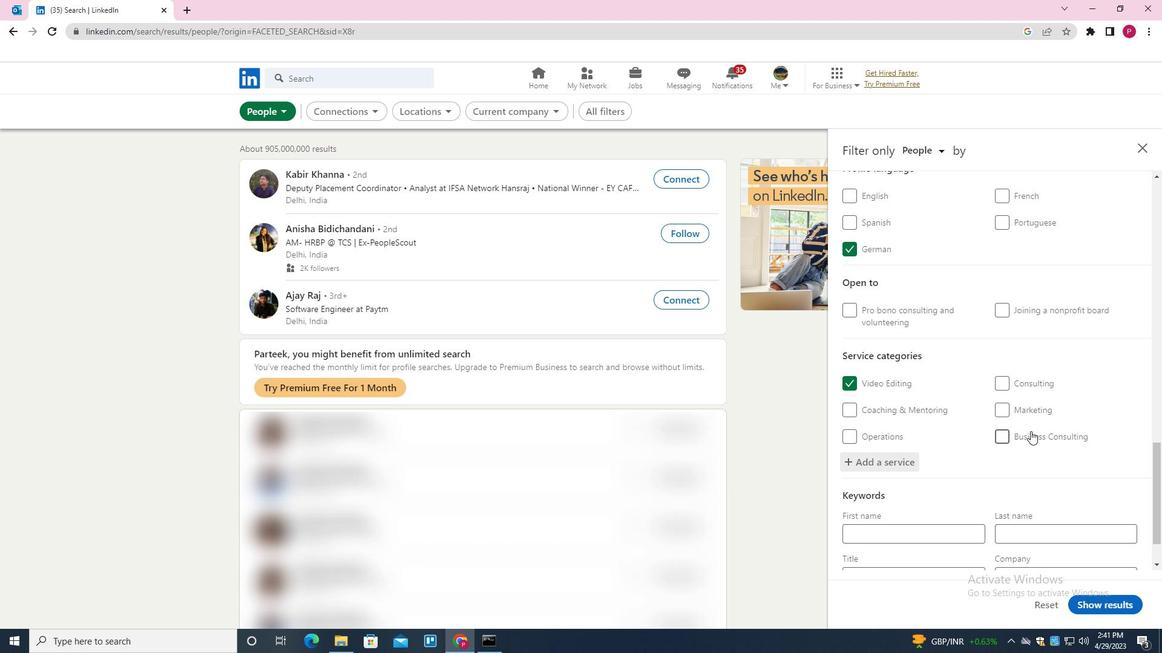 
Action: Mouse scrolled (995, 440) with delta (0, 0)
Screenshot: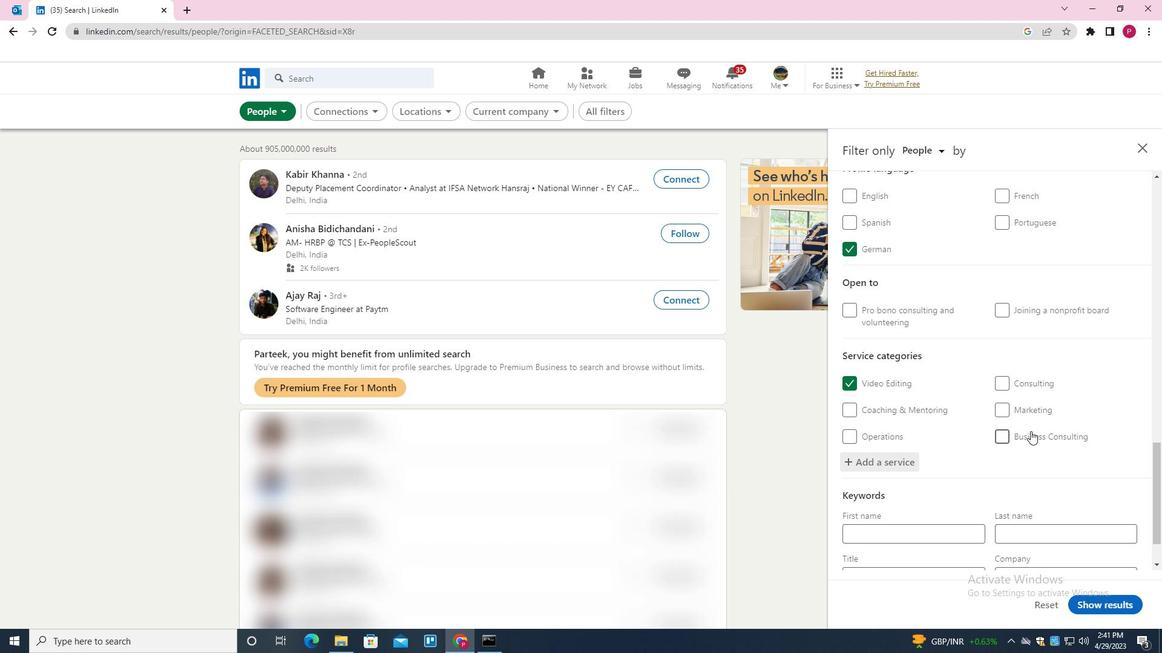 
Action: Mouse moved to (989, 442)
Screenshot: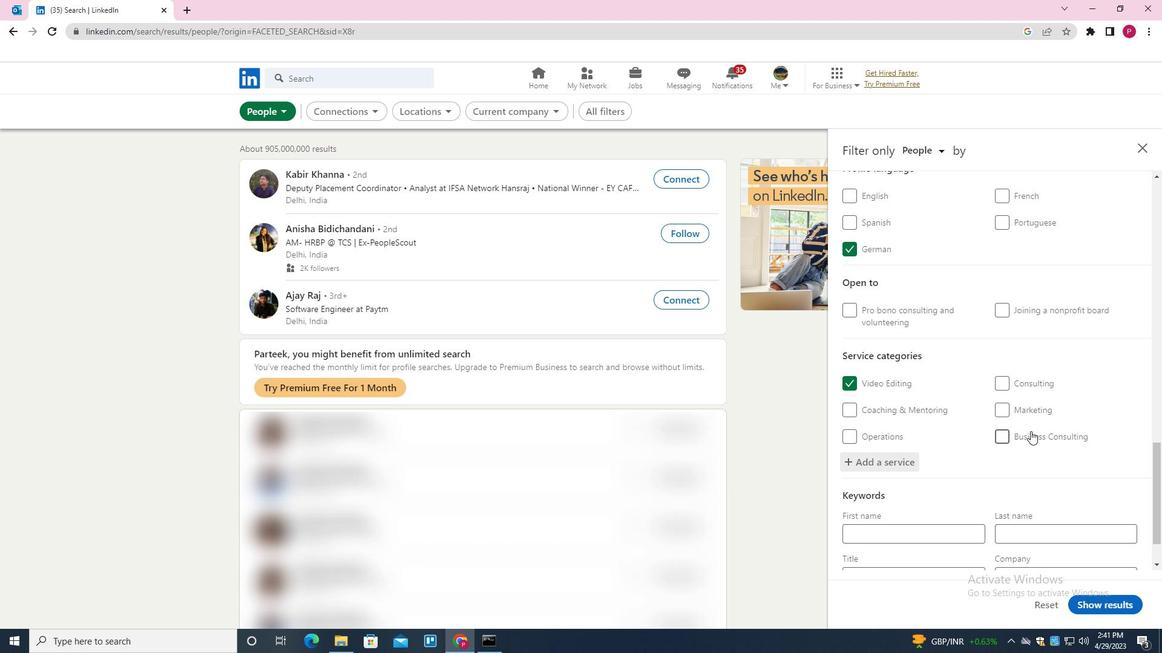 
Action: Mouse scrolled (989, 441) with delta (0, 0)
Screenshot: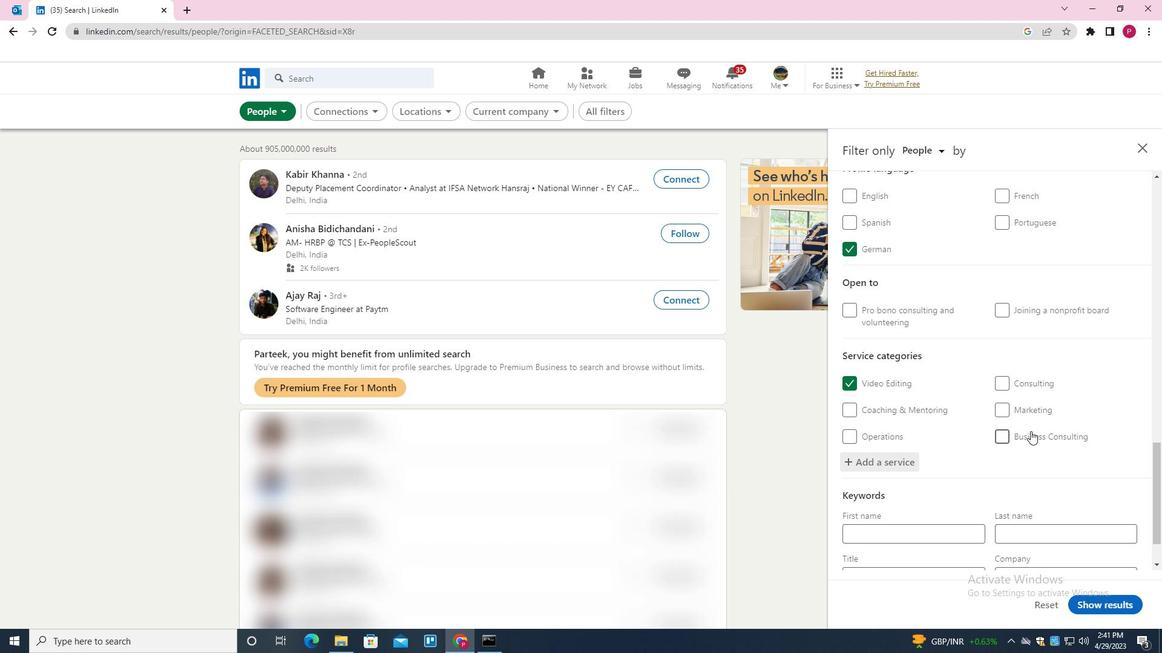 
Action: Mouse moved to (981, 443)
Screenshot: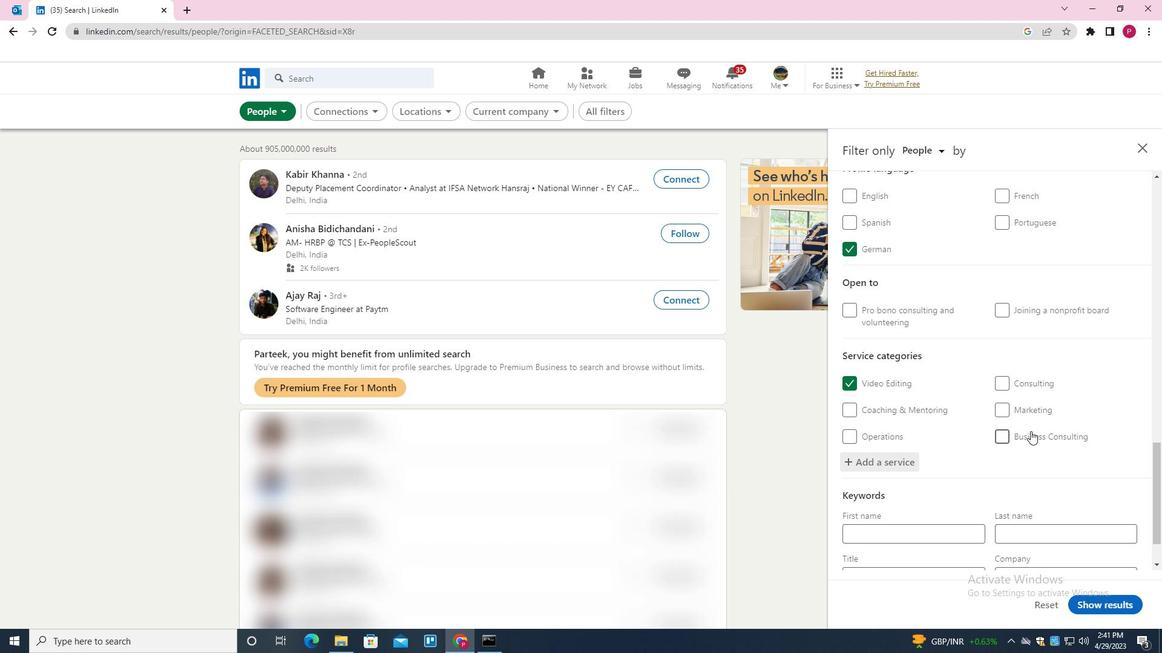 
Action: Mouse scrolled (981, 442) with delta (0, 0)
Screenshot: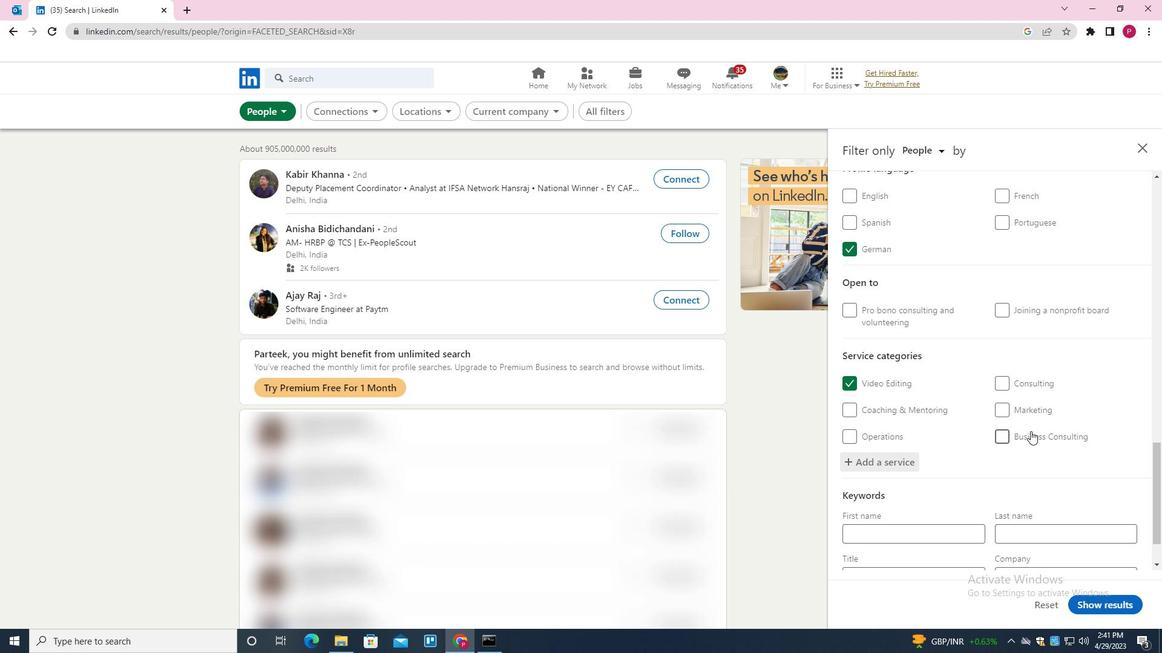 
Action: Mouse moved to (910, 515)
Screenshot: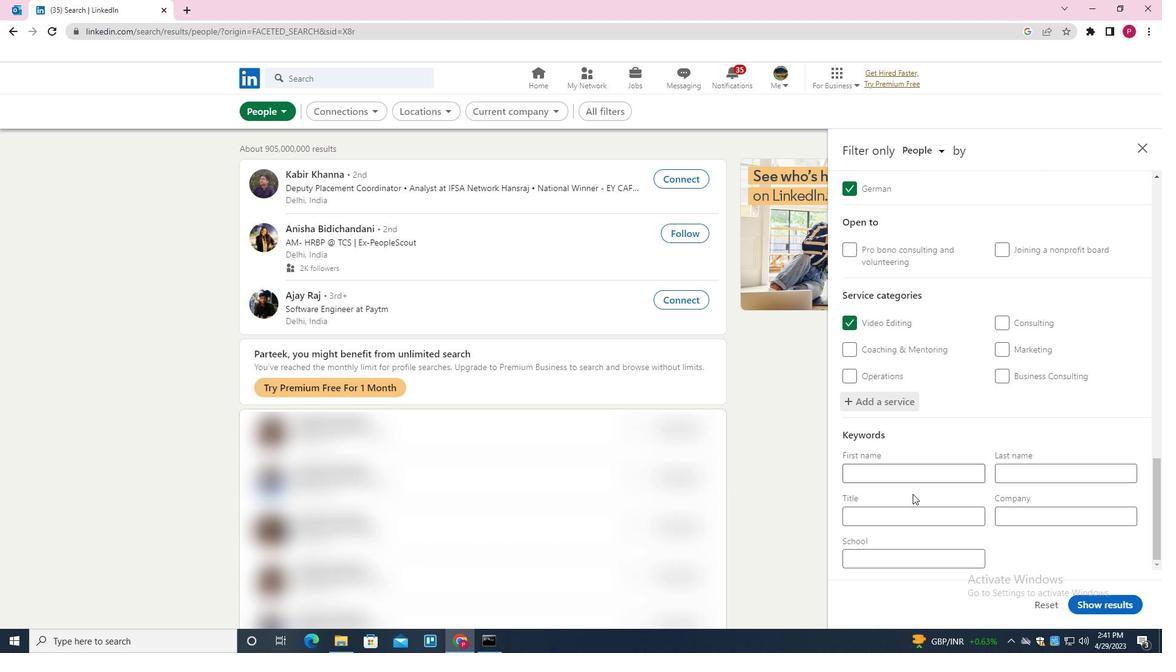 
Action: Mouse pressed left at (910, 515)
Screenshot: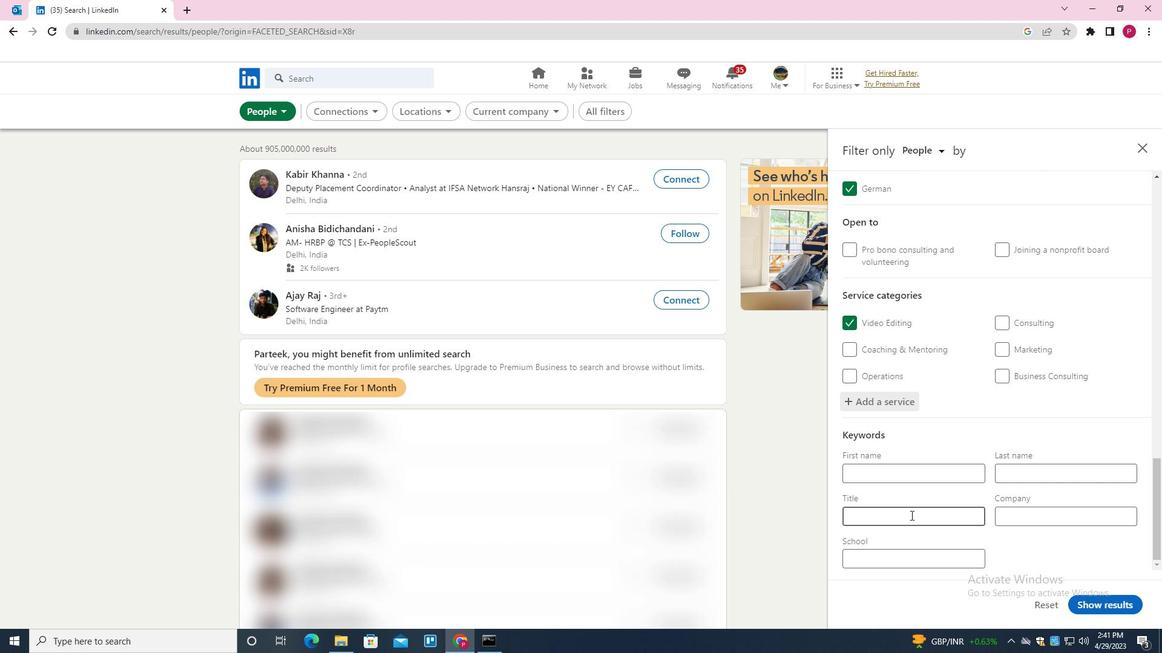
Action: Key pressed <Key.shift><Key.shift><Key.shift><Key.shift><Key.shift><Key.shift><Key.shift><Key.shift>QUALITY<Key.space><Key.shift><Key.shift><Key.shift><Key.shift><Key.shift><Key.shift><Key.shift><Key.shift><Key.shift><Key.shift><Key.shift><Key.shift><Key.shift><Key.shift><Key.shift><Key.shift><Key.shift><Key.shift><Key.shift><Key.shift><Key.shift><Key.shift><Key.shift><Key.shift><Key.shift><Key.shift>ENGINEER
Screenshot: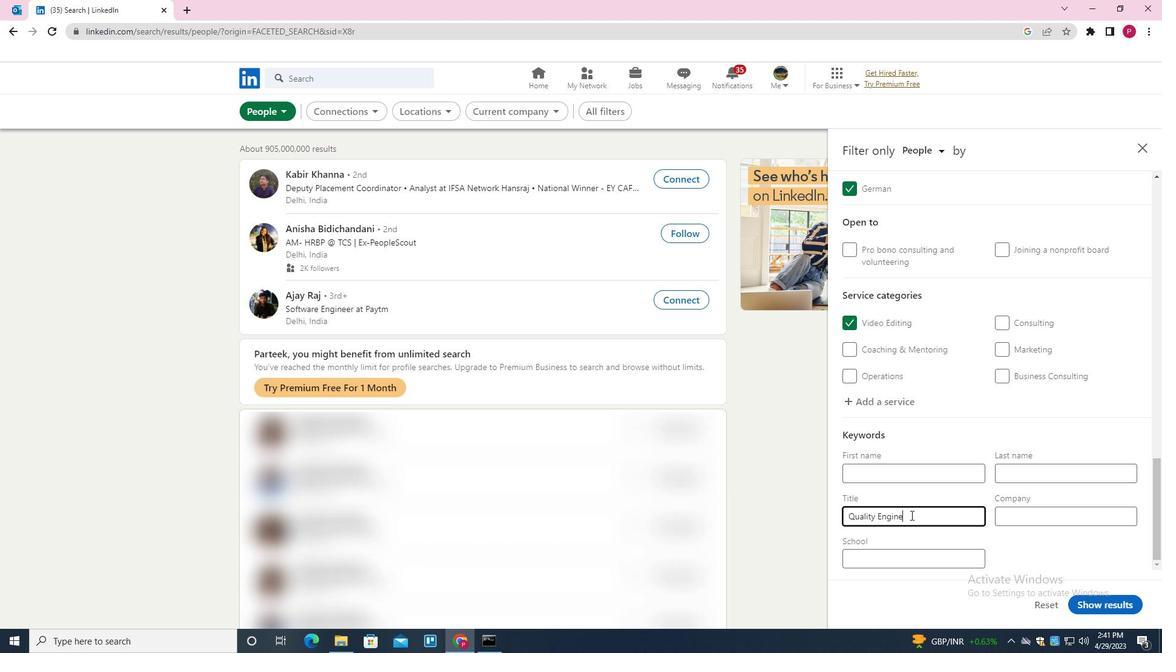 
Action: Mouse moved to (1119, 600)
Screenshot: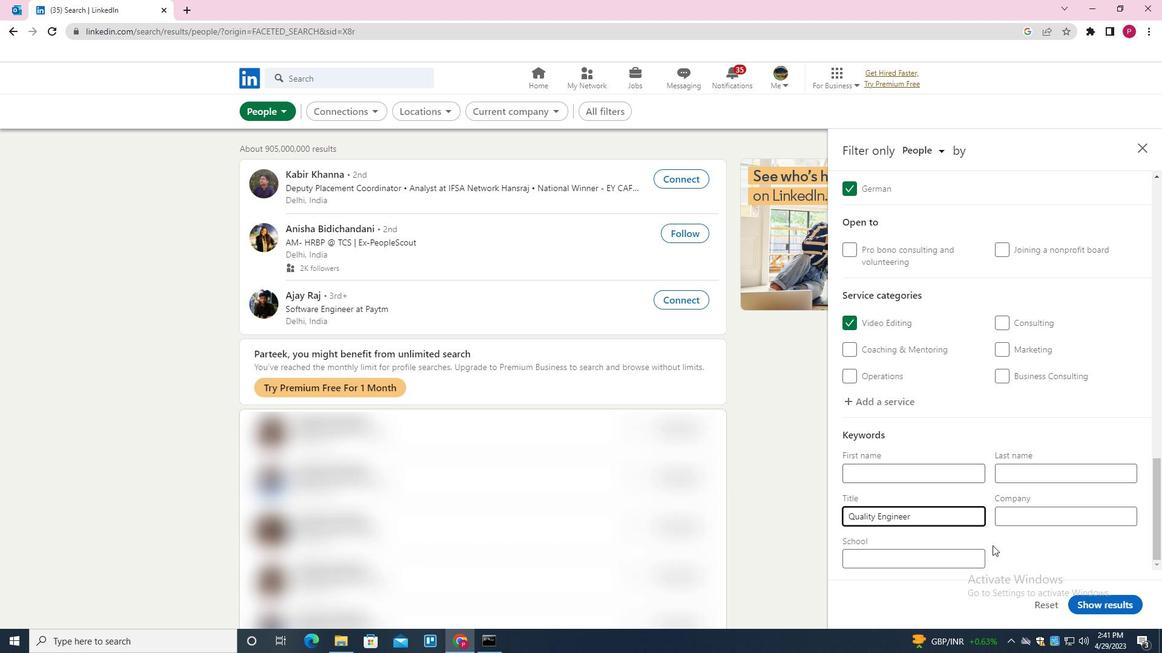 
Action: Mouse pressed left at (1119, 600)
Screenshot: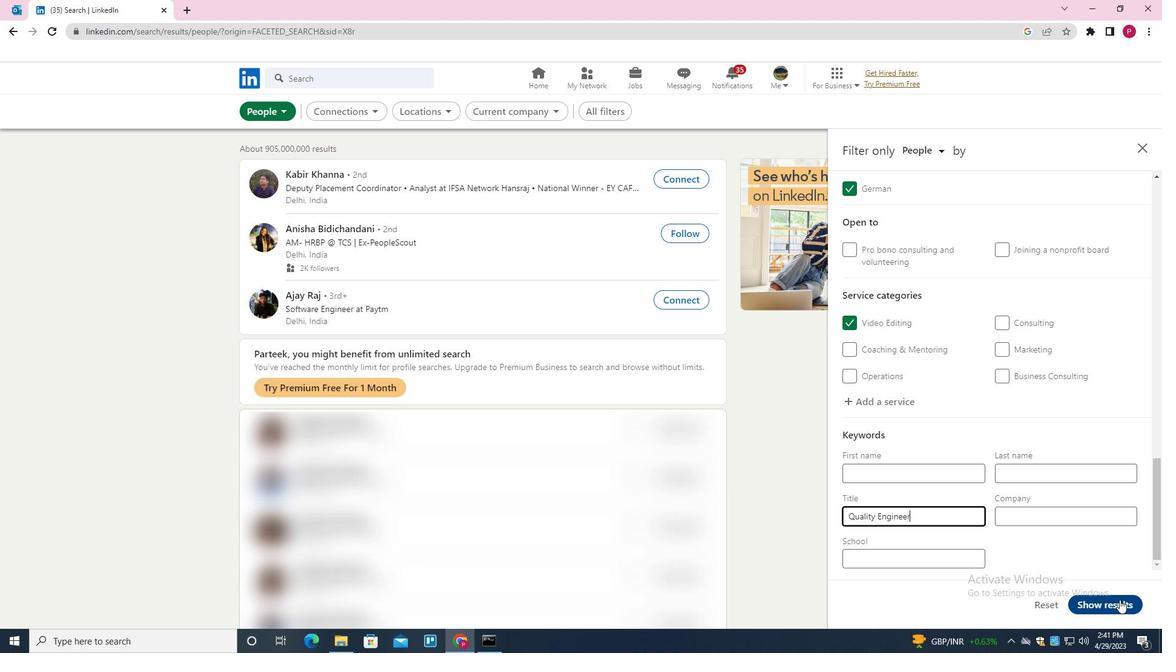 
Action: Mouse moved to (504, 245)
Screenshot: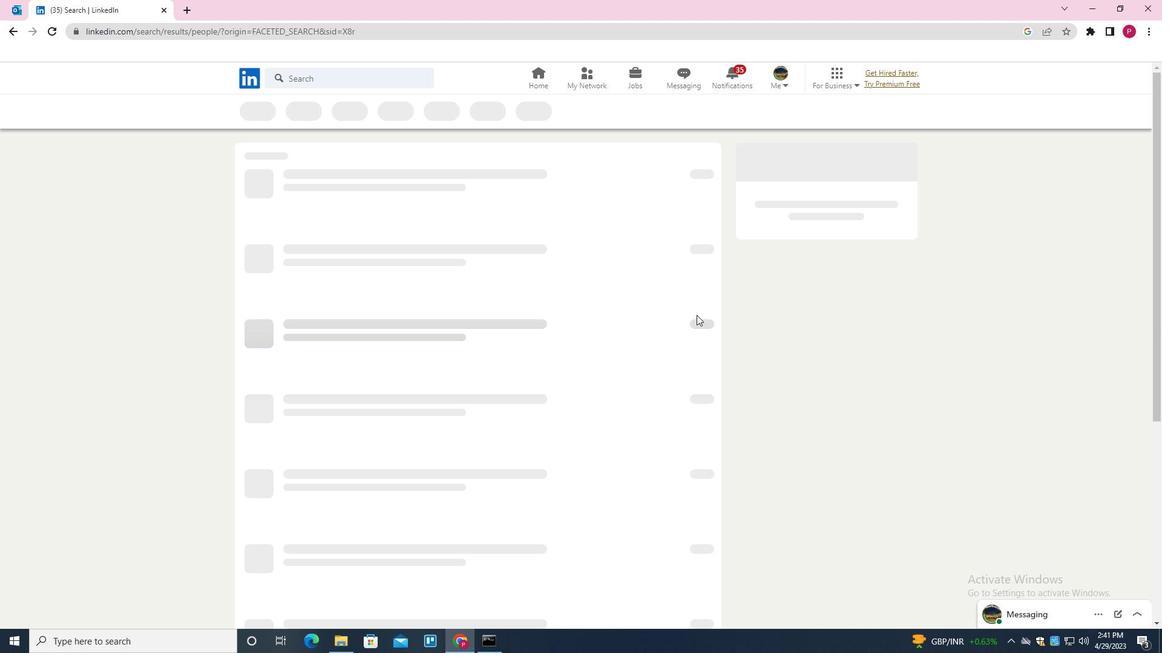 
